 Task: Navigate through the streets of Naples to reach the Naples Pier.
Action: Mouse moved to (250, 85)
Screenshot: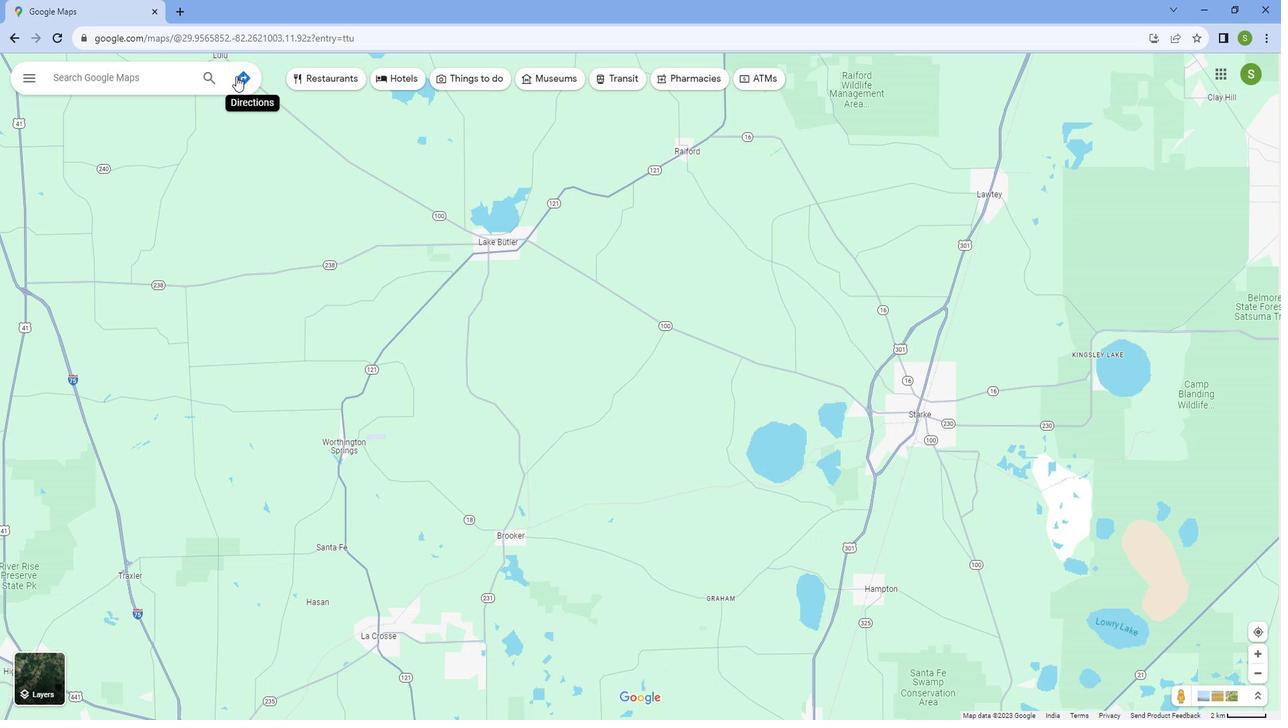 
Action: Mouse pressed left at (250, 85)
Screenshot: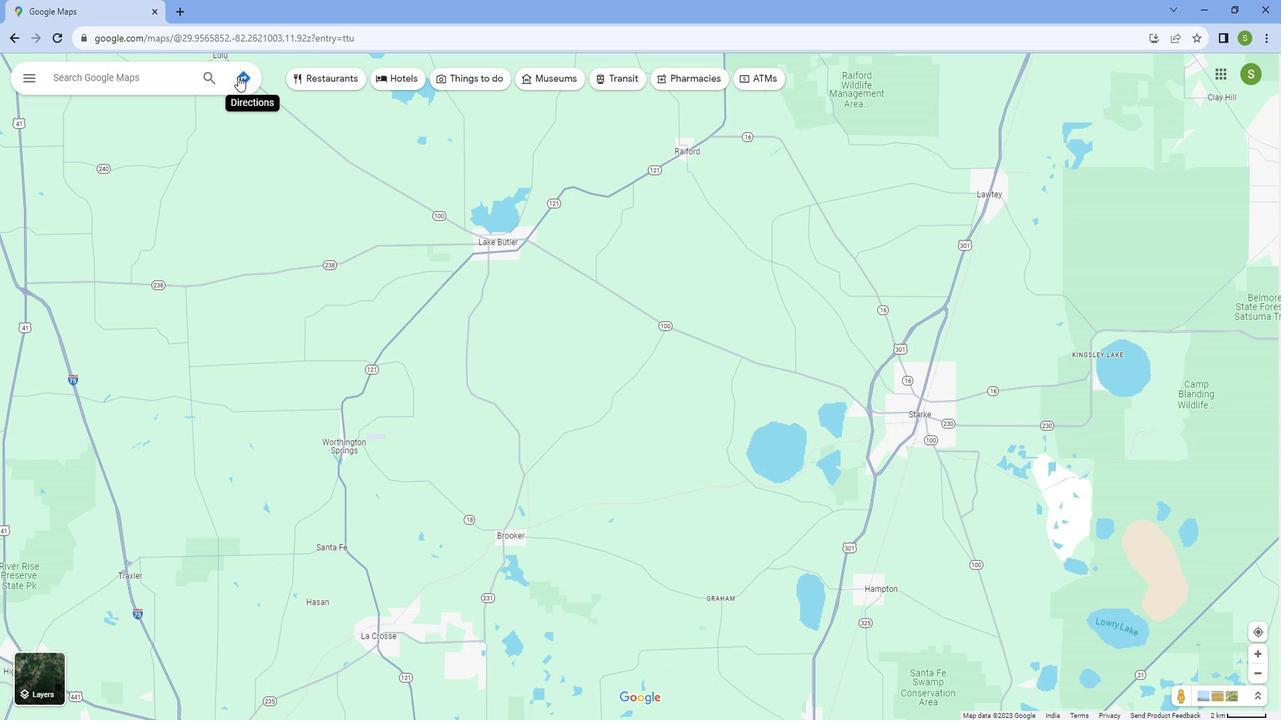 
Action: Mouse moved to (176, 120)
Screenshot: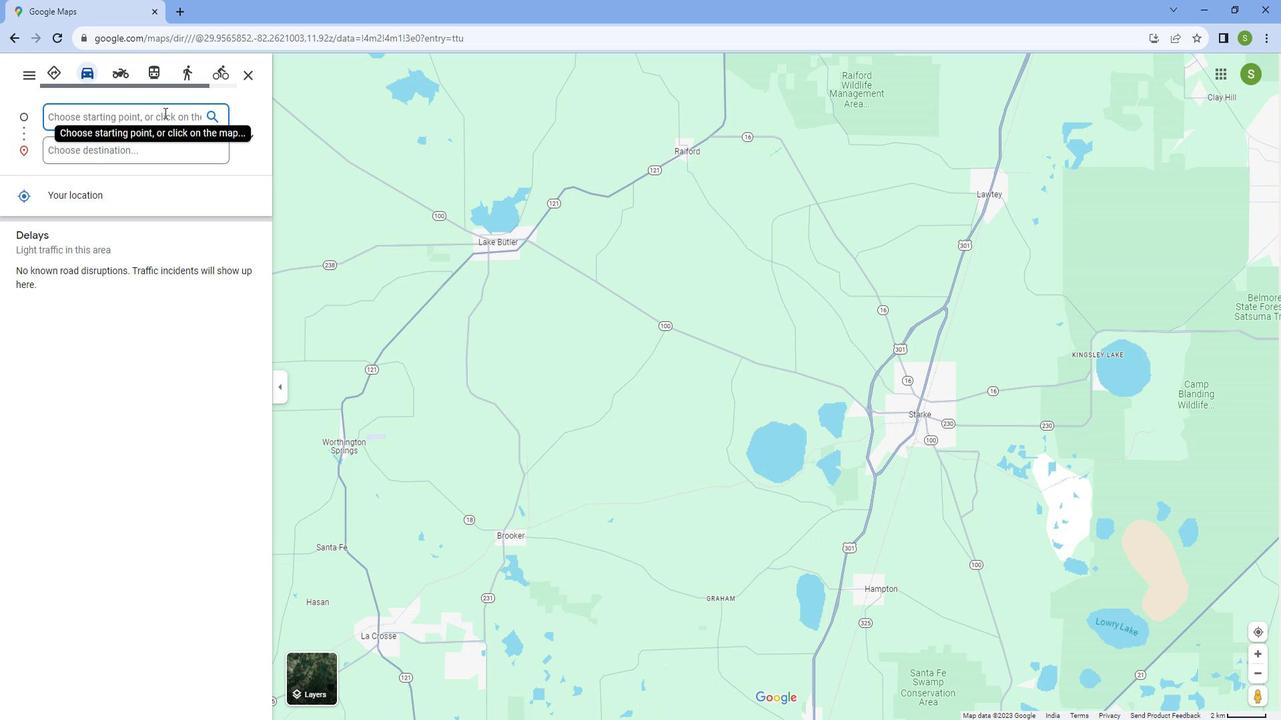 
Action: Key pressed <Key.caps_lock>N<Key.caps_lock>aples
Screenshot: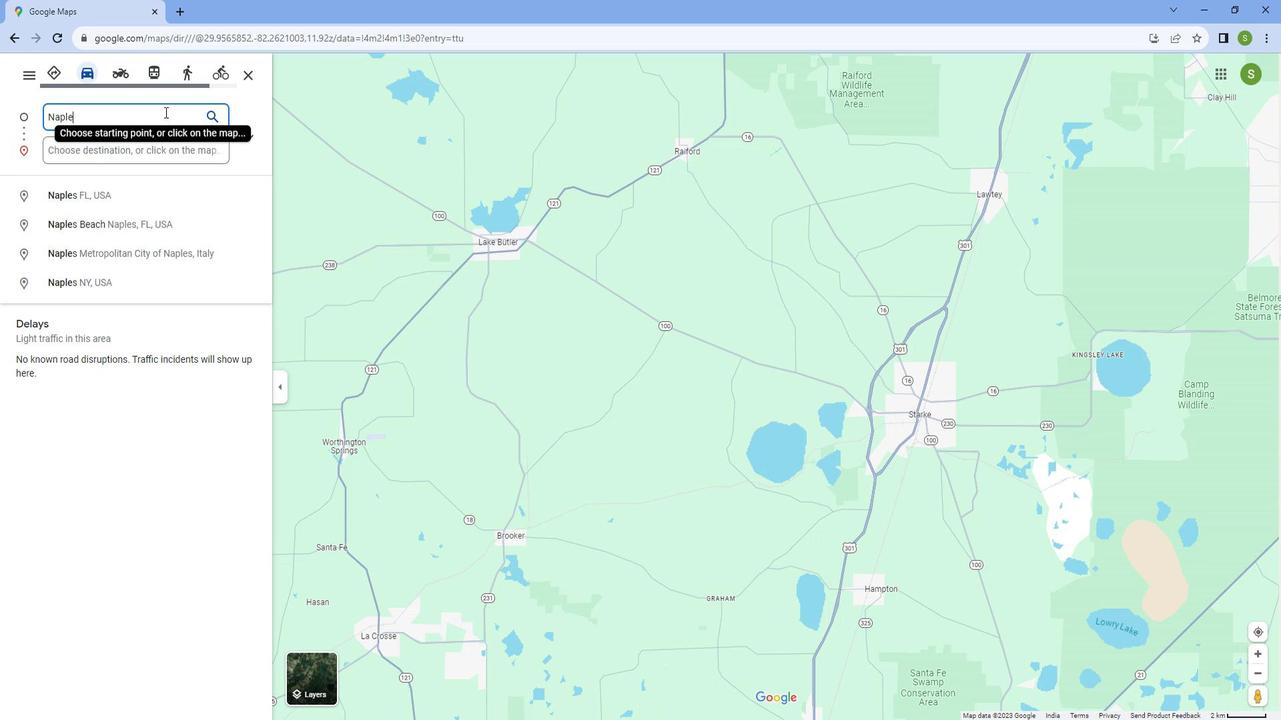 
Action: Mouse moved to (98, 189)
Screenshot: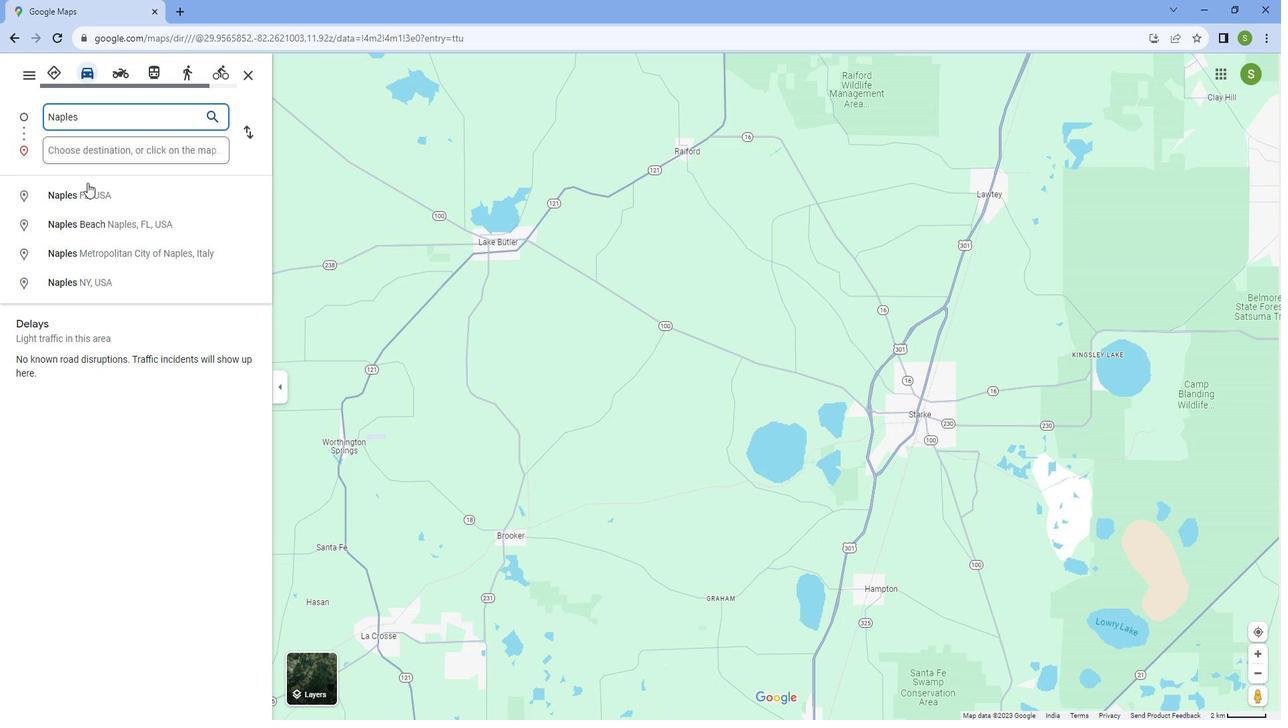 
Action: Mouse pressed left at (98, 189)
Screenshot: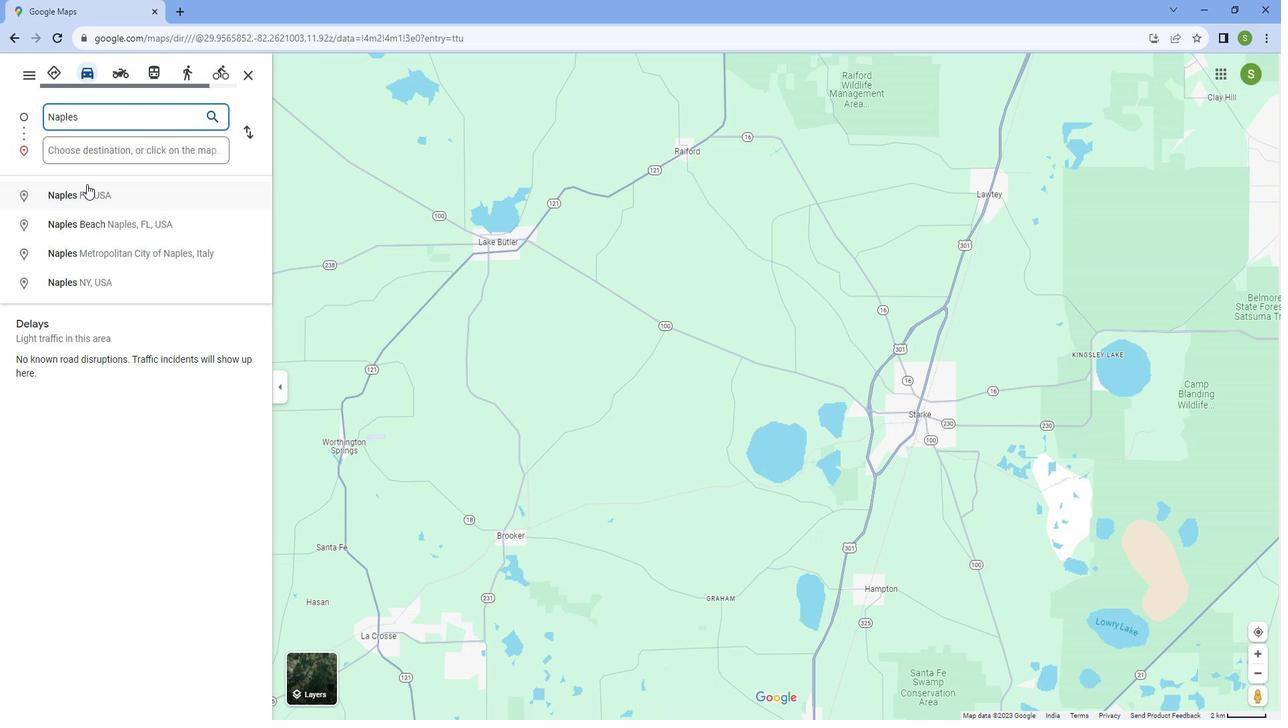 
Action: Mouse moved to (112, 156)
Screenshot: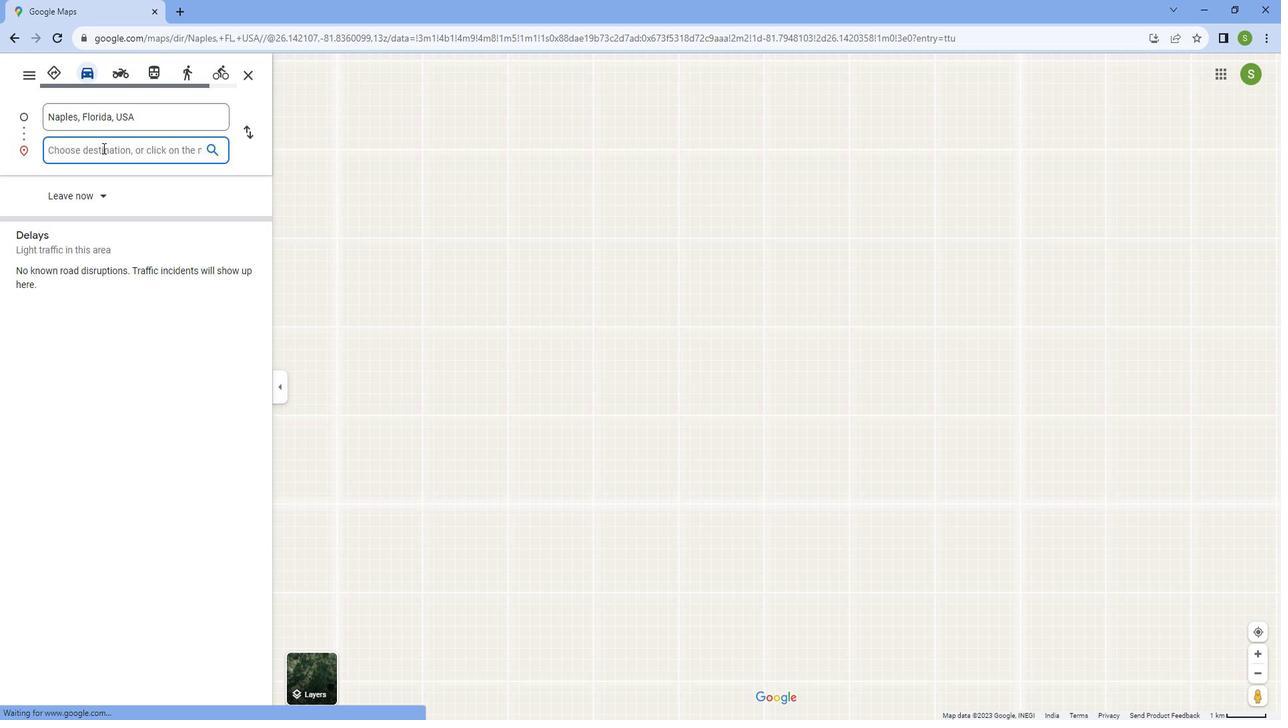 
Action: Mouse pressed left at (112, 156)
Screenshot: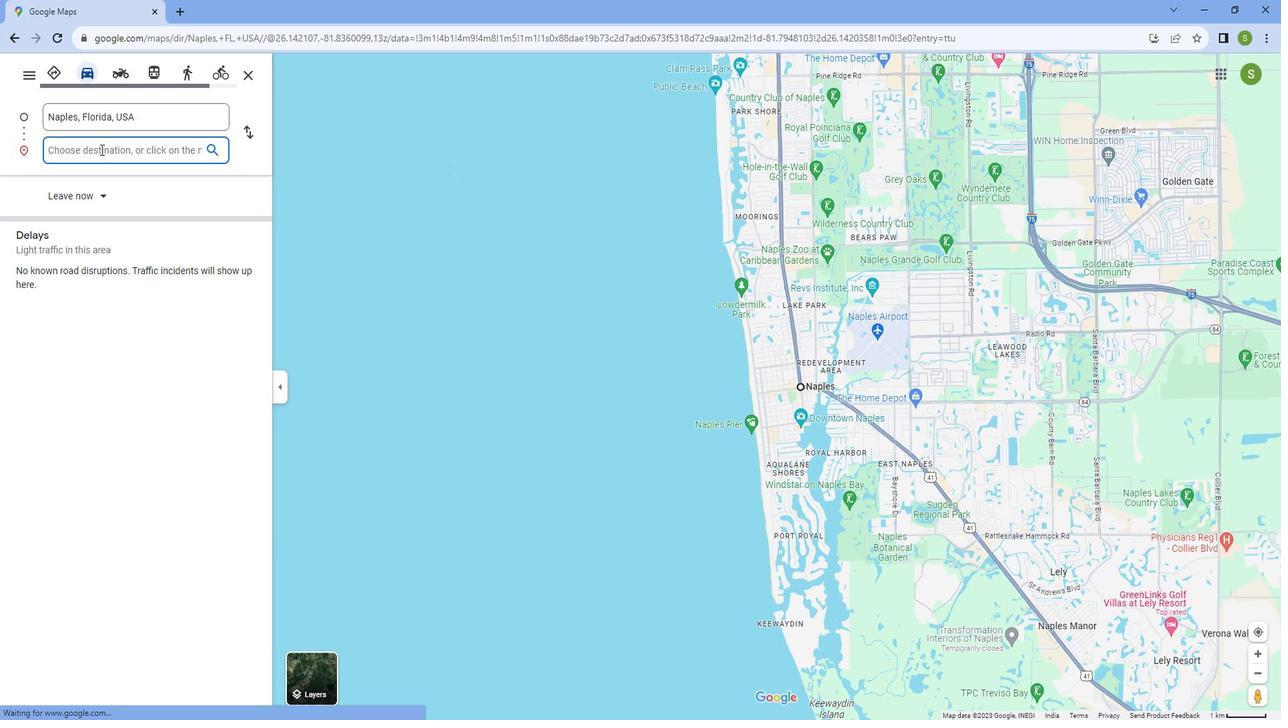 
Action: Mouse moved to (112, 155)
Screenshot: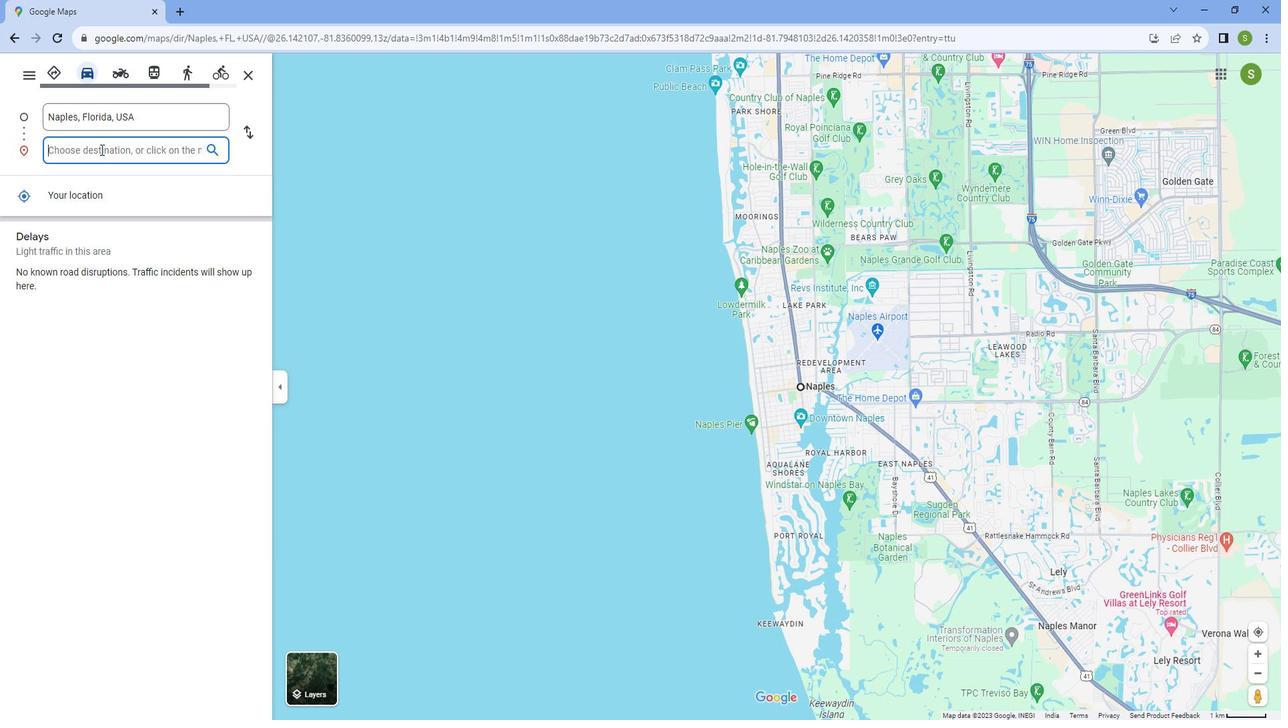 
Action: Key pressed <Key.caps_lock>N<Key.caps_lock>aples<Key.space><Key.caps_lock>P<Key.caps_lock>ier
Screenshot: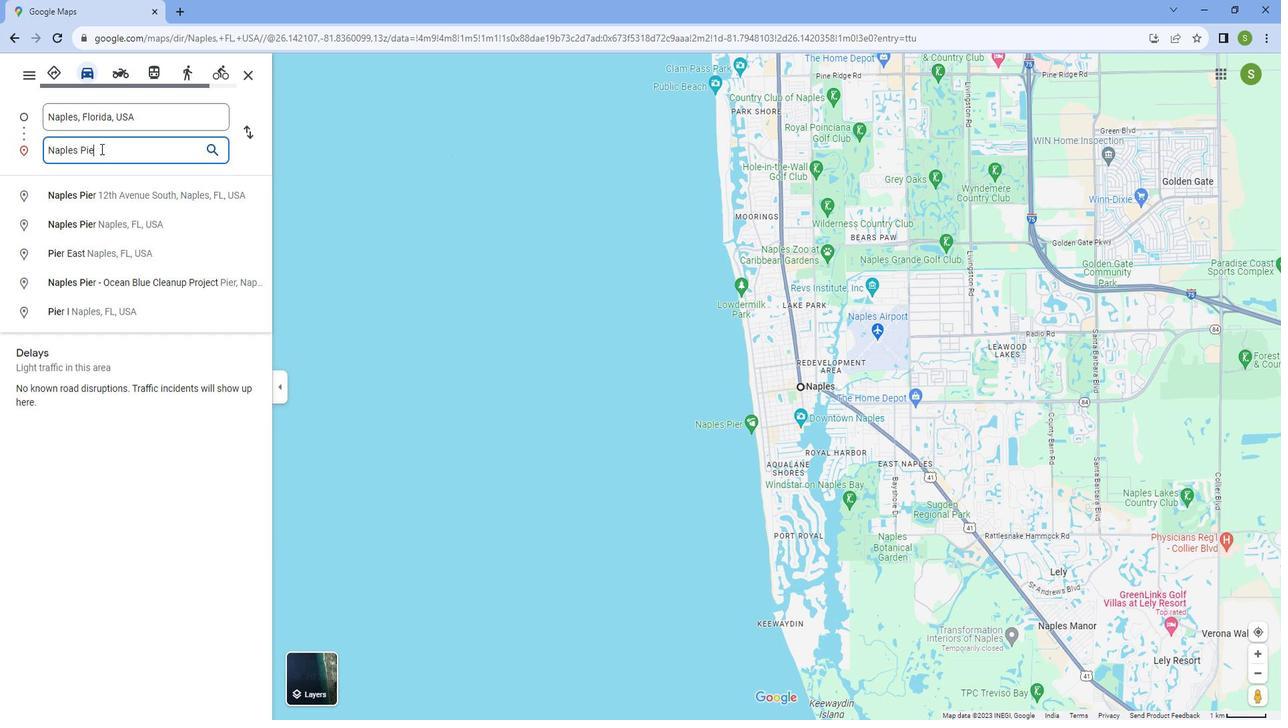 
Action: Mouse moved to (91, 226)
Screenshot: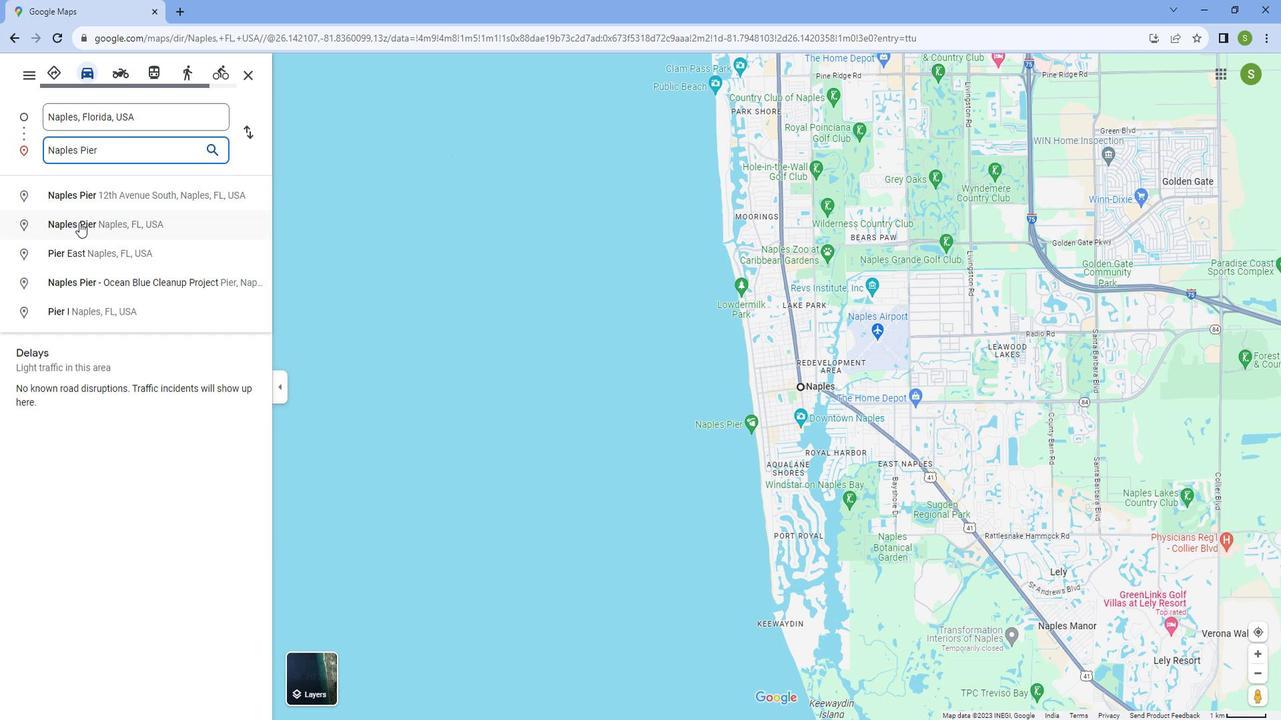 
Action: Mouse pressed left at (91, 226)
Screenshot: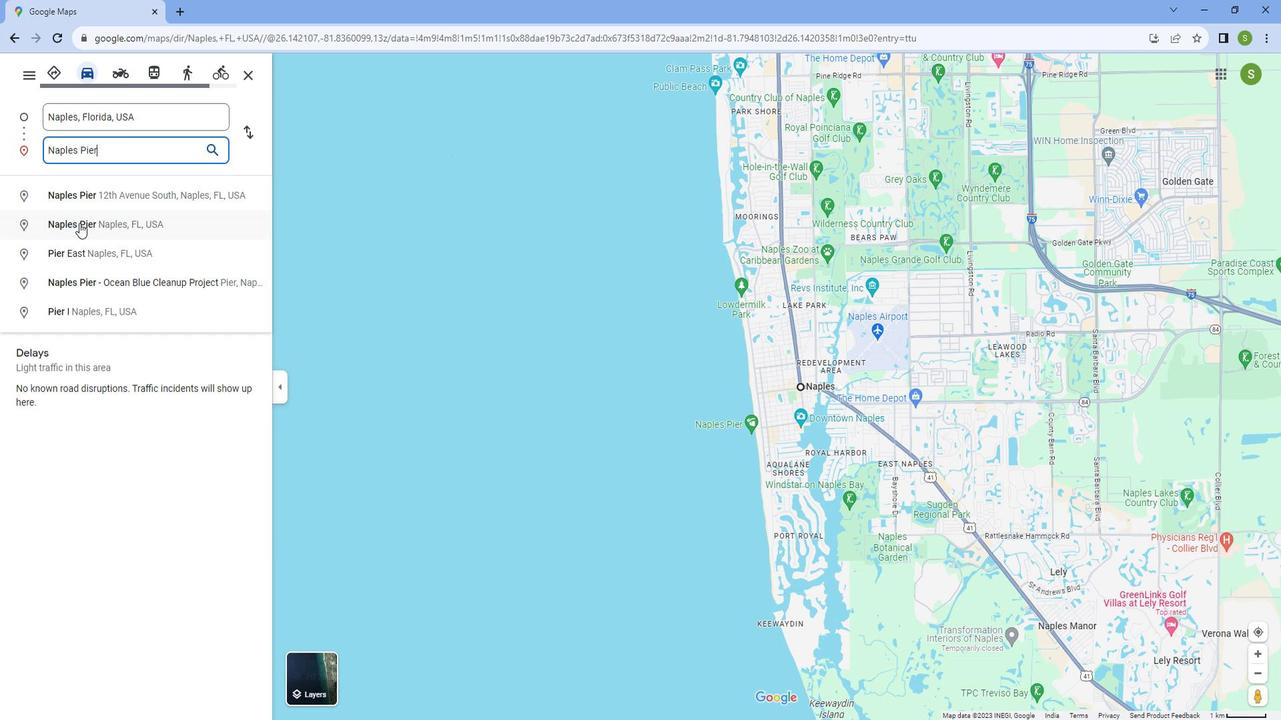 
Action: Mouse moved to (903, 330)
Screenshot: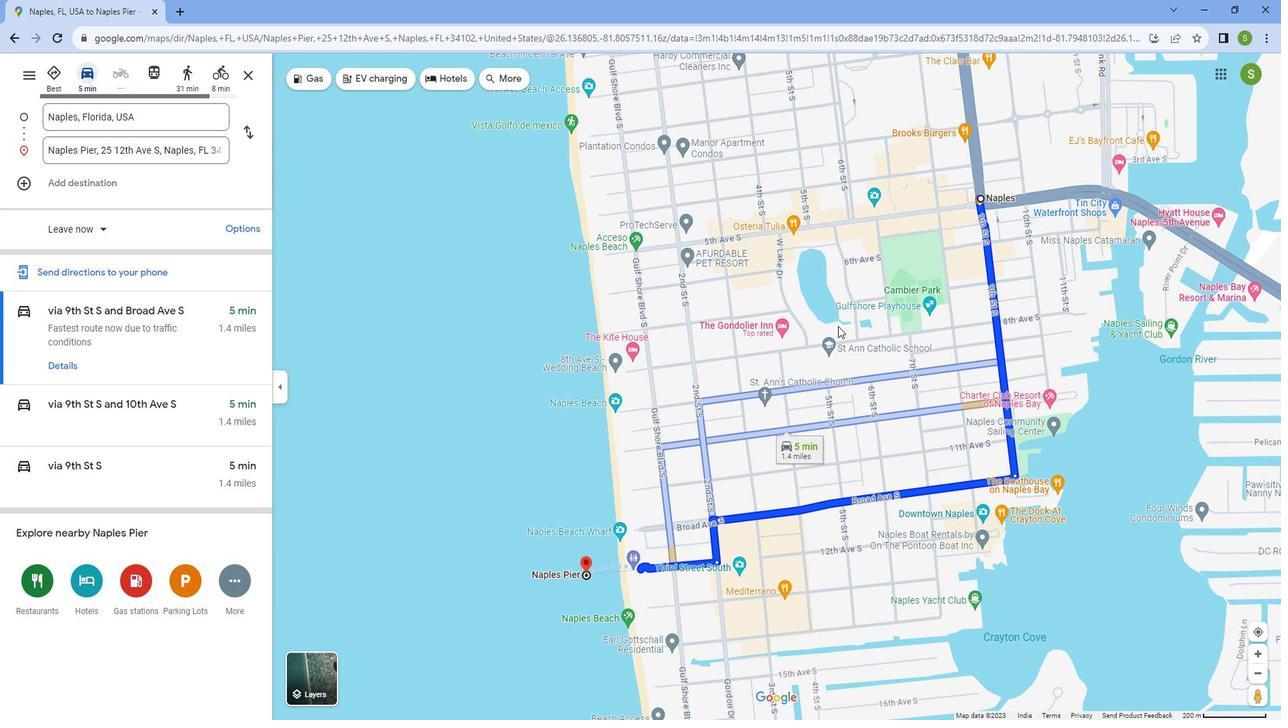 
Action: Mouse scrolled (903, 329) with delta (0, 0)
Screenshot: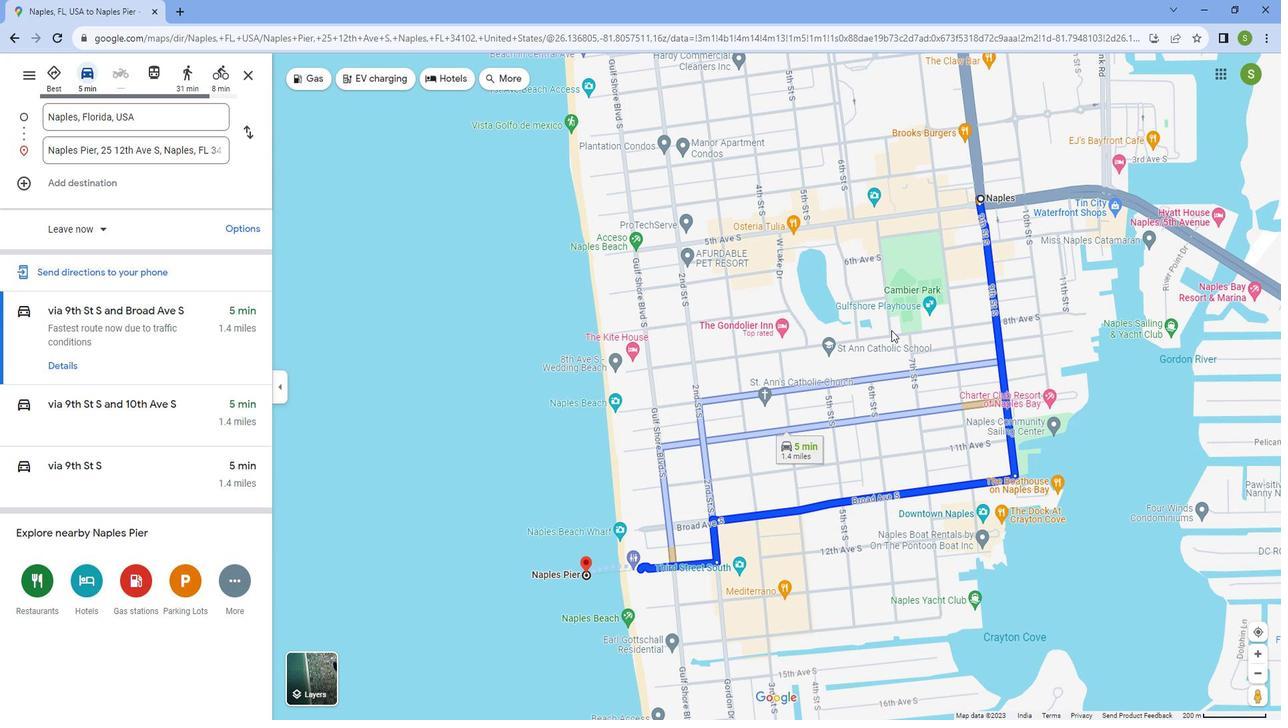 
Action: Mouse scrolled (903, 329) with delta (0, 0)
Screenshot: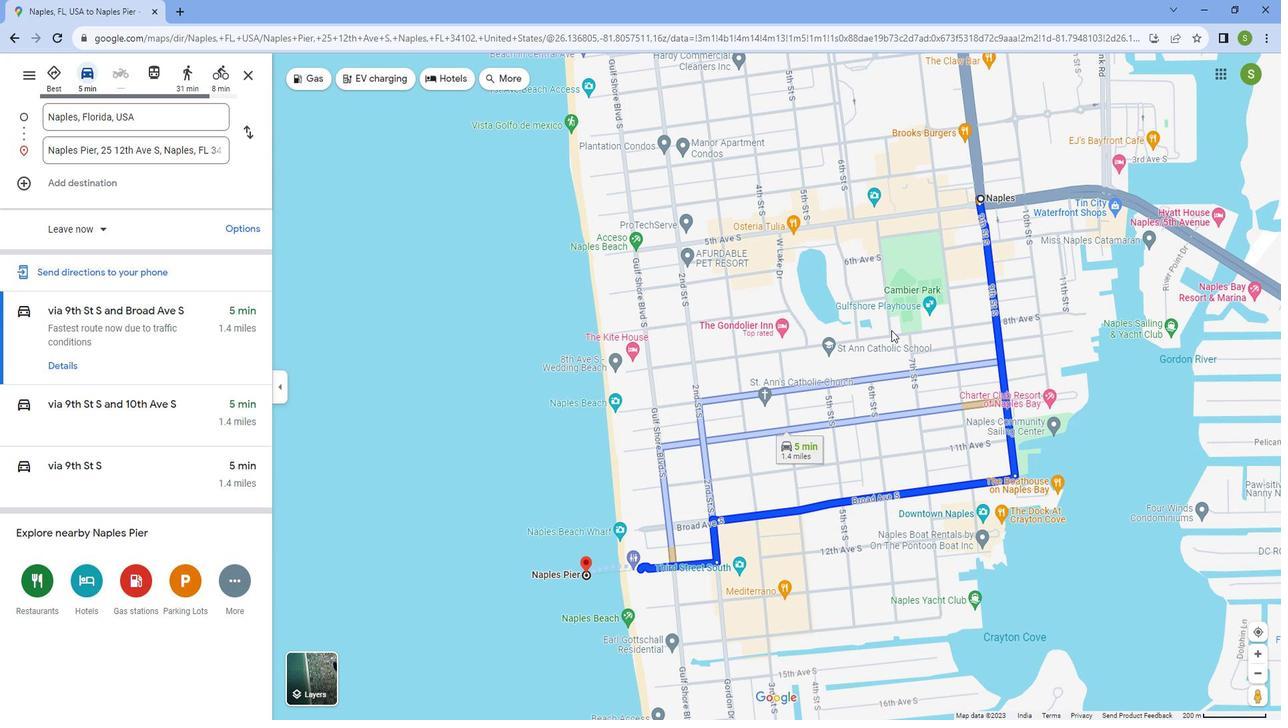 
Action: Mouse moved to (903, 330)
Screenshot: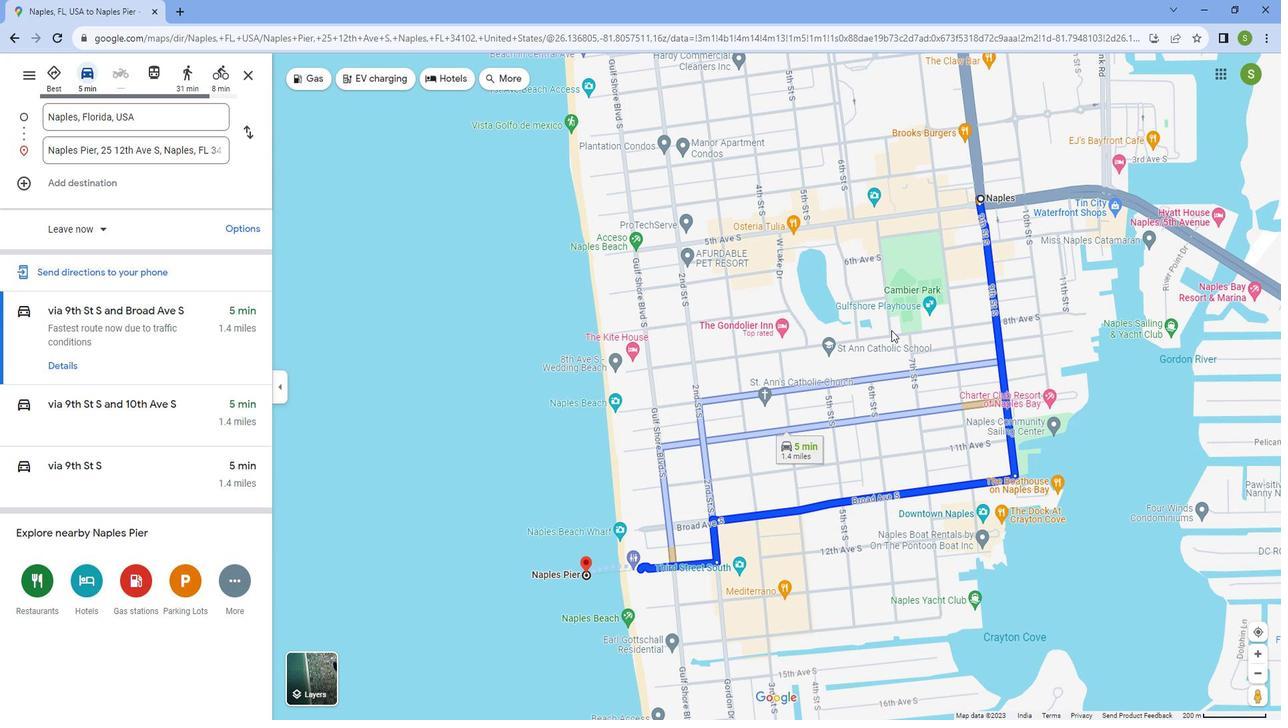 
Action: Mouse scrolled (903, 330) with delta (0, 0)
Screenshot: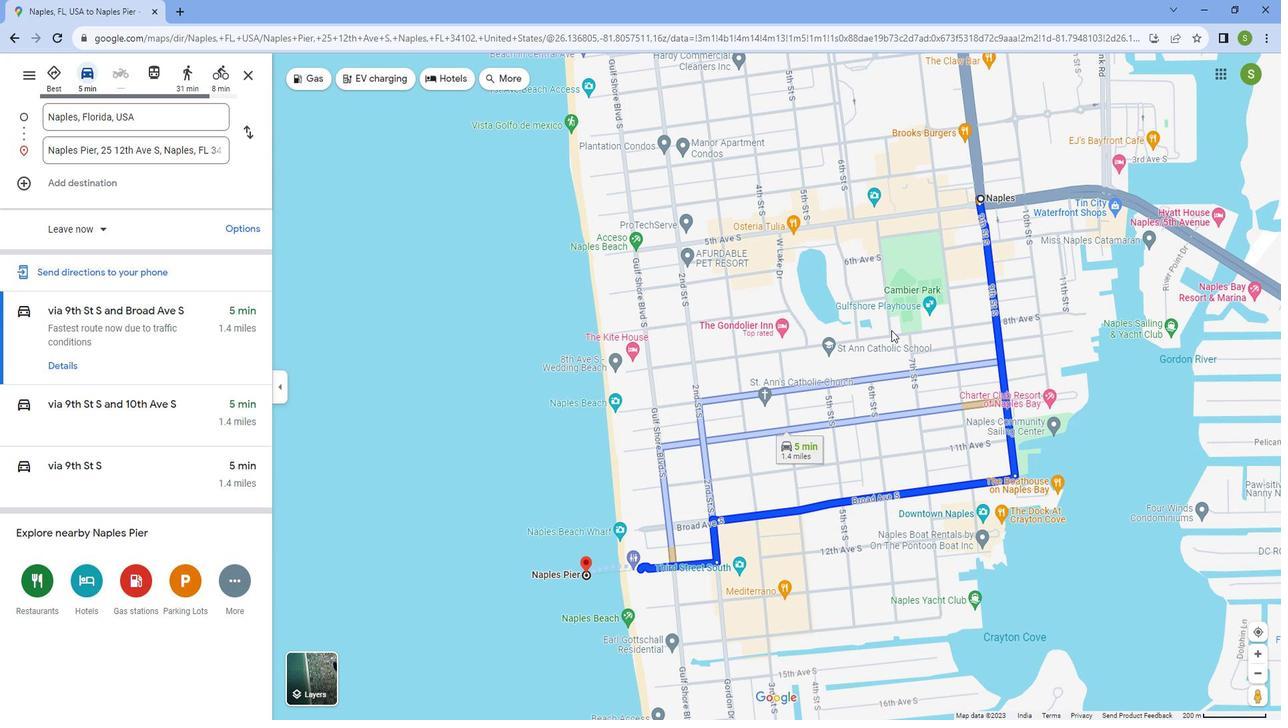 
Action: Mouse moved to (898, 331)
Screenshot: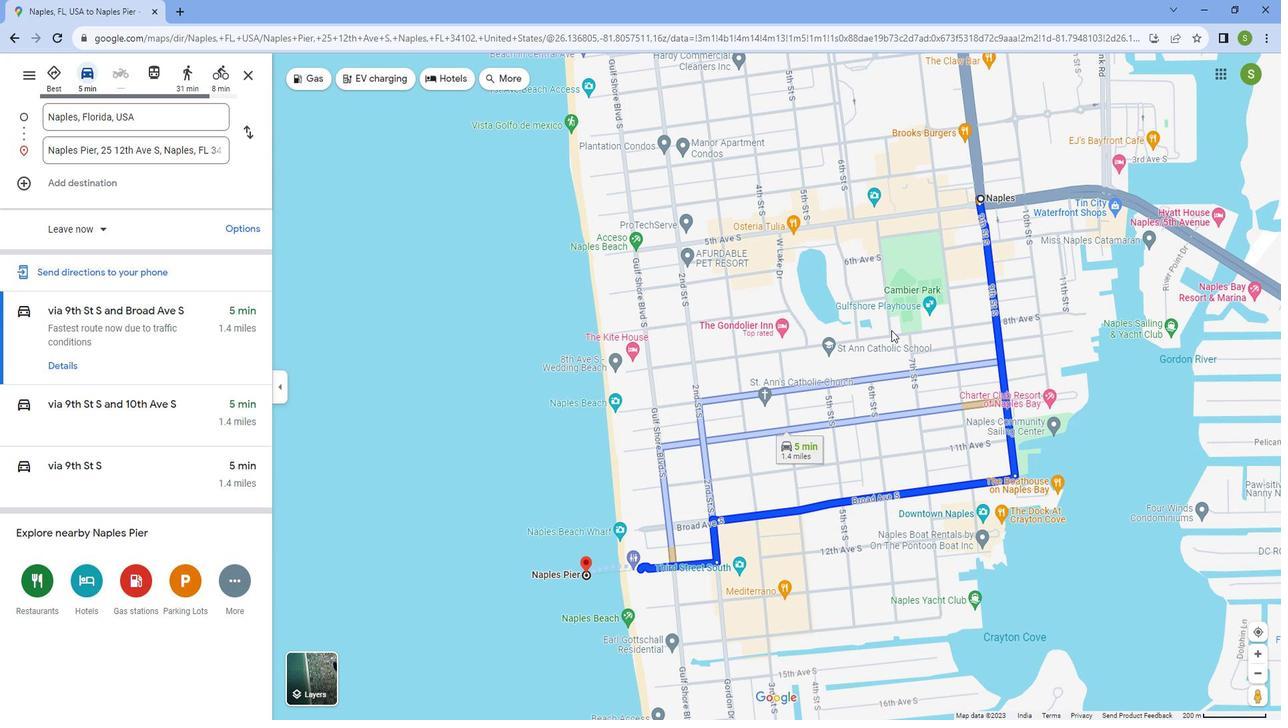 
Action: Mouse scrolled (898, 330) with delta (0, 0)
Screenshot: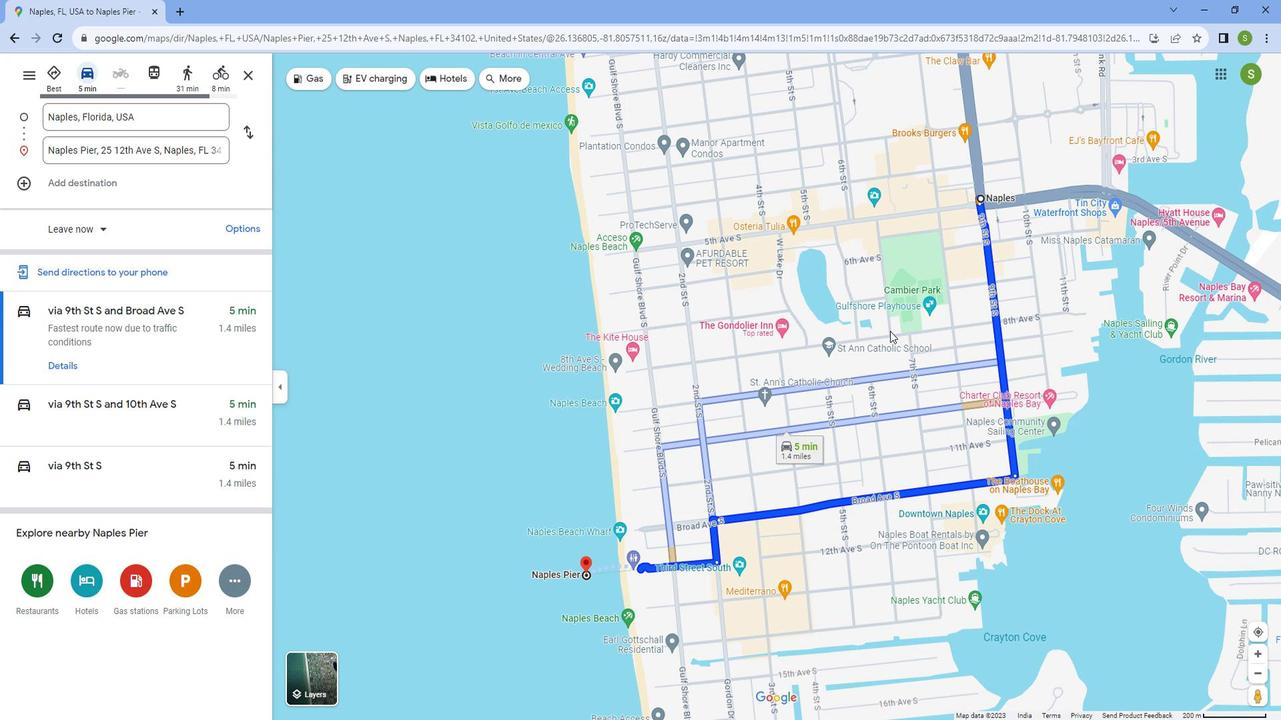 
Action: Mouse moved to (535, 662)
Screenshot: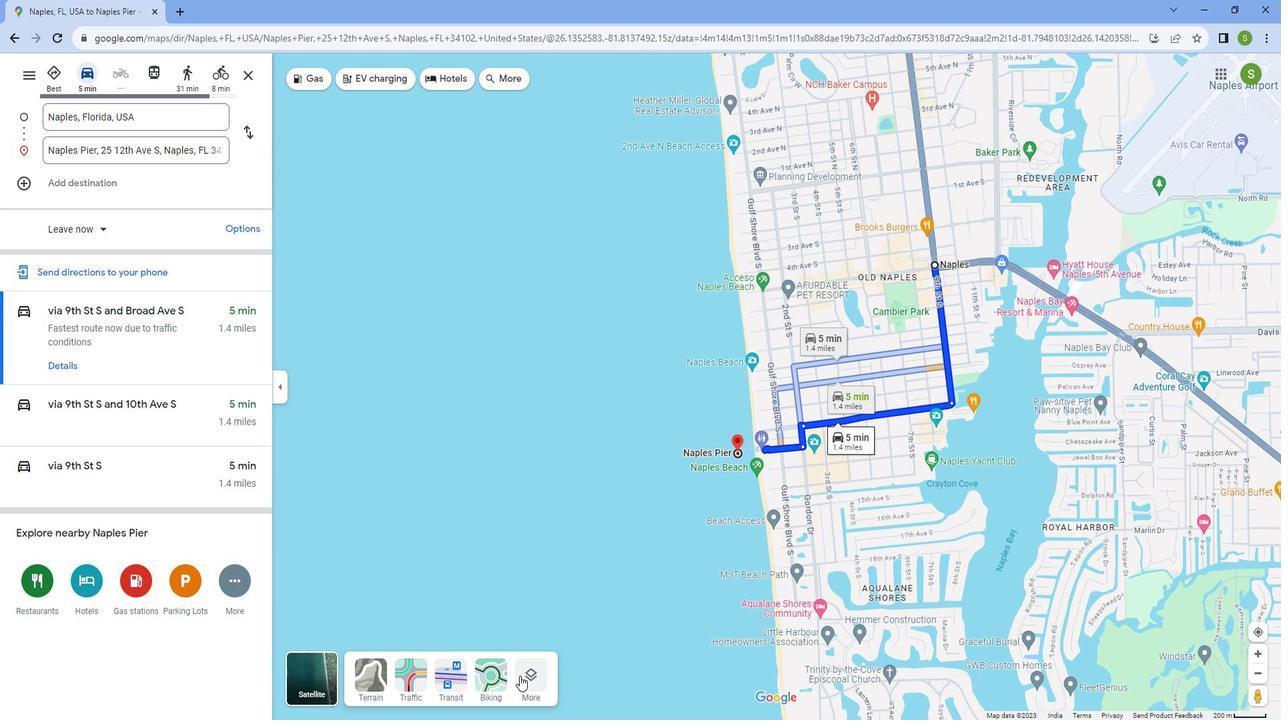 
Action: Mouse pressed left at (535, 662)
Screenshot: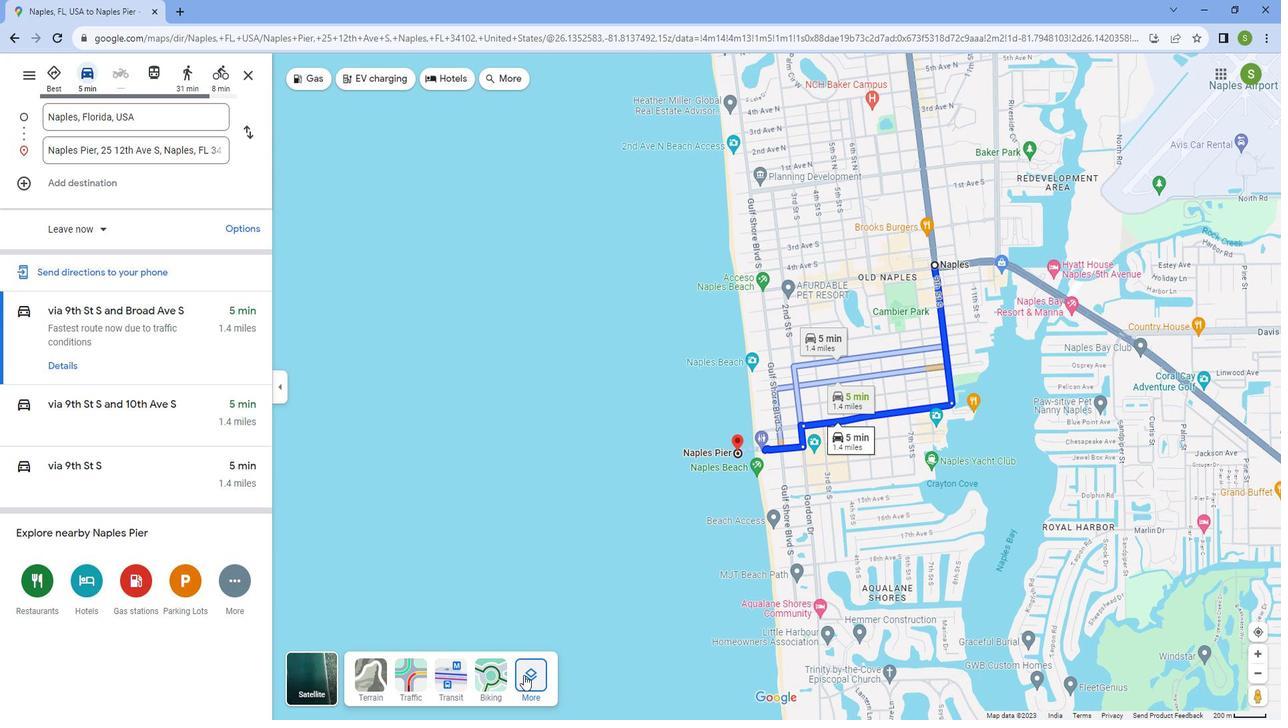 
Action: Mouse moved to (383, 402)
Screenshot: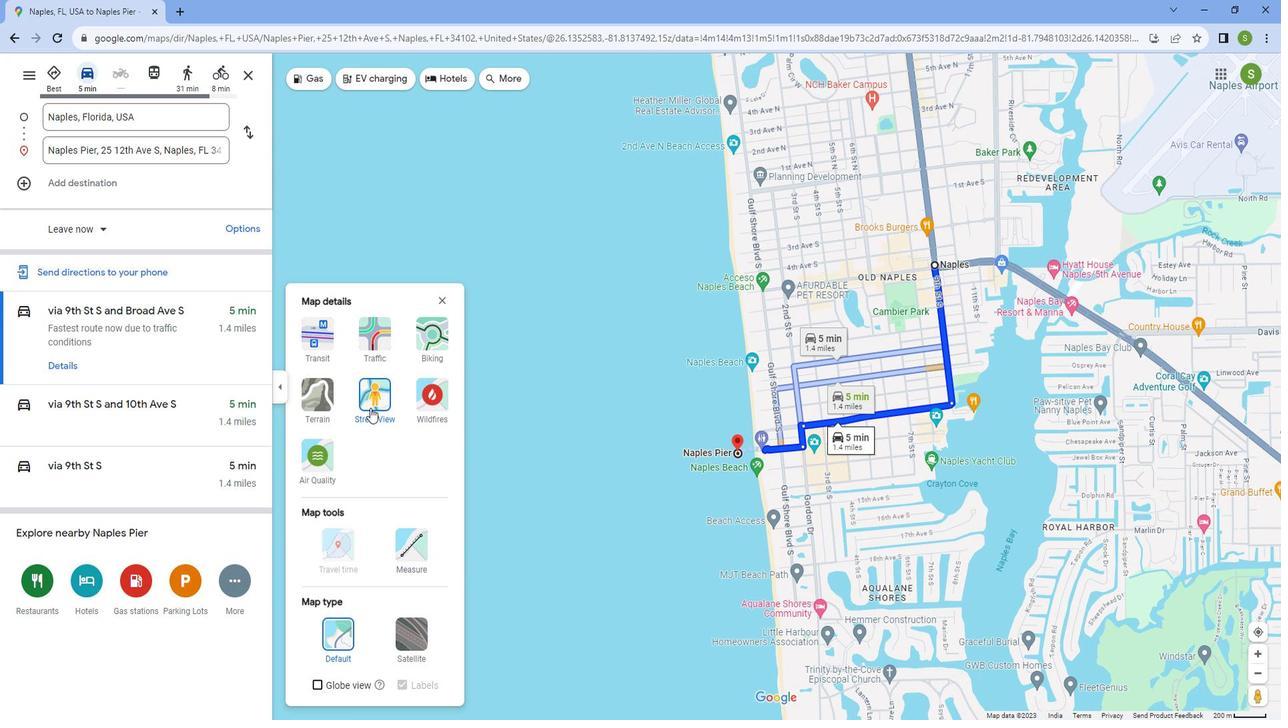 
Action: Mouse pressed left at (383, 402)
Screenshot: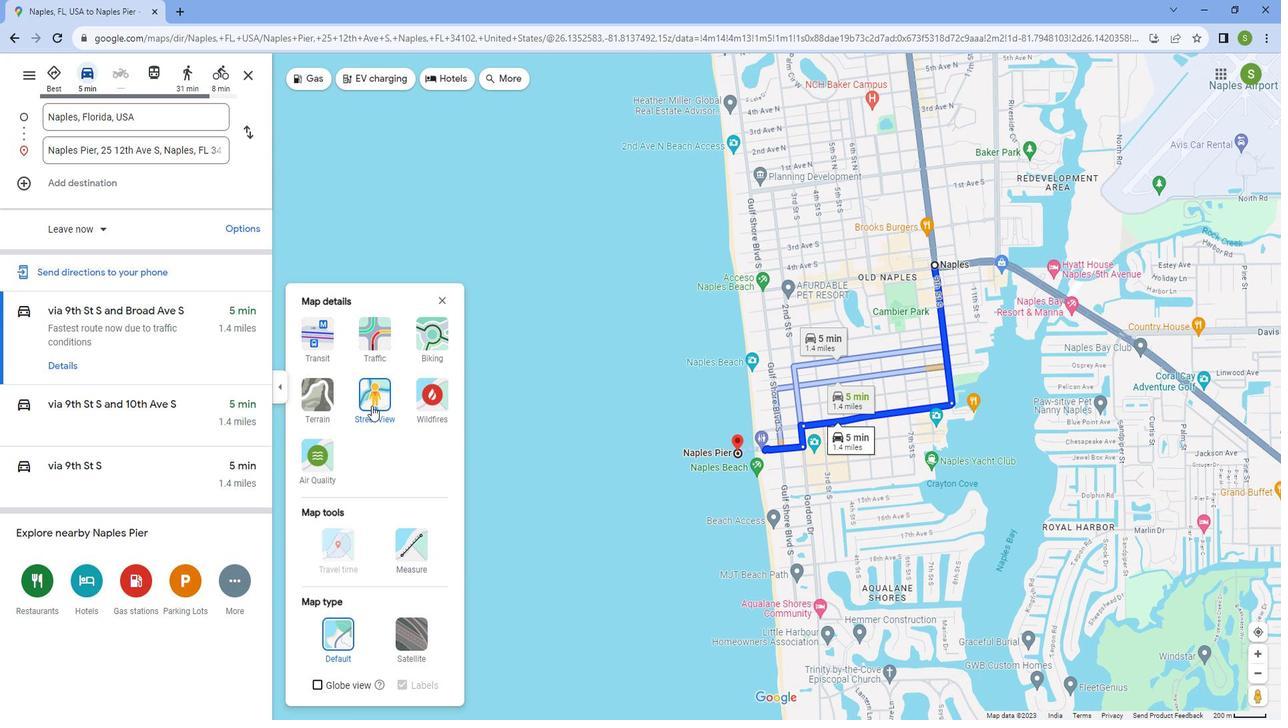 
Action: Mouse moved to (894, 292)
Screenshot: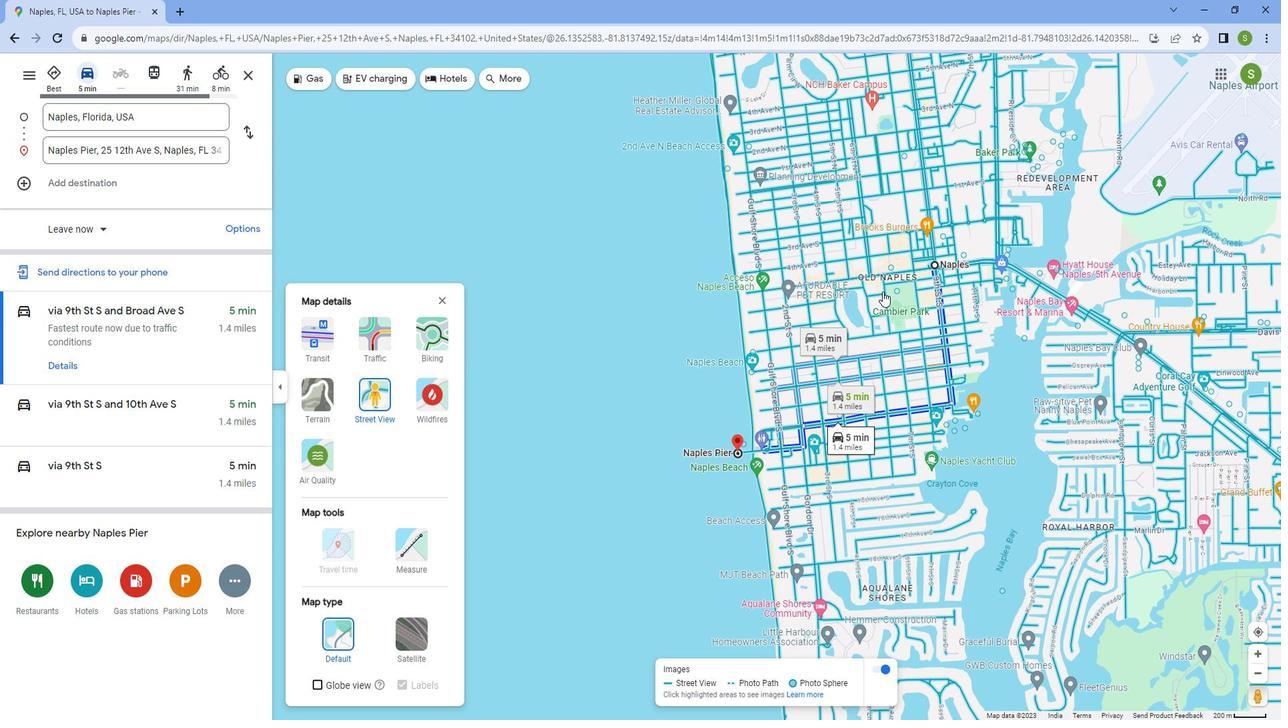 
Action: Mouse pressed left at (894, 292)
Screenshot: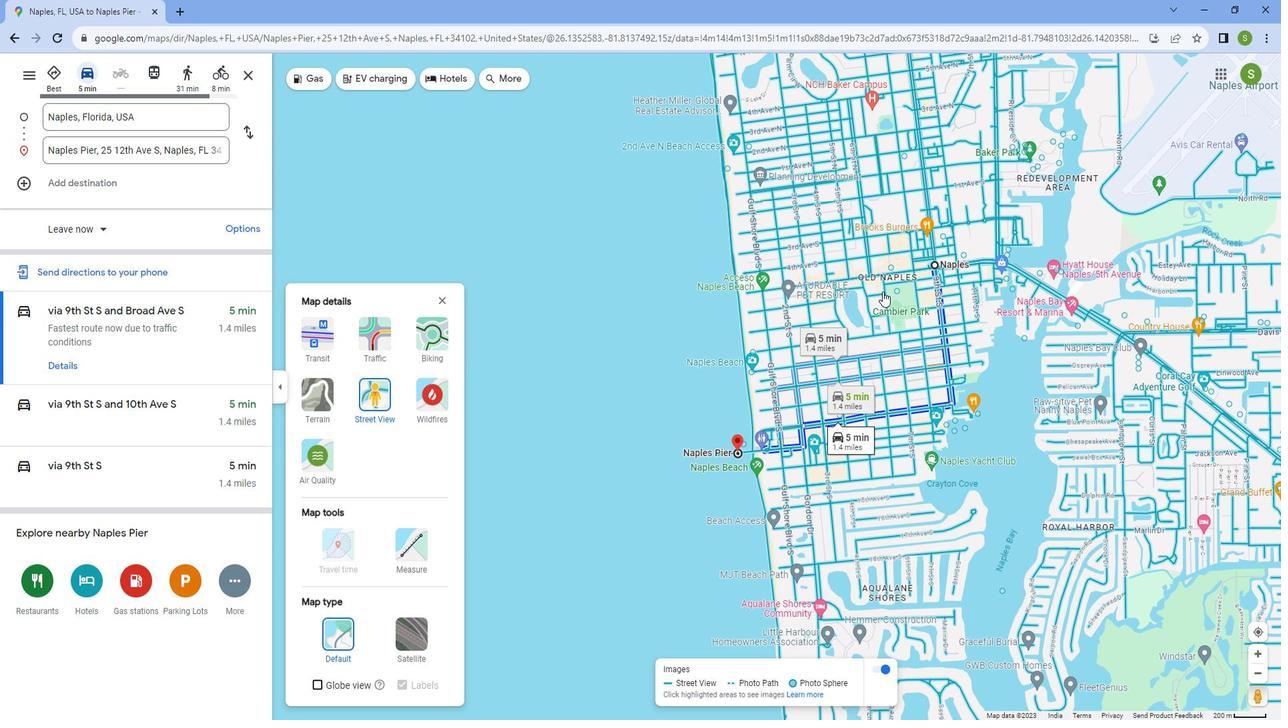 
Action: Mouse moved to (629, 492)
Screenshot: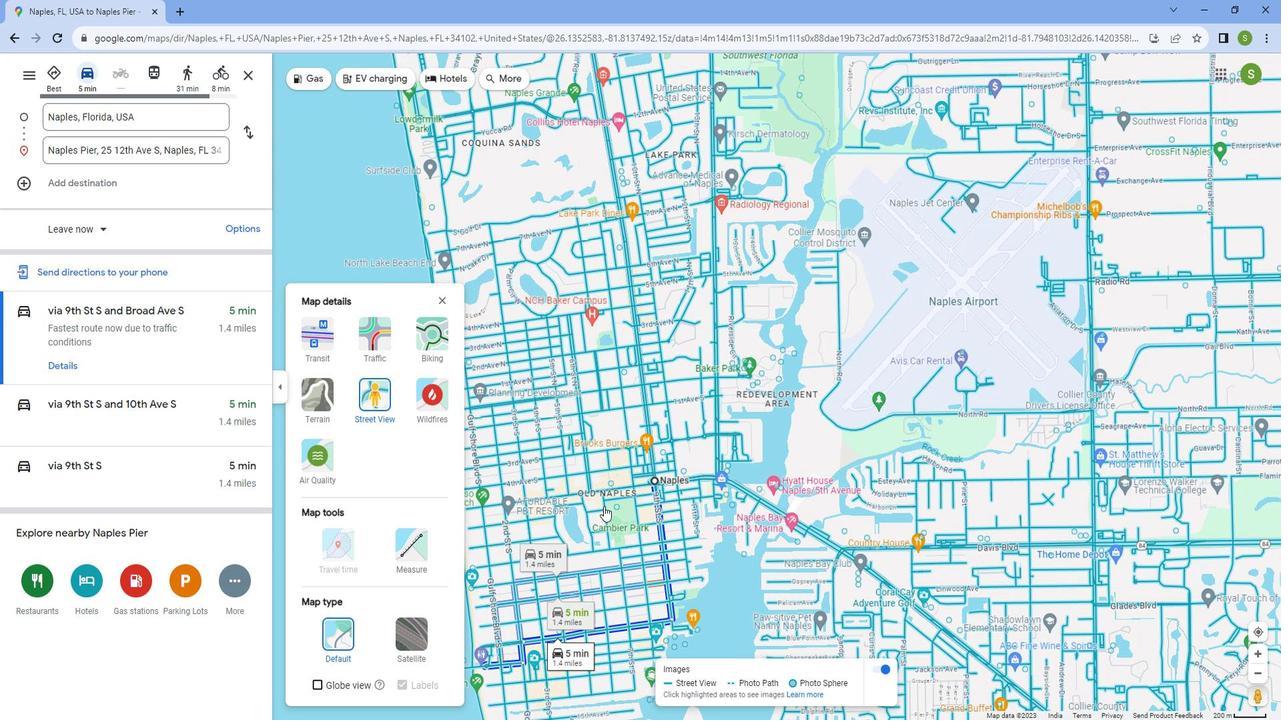 
Action: Mouse scrolled (629, 491) with delta (0, 0)
Screenshot: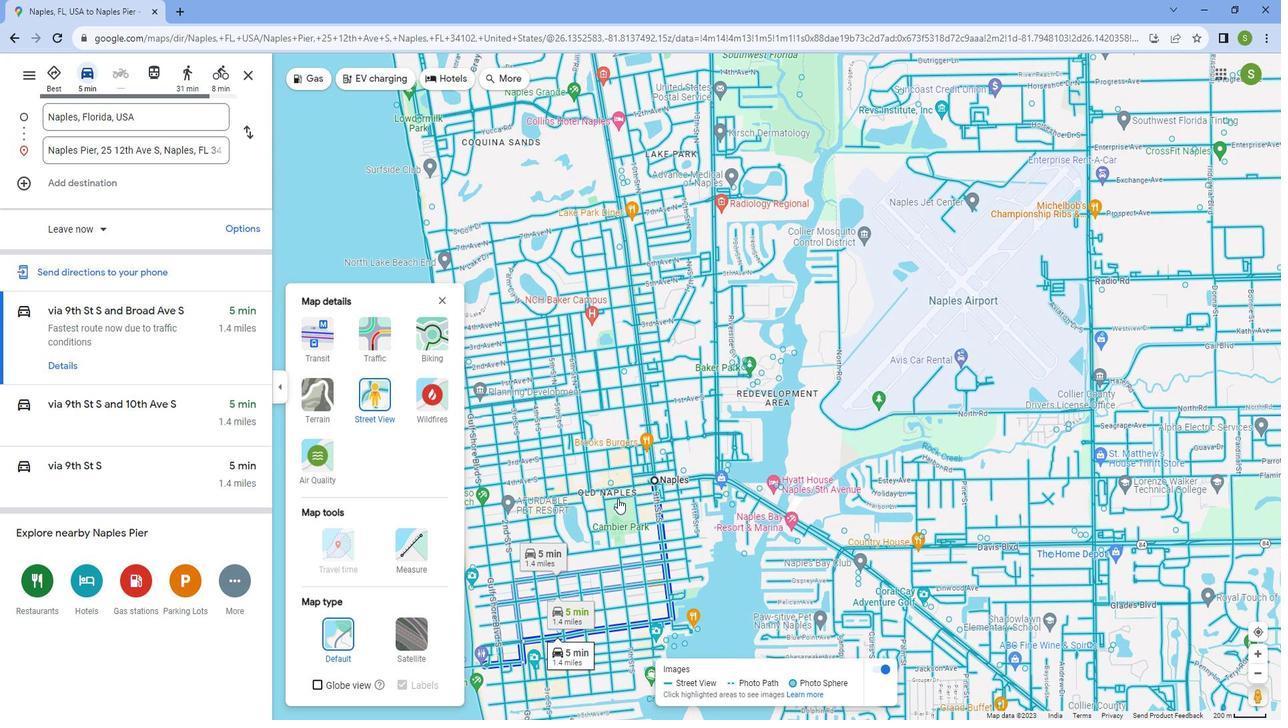 
Action: Mouse scrolled (629, 491) with delta (0, 0)
Screenshot: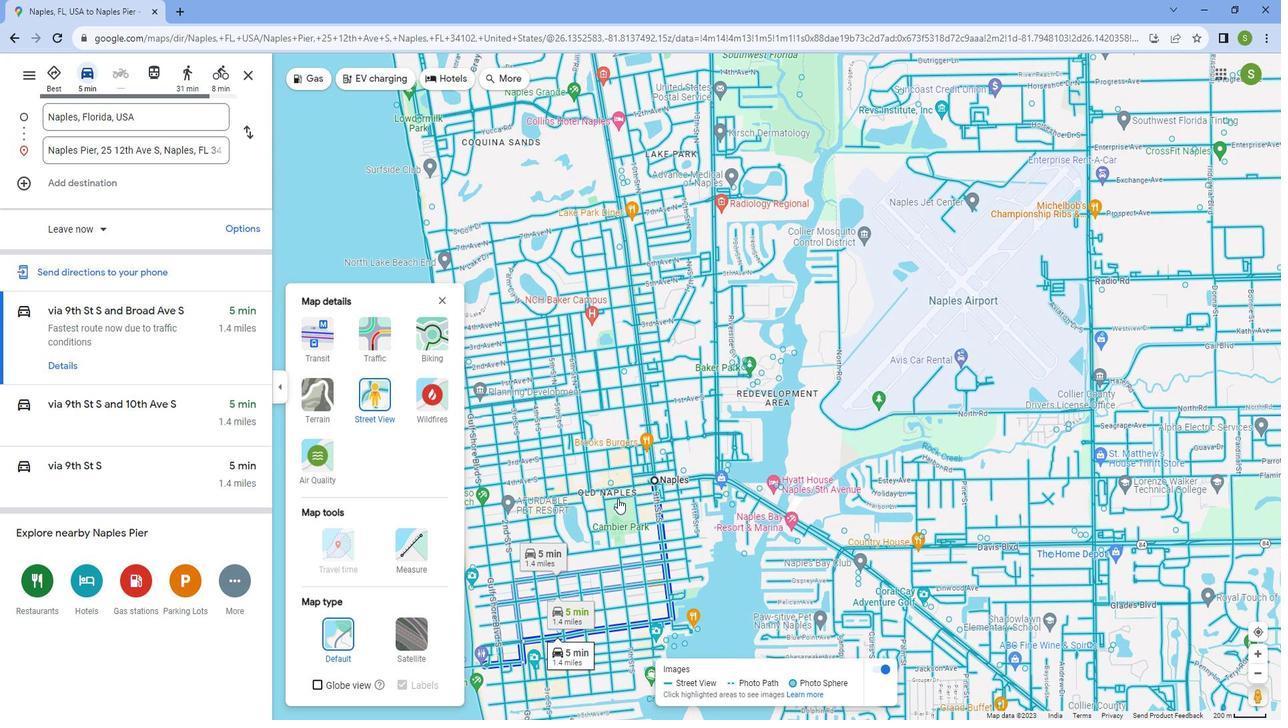 
Action: Mouse scrolled (629, 491) with delta (0, 0)
Screenshot: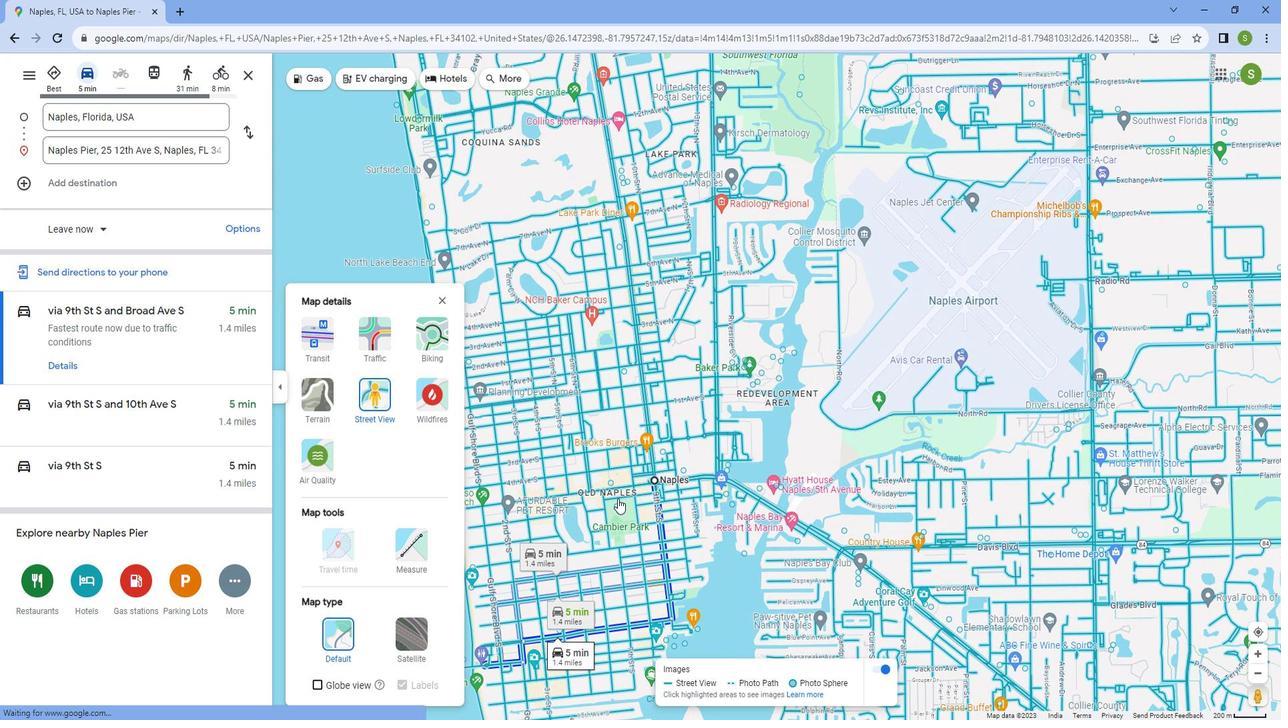 
Action: Mouse scrolled (629, 491) with delta (0, 0)
Screenshot: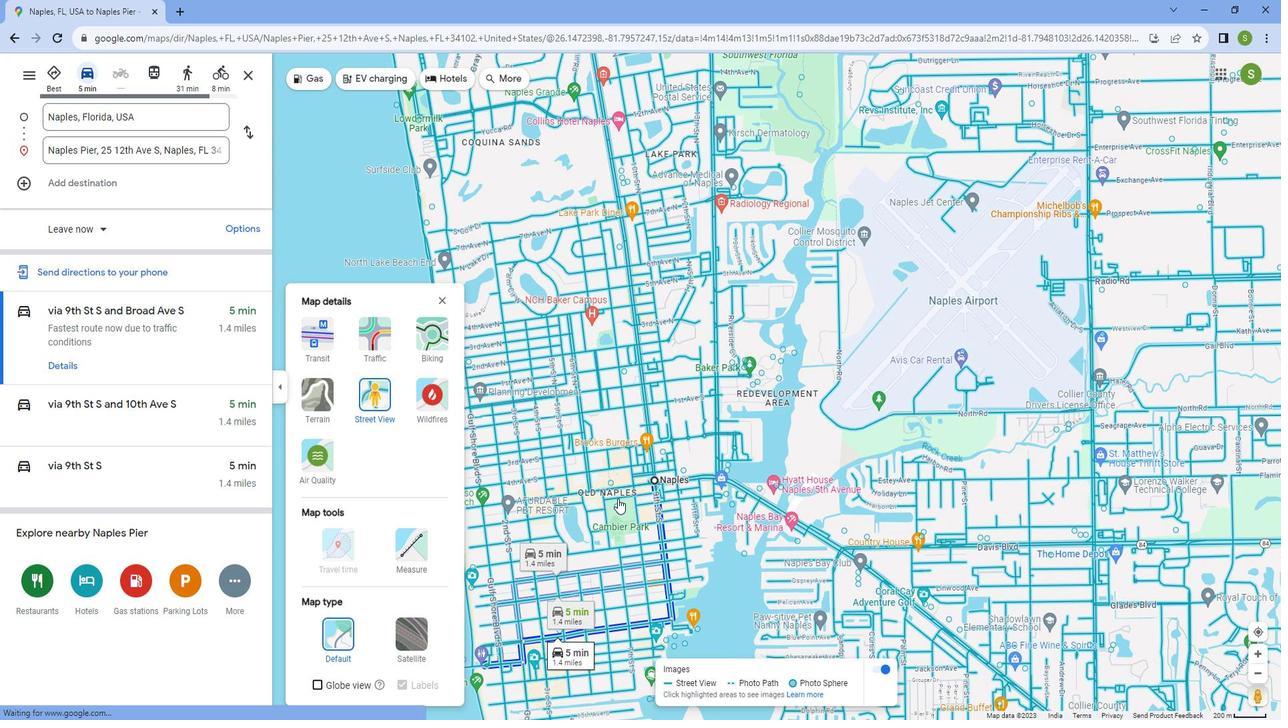 
Action: Mouse moved to (658, 514)
Screenshot: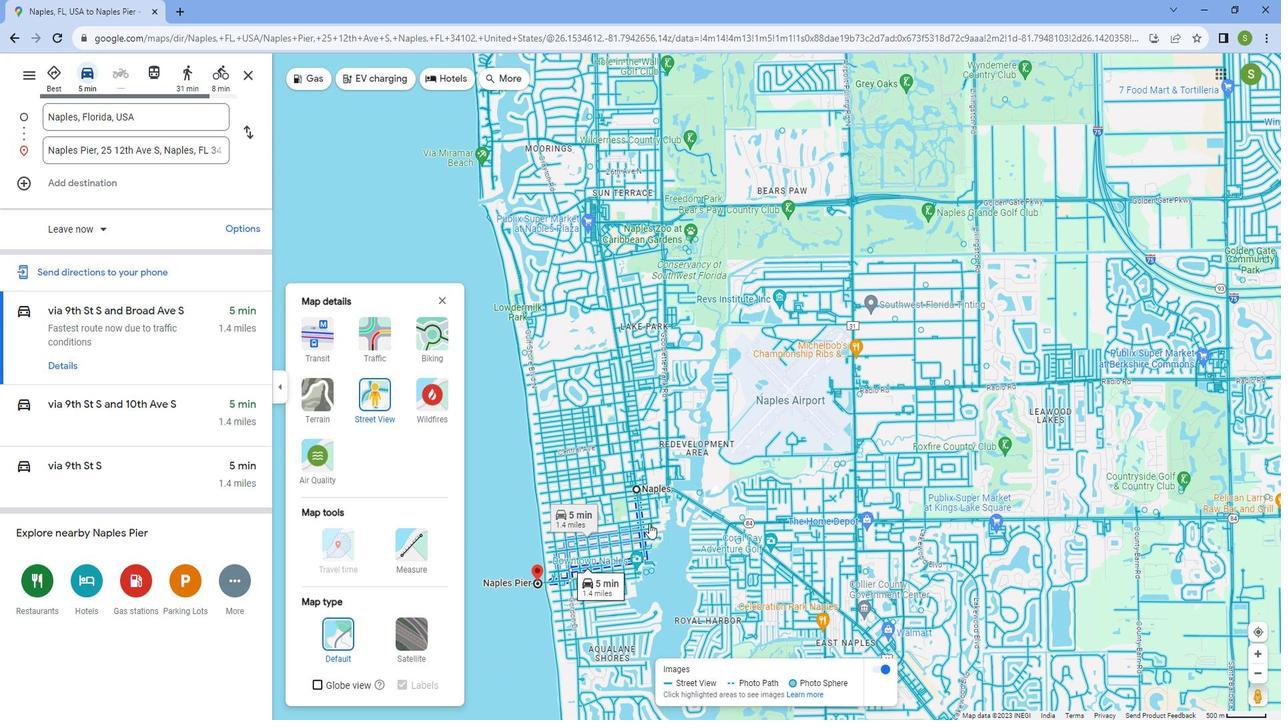 
Action: Mouse scrolled (658, 515) with delta (0, 0)
Screenshot: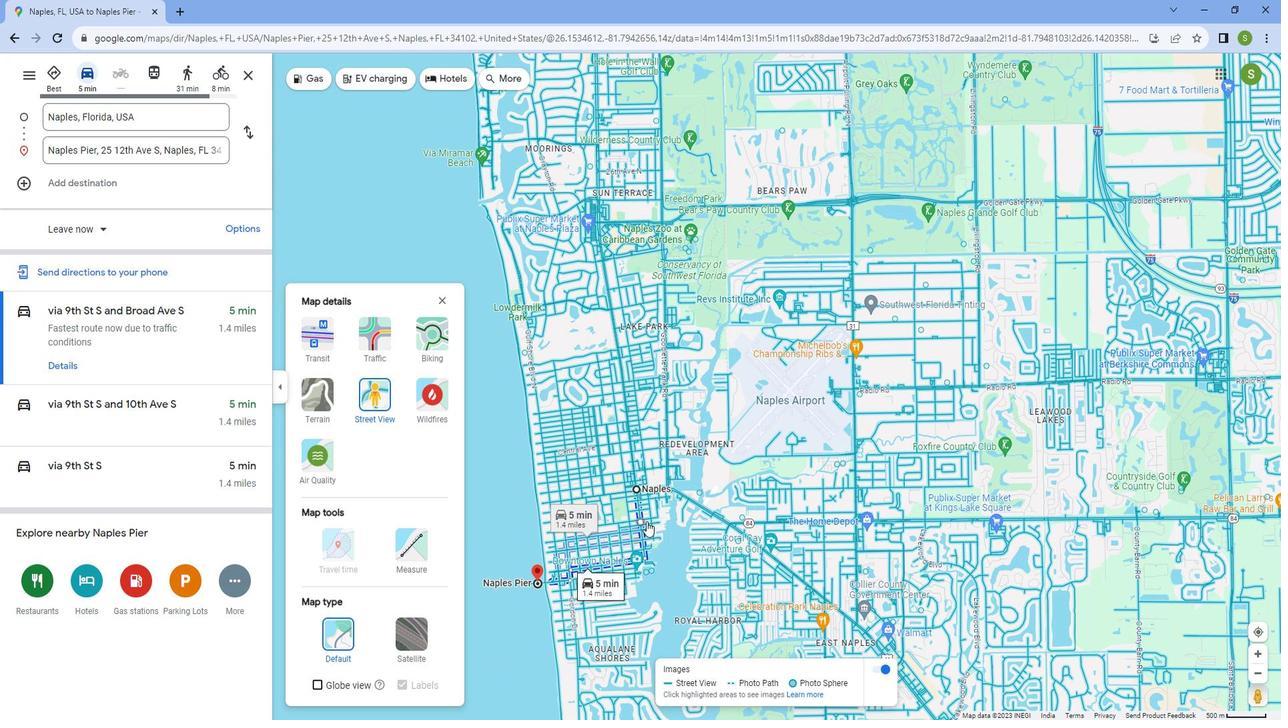 
Action: Mouse scrolled (658, 515) with delta (0, 0)
Screenshot: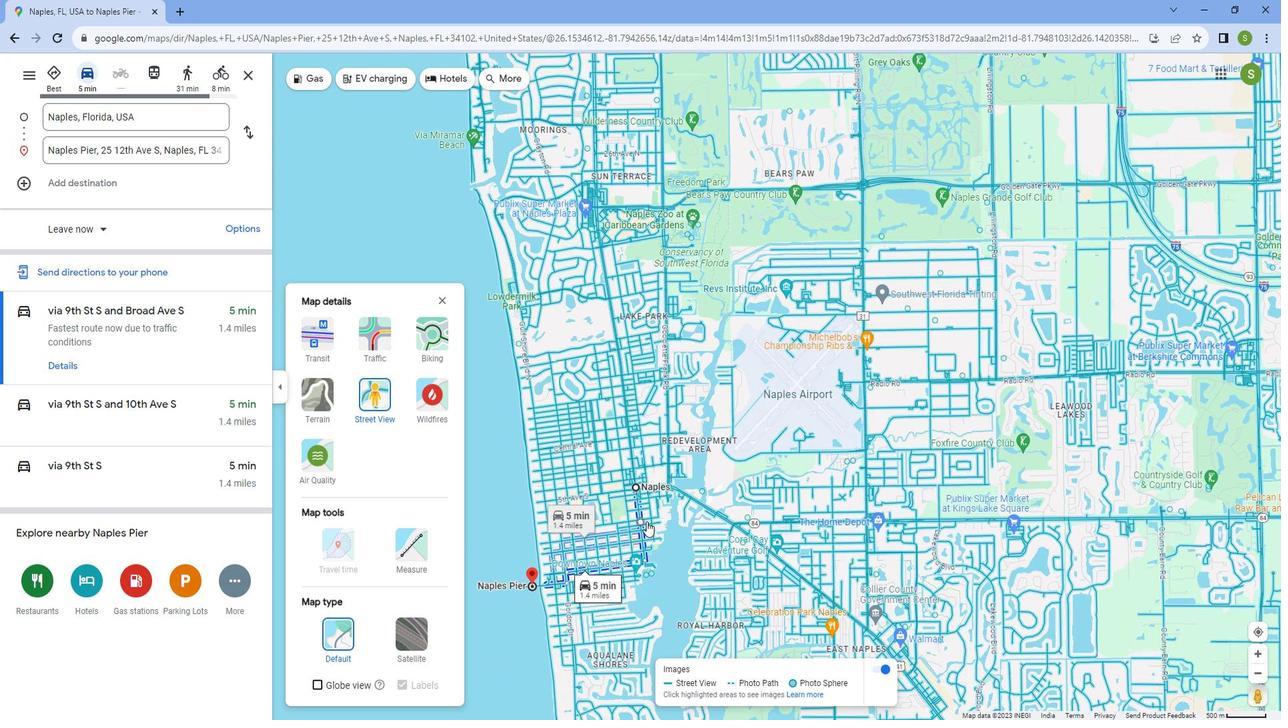 
Action: Mouse moved to (612, 514)
Screenshot: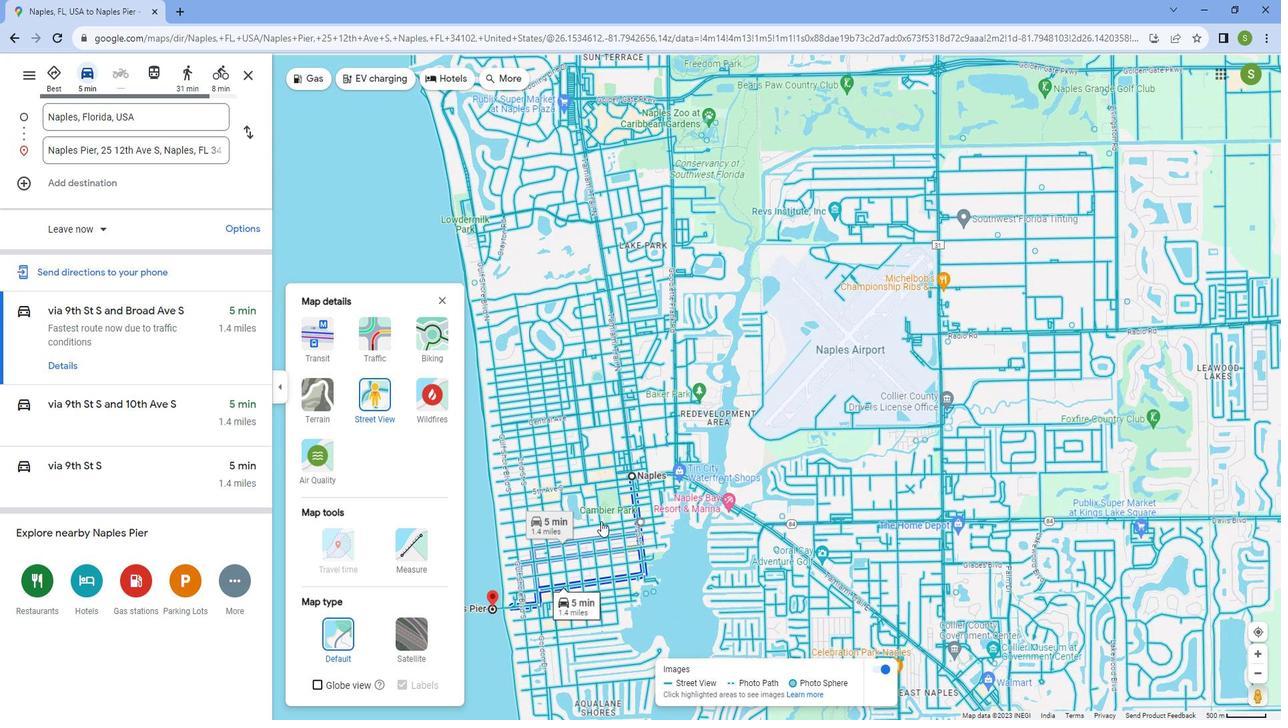 
Action: Mouse scrolled (612, 515) with delta (0, 0)
Screenshot: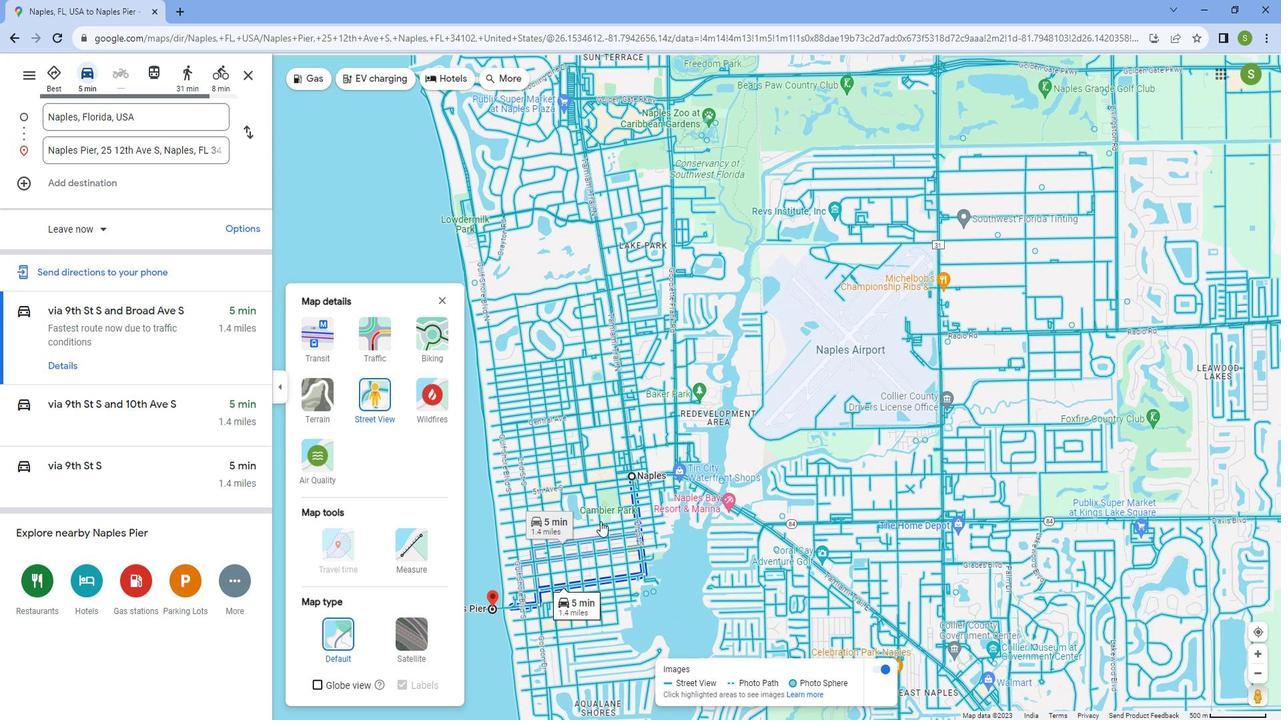 
Action: Mouse scrolled (612, 515) with delta (0, 0)
Screenshot: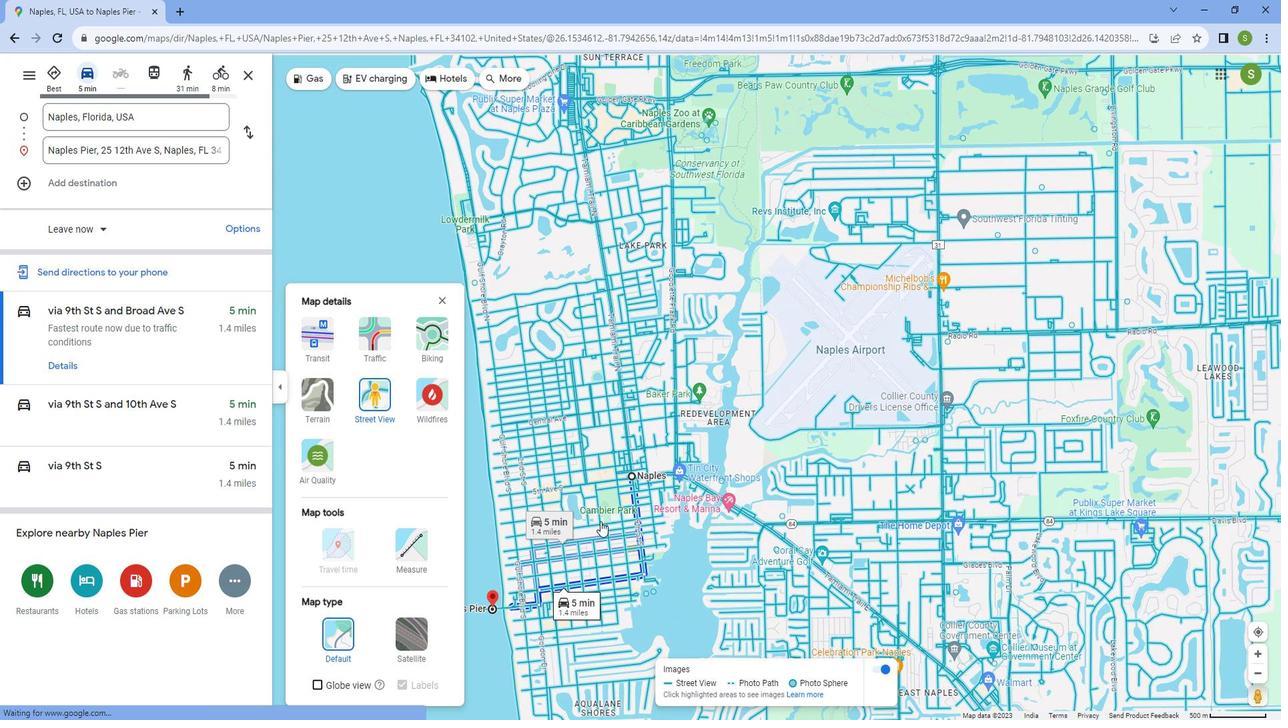 
Action: Mouse scrolled (612, 515) with delta (0, 0)
Screenshot: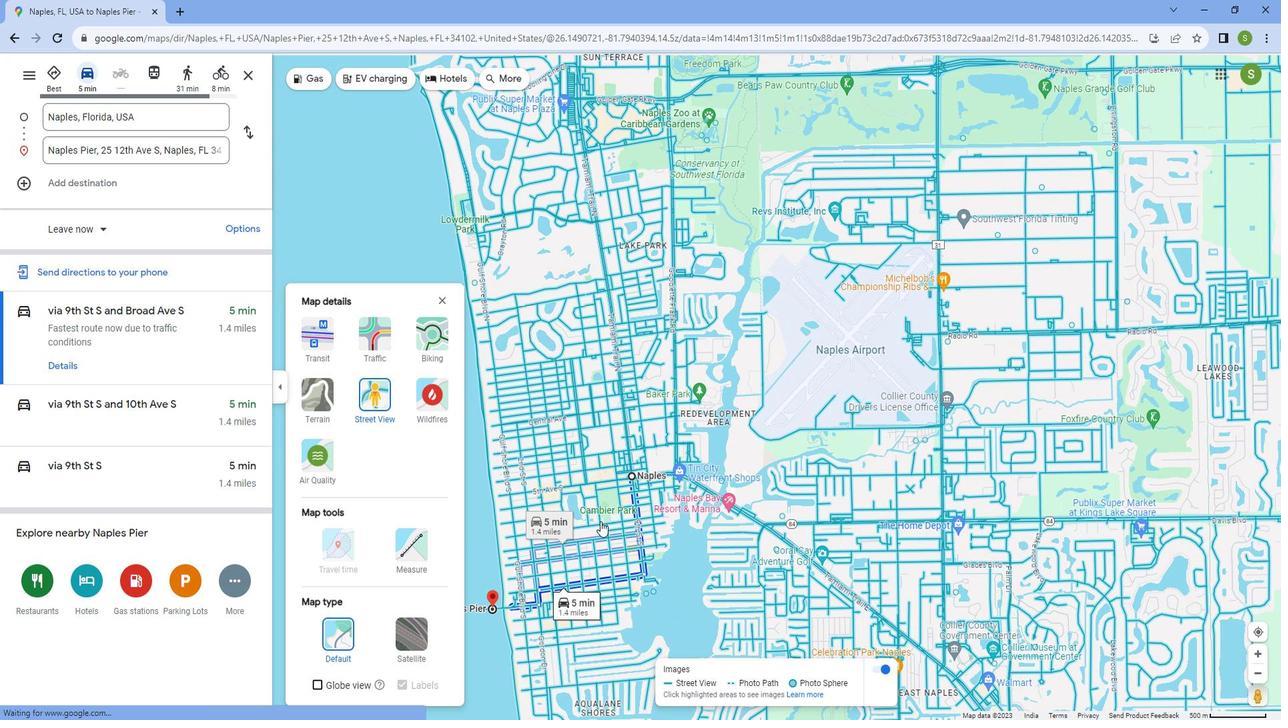 
Action: Mouse scrolled (612, 515) with delta (0, 0)
Screenshot: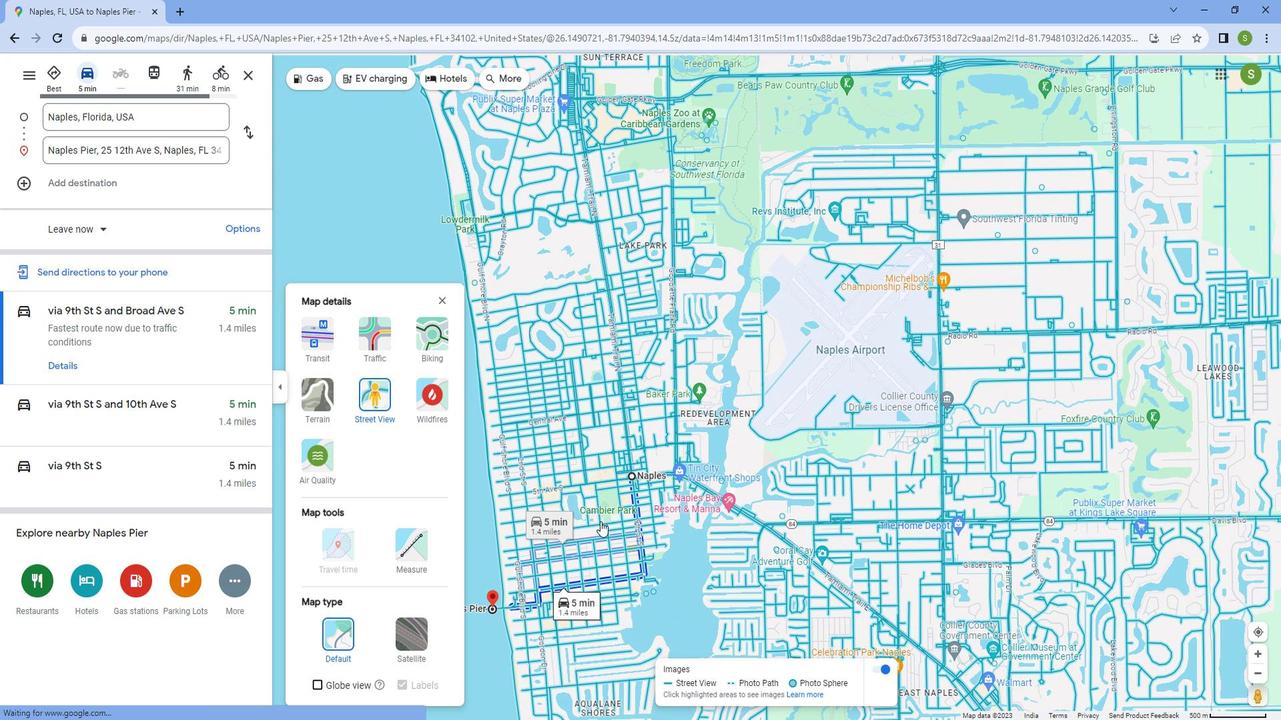 
Action: Mouse scrolled (612, 515) with delta (0, 0)
Screenshot: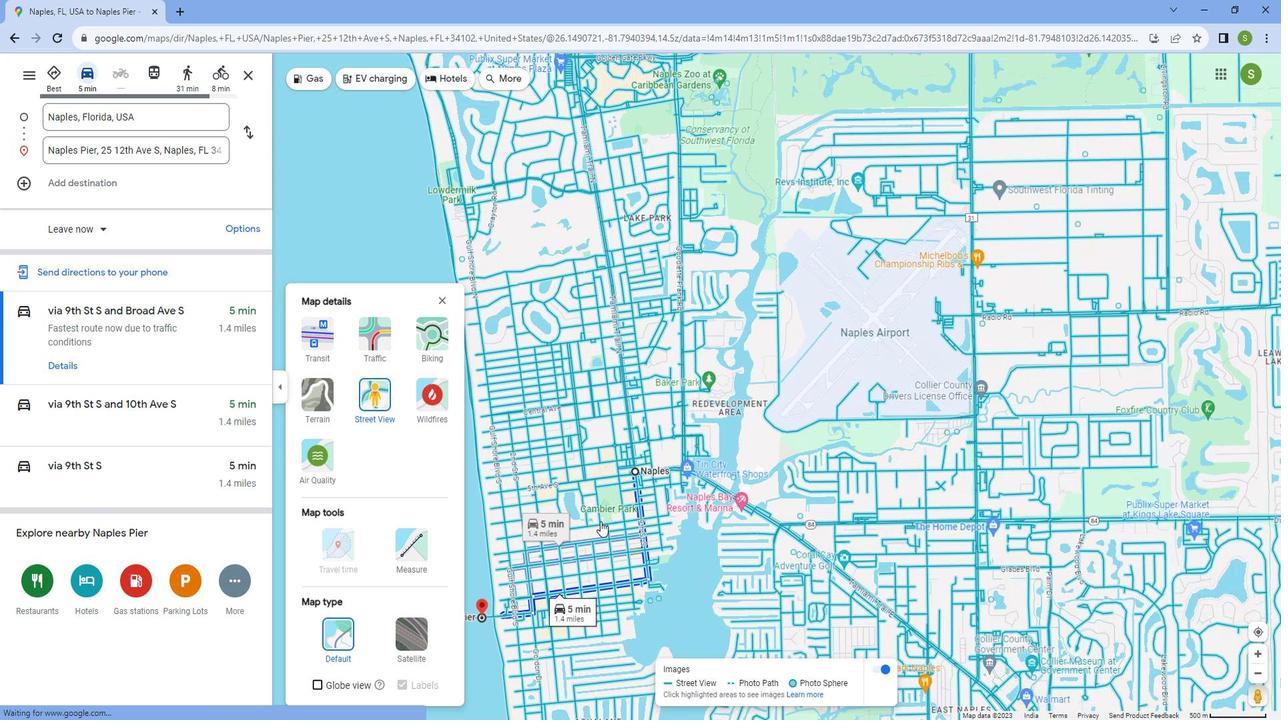 
Action: Mouse scrolled (612, 515) with delta (0, 0)
Screenshot: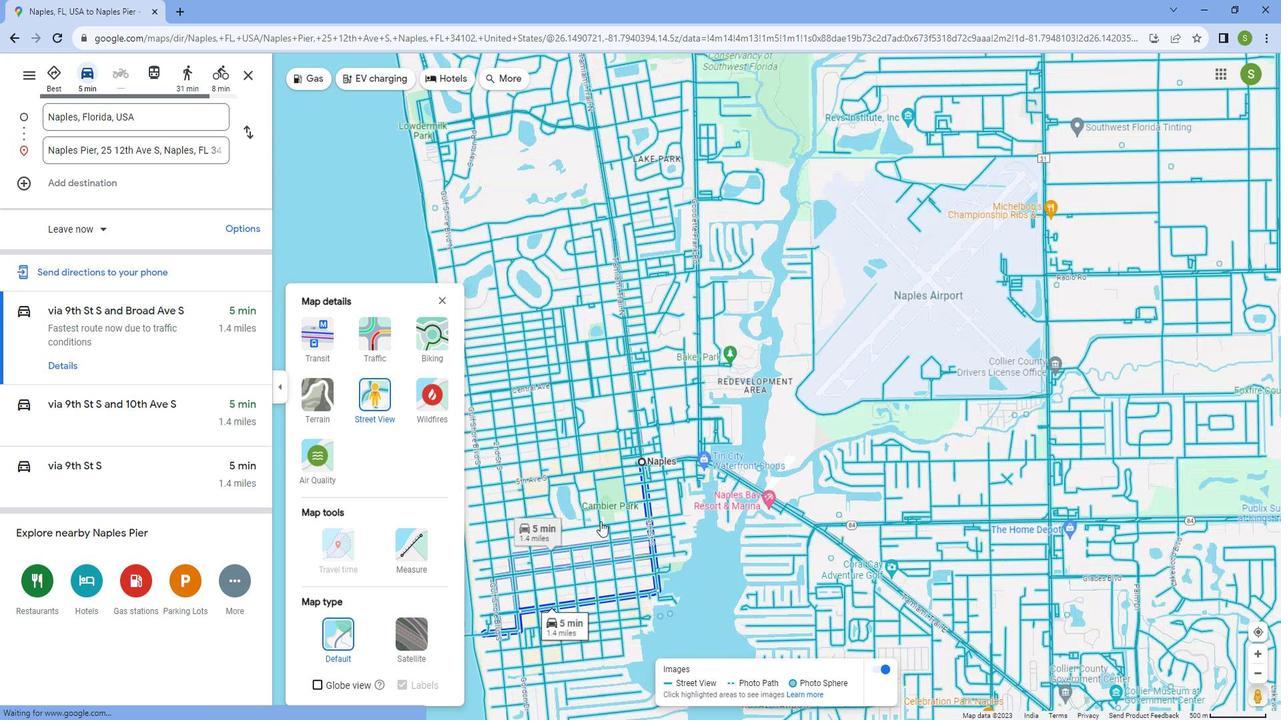 
Action: Mouse scrolled (612, 515) with delta (0, 0)
Screenshot: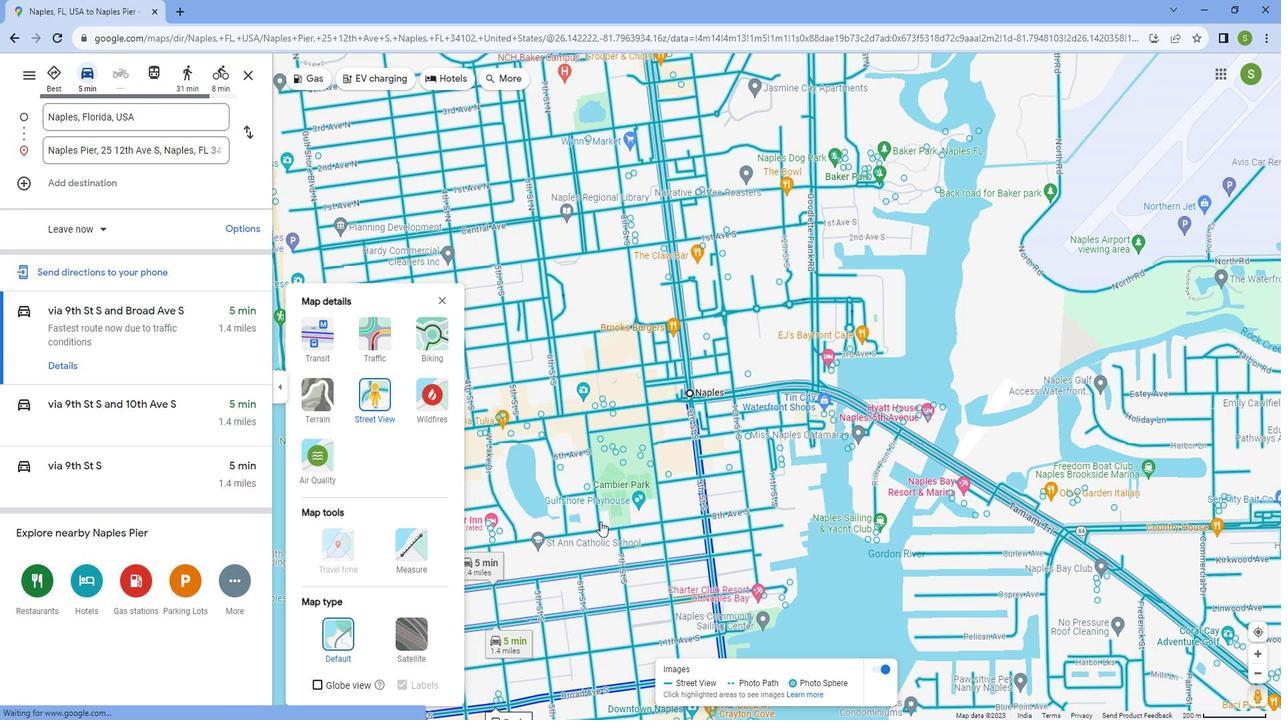 
Action: Mouse scrolled (612, 515) with delta (0, 0)
Screenshot: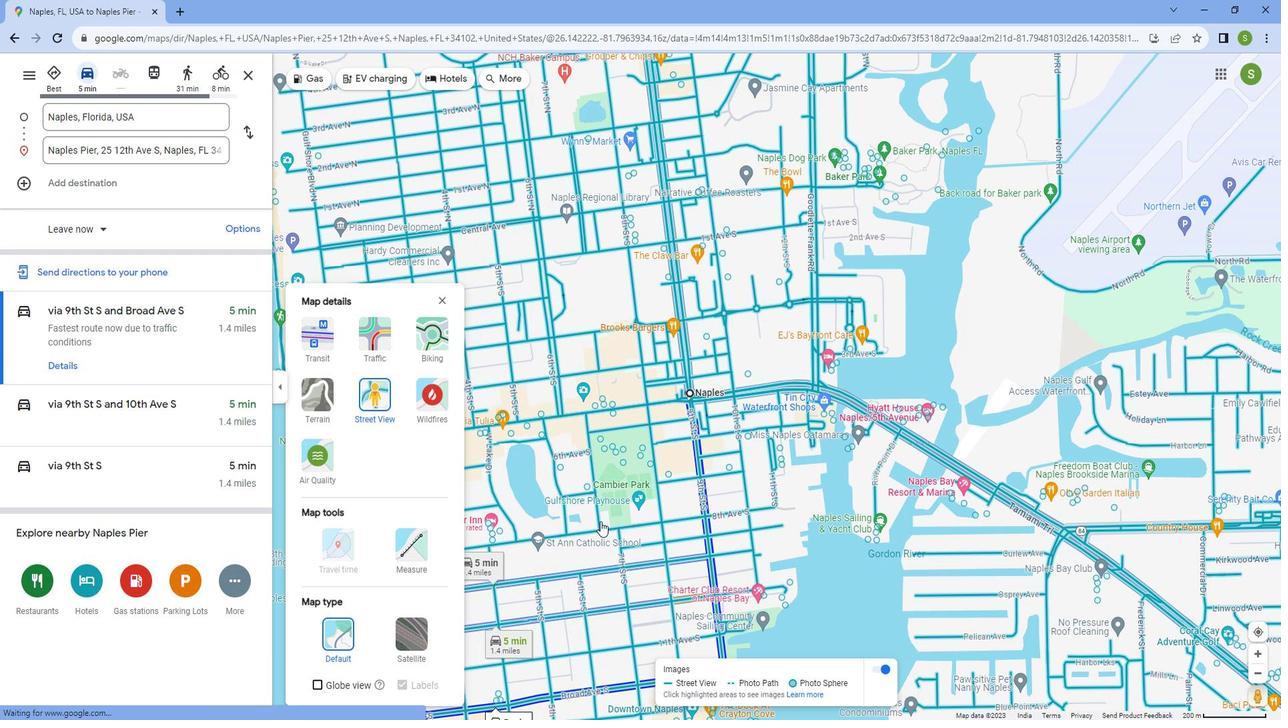 
Action: Mouse scrolled (612, 515) with delta (0, 0)
Screenshot: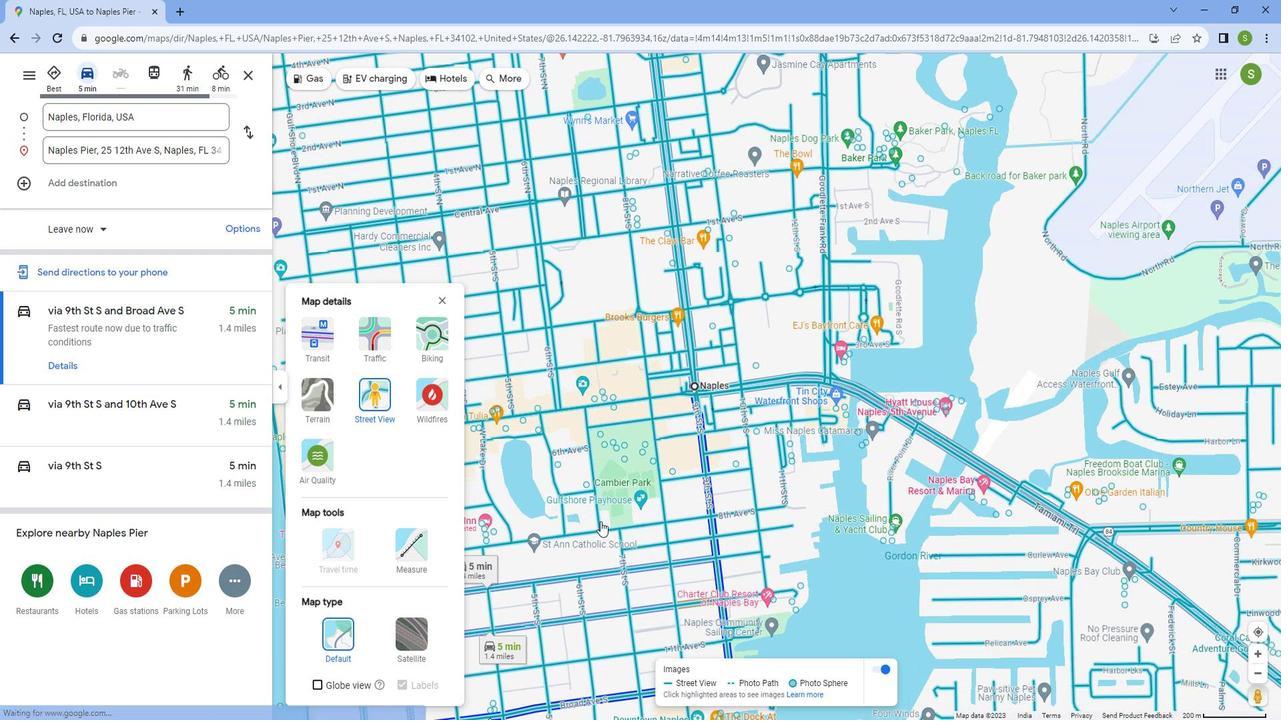 
Action: Mouse scrolled (612, 515) with delta (0, 0)
Screenshot: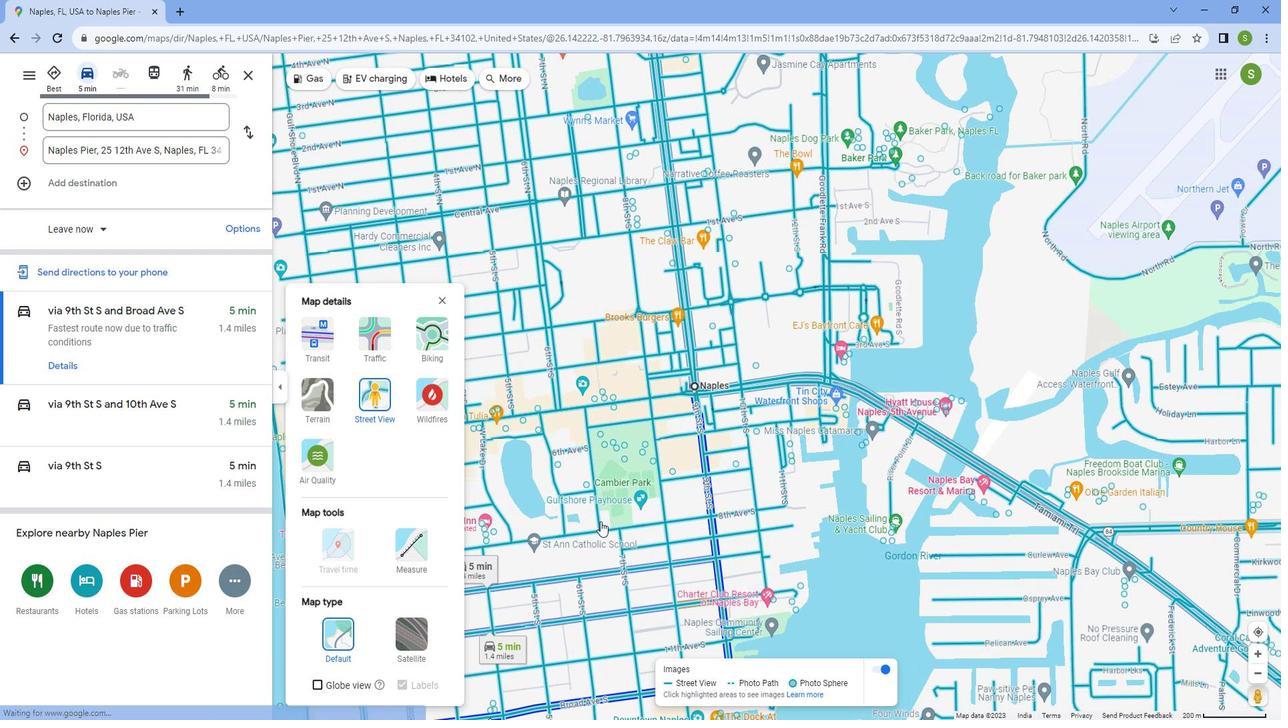 
Action: Mouse scrolled (612, 515) with delta (0, 0)
Screenshot: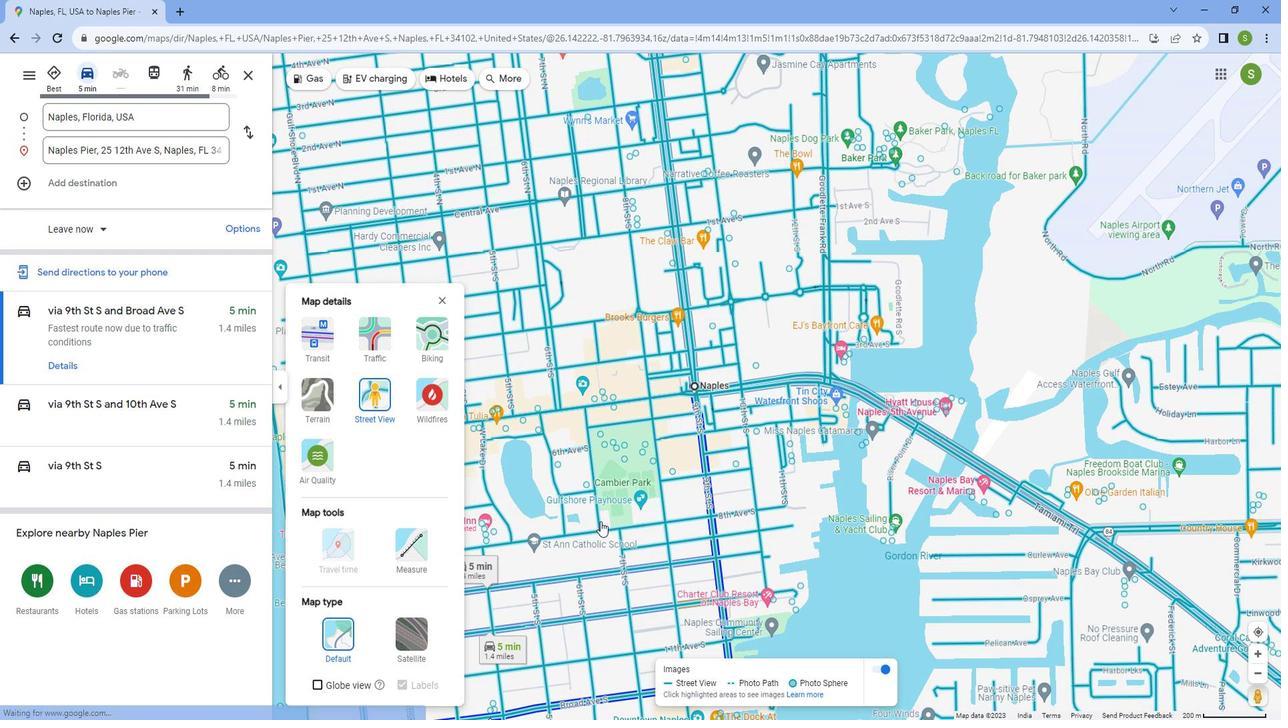 
Action: Mouse scrolled (612, 515) with delta (0, 0)
Screenshot: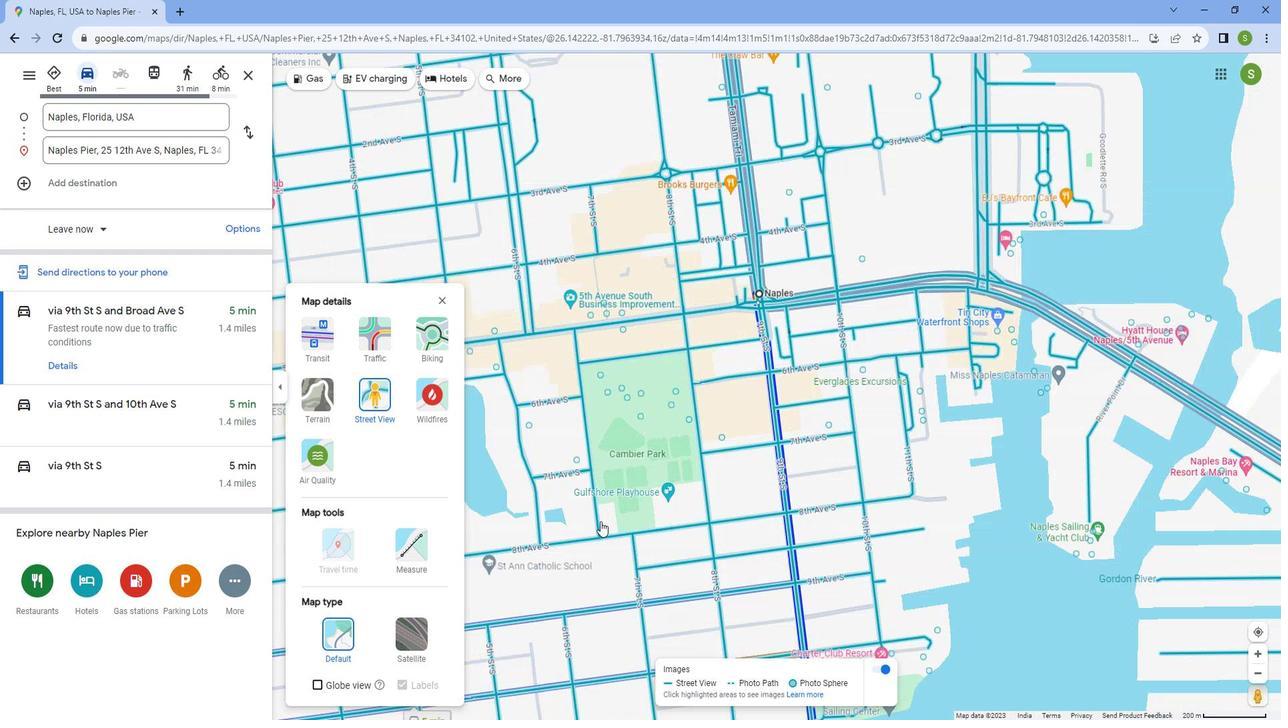 
Action: Mouse scrolled (612, 513) with delta (0, 0)
Screenshot: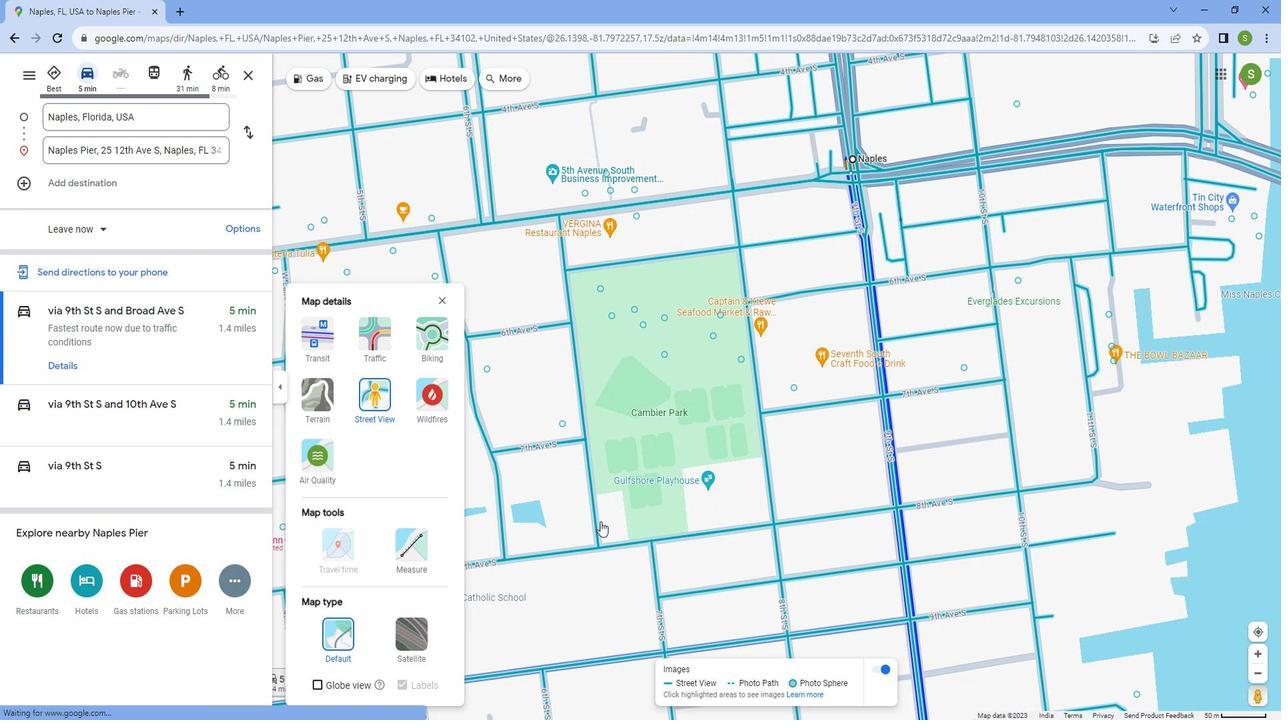 
Action: Mouse scrolled (612, 513) with delta (0, 0)
Screenshot: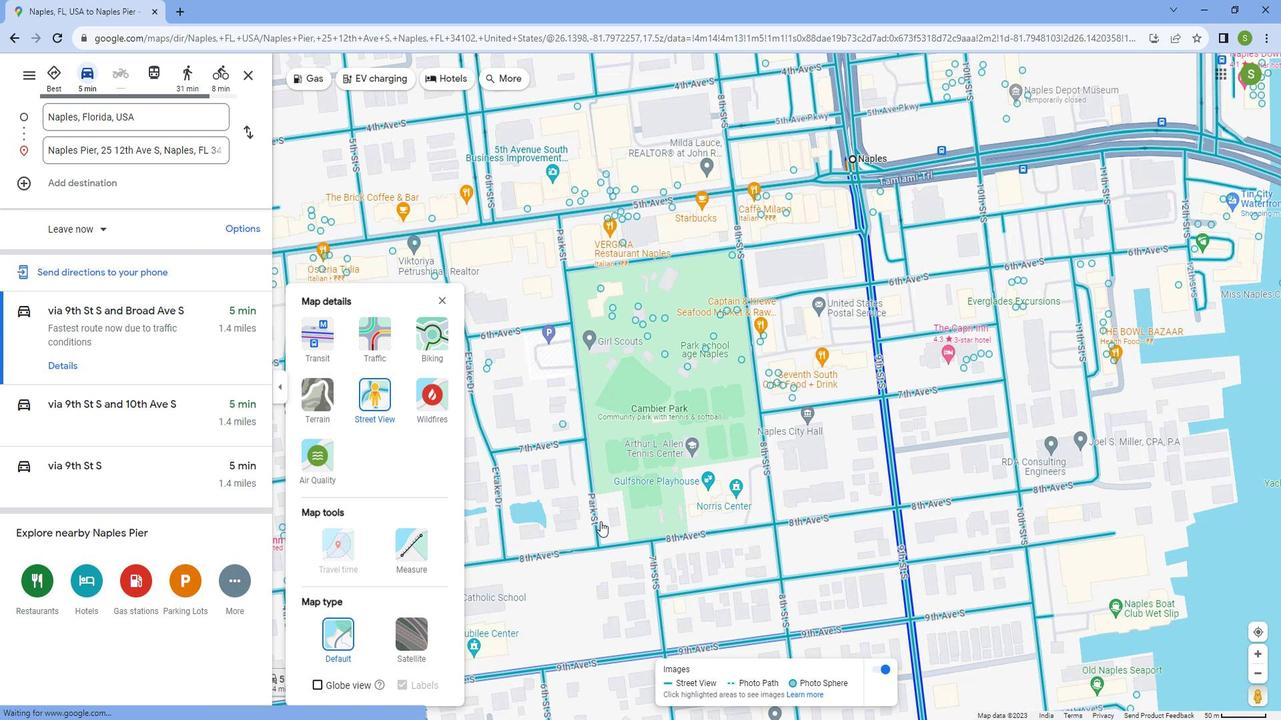 
Action: Mouse scrolled (612, 513) with delta (0, 0)
Screenshot: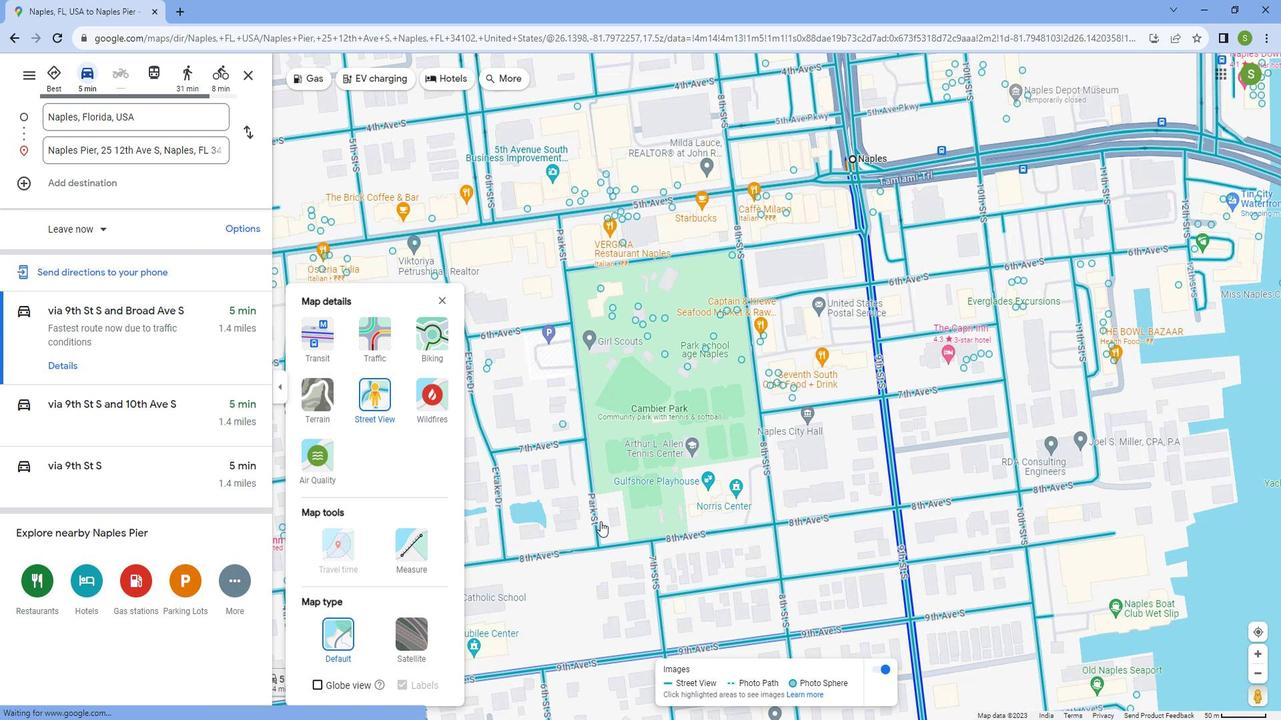 
Action: Mouse scrolled (612, 513) with delta (0, 0)
Screenshot: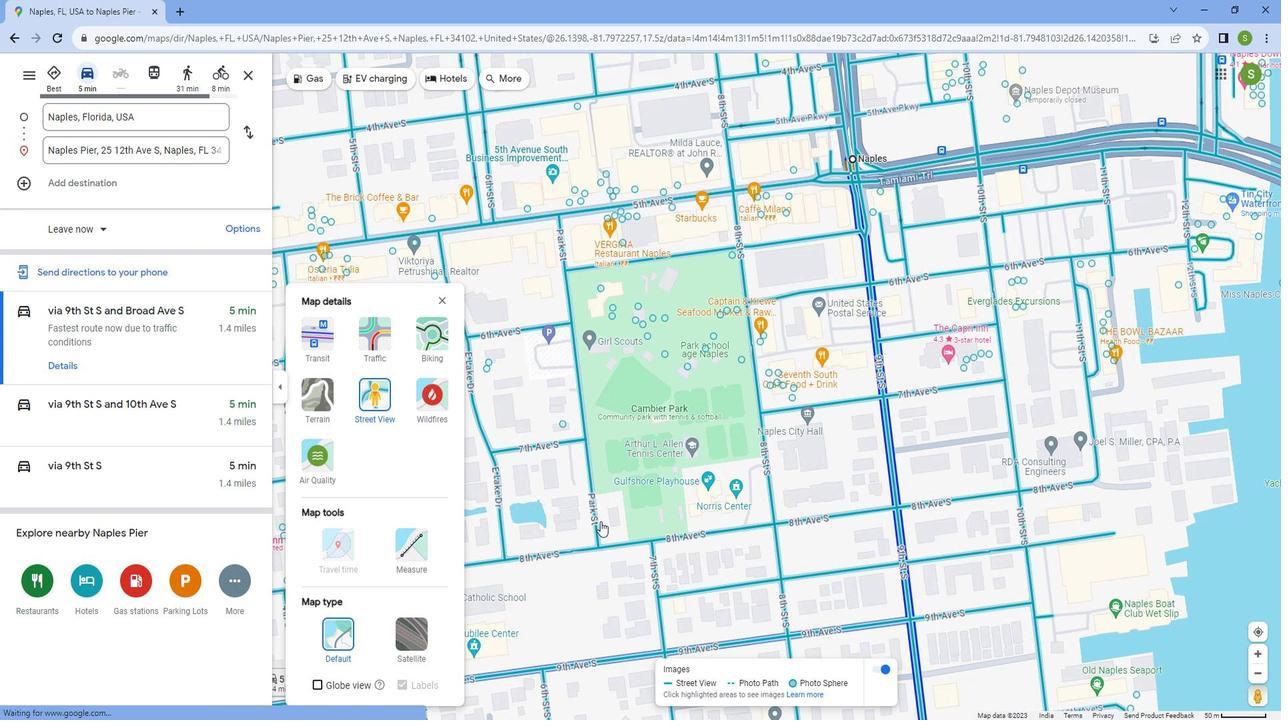 
Action: Mouse scrolled (612, 513) with delta (0, 0)
Screenshot: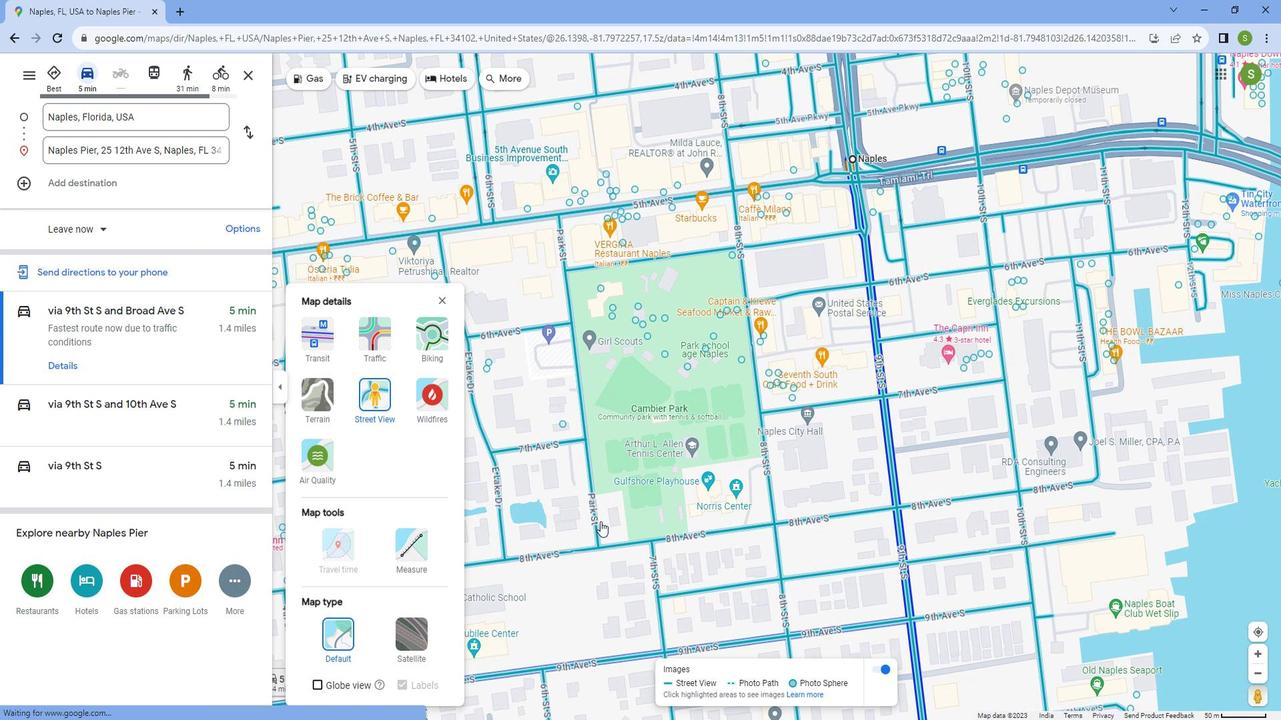 
Action: Mouse scrolled (612, 513) with delta (0, 0)
Screenshot: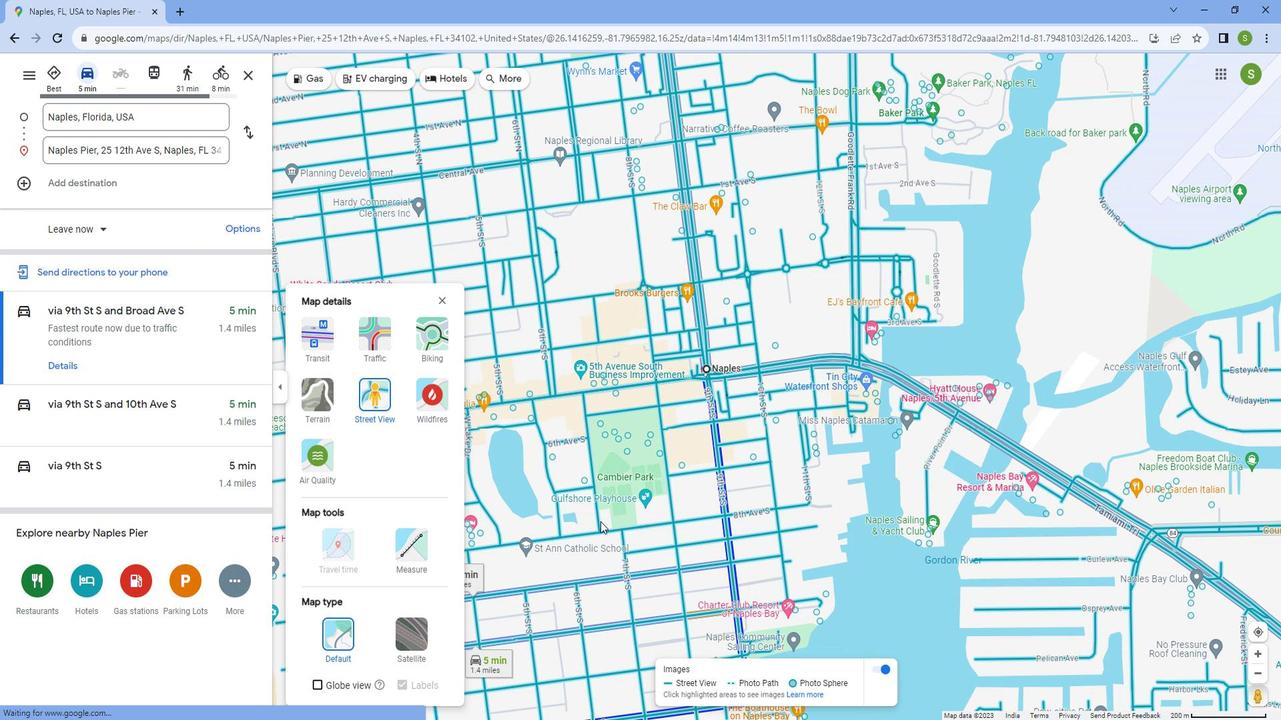 
Action: Mouse scrolled (612, 513) with delta (0, 0)
Screenshot: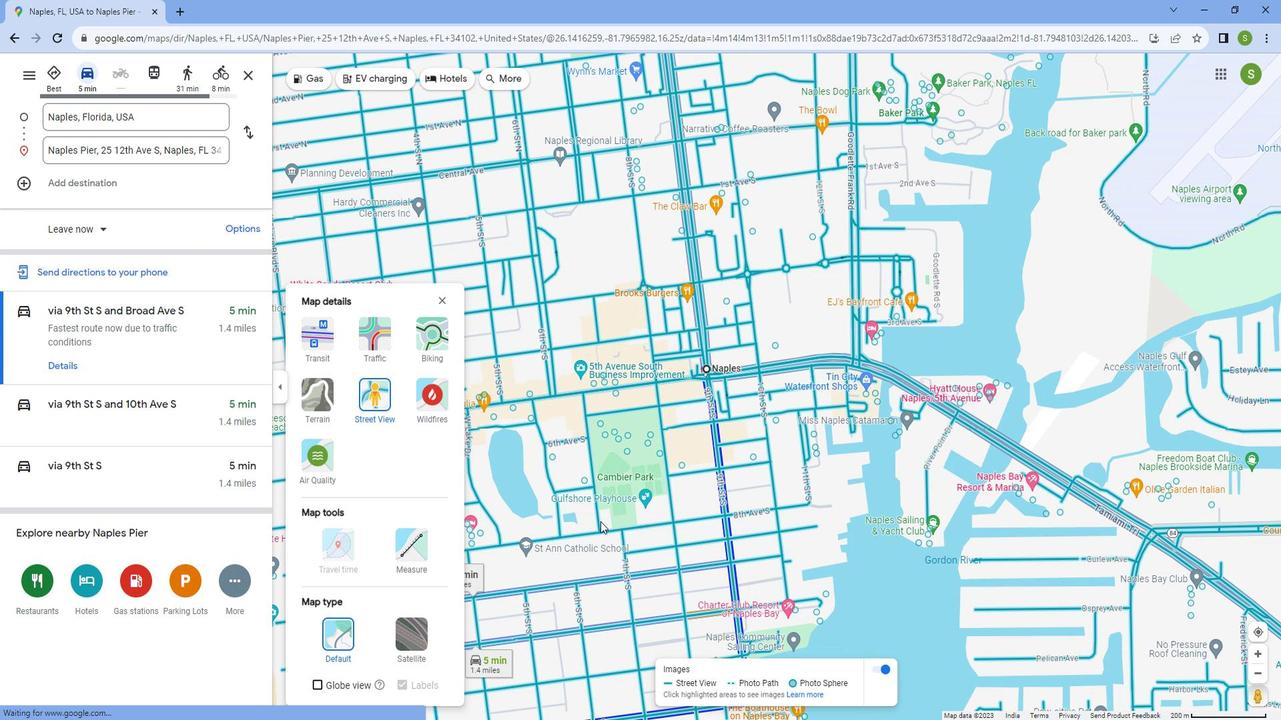 
Action: Mouse scrolled (612, 513) with delta (0, 0)
Screenshot: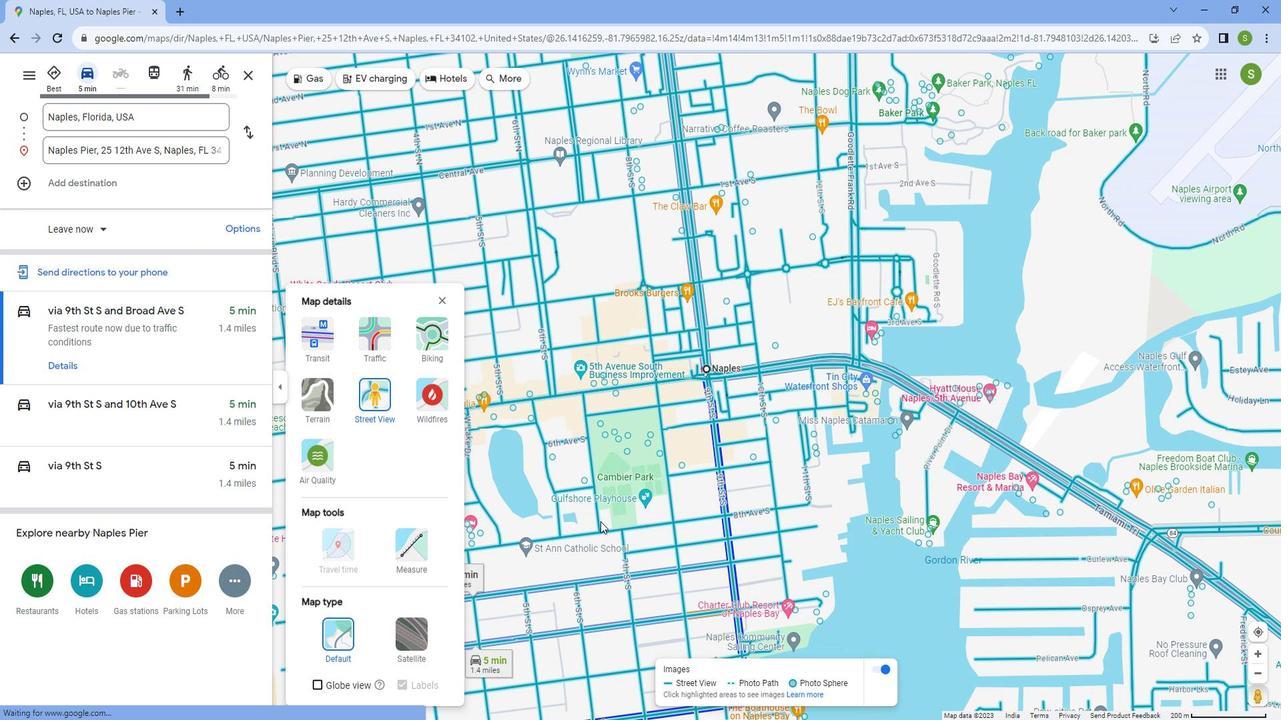 
Action: Mouse scrolled (612, 513) with delta (0, 0)
Screenshot: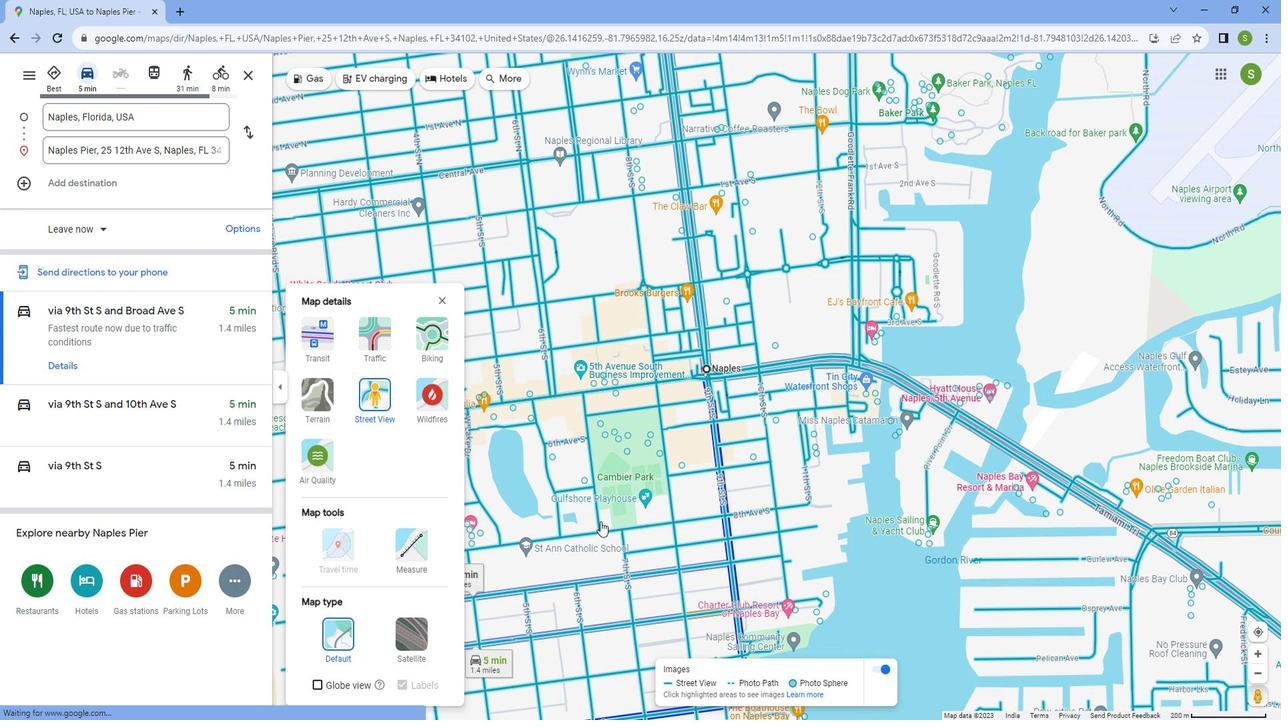 
Action: Mouse scrolled (612, 513) with delta (0, 0)
Screenshot: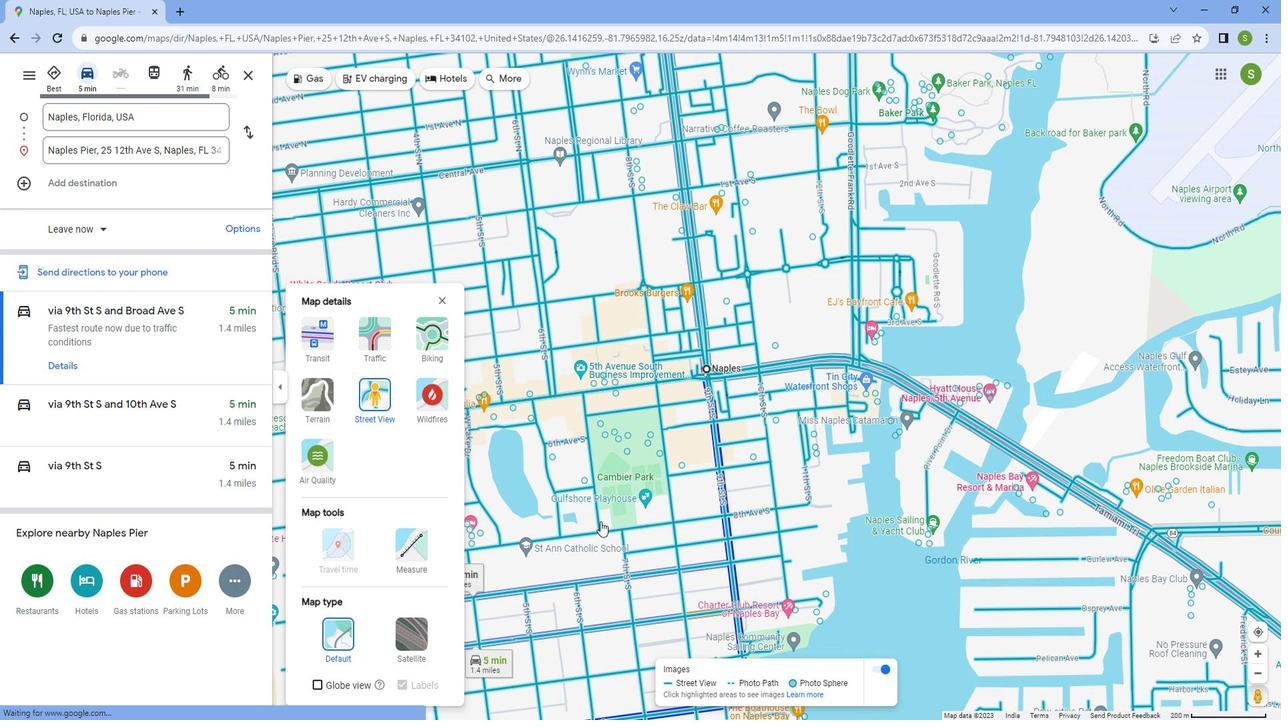 
Action: Mouse scrolled (612, 513) with delta (0, 0)
Screenshot: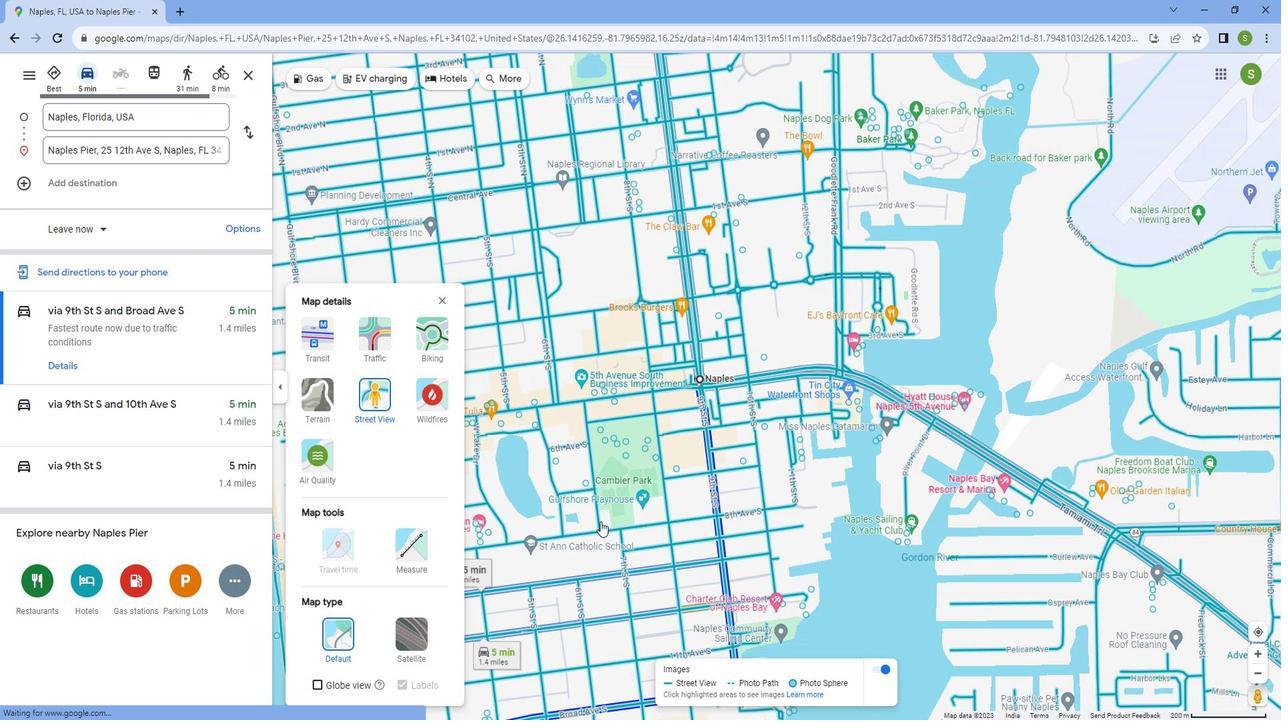 
Action: Mouse moved to (551, 461)
Screenshot: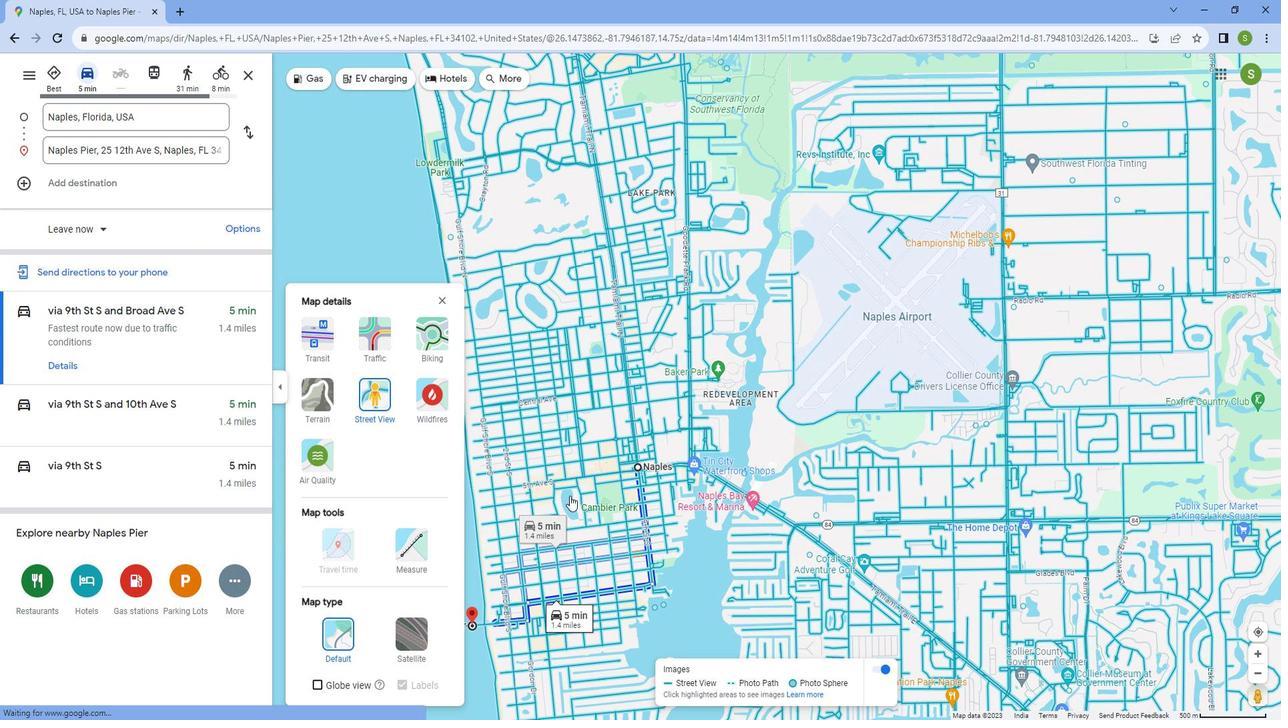 
Action: Mouse pressed left at (551, 461)
Screenshot: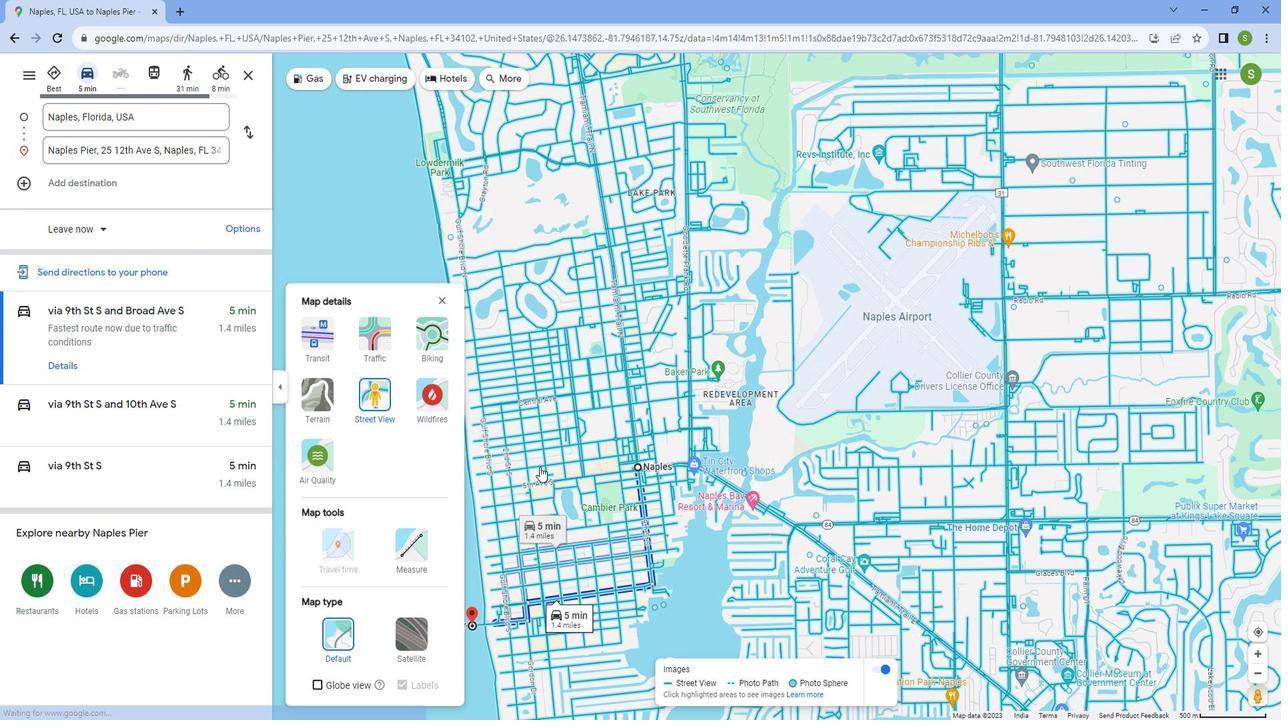 
Action: Mouse moved to (631, 384)
Screenshot: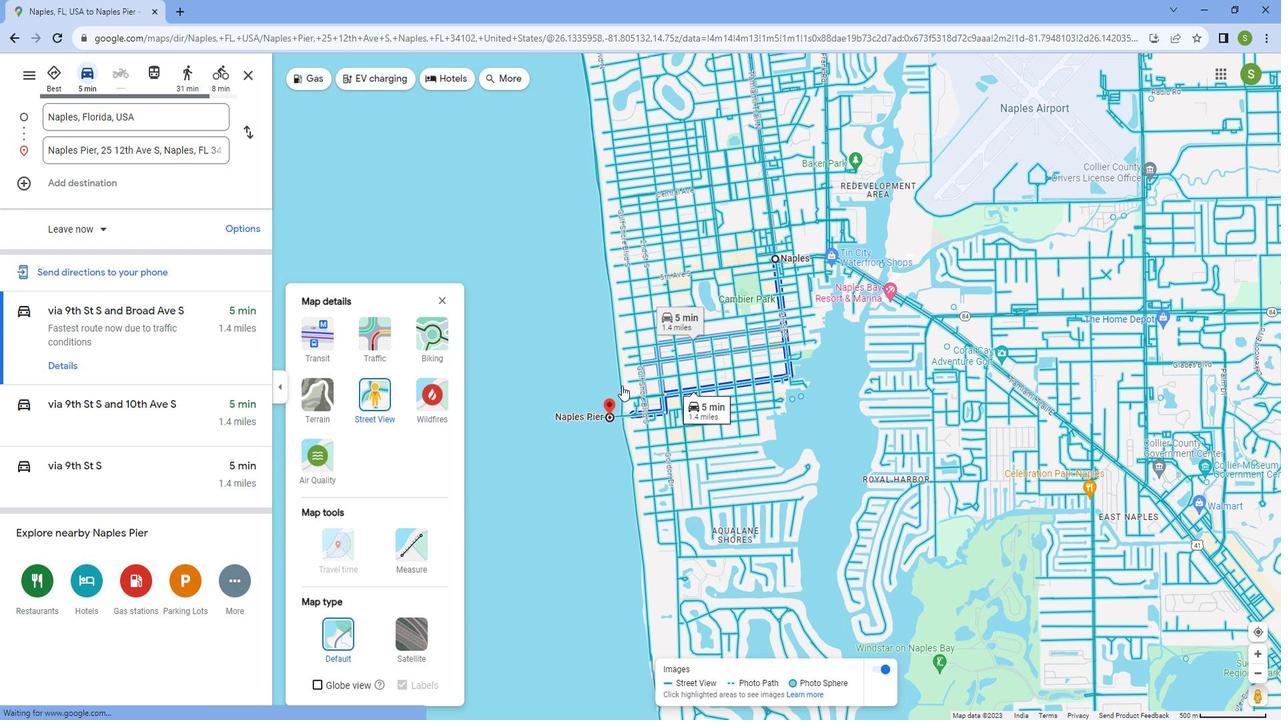 
Action: Mouse scrolled (631, 385) with delta (0, 0)
Screenshot: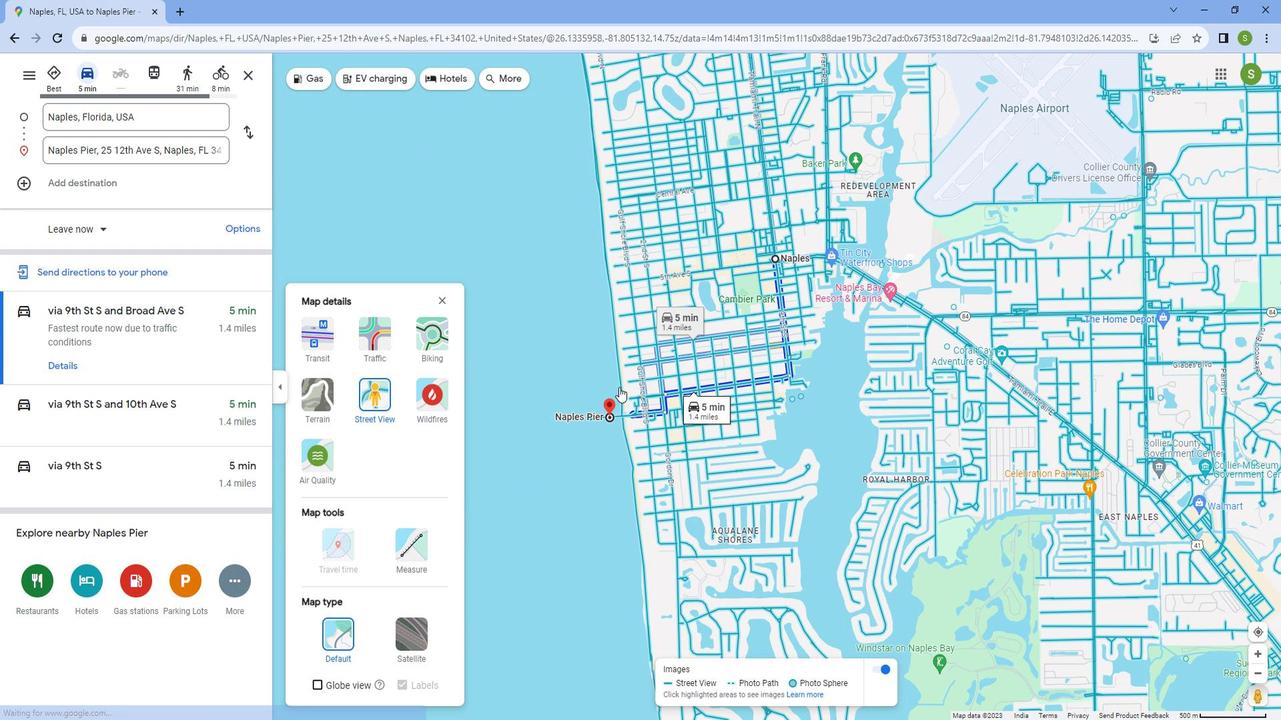 
Action: Mouse scrolled (631, 385) with delta (0, 0)
Screenshot: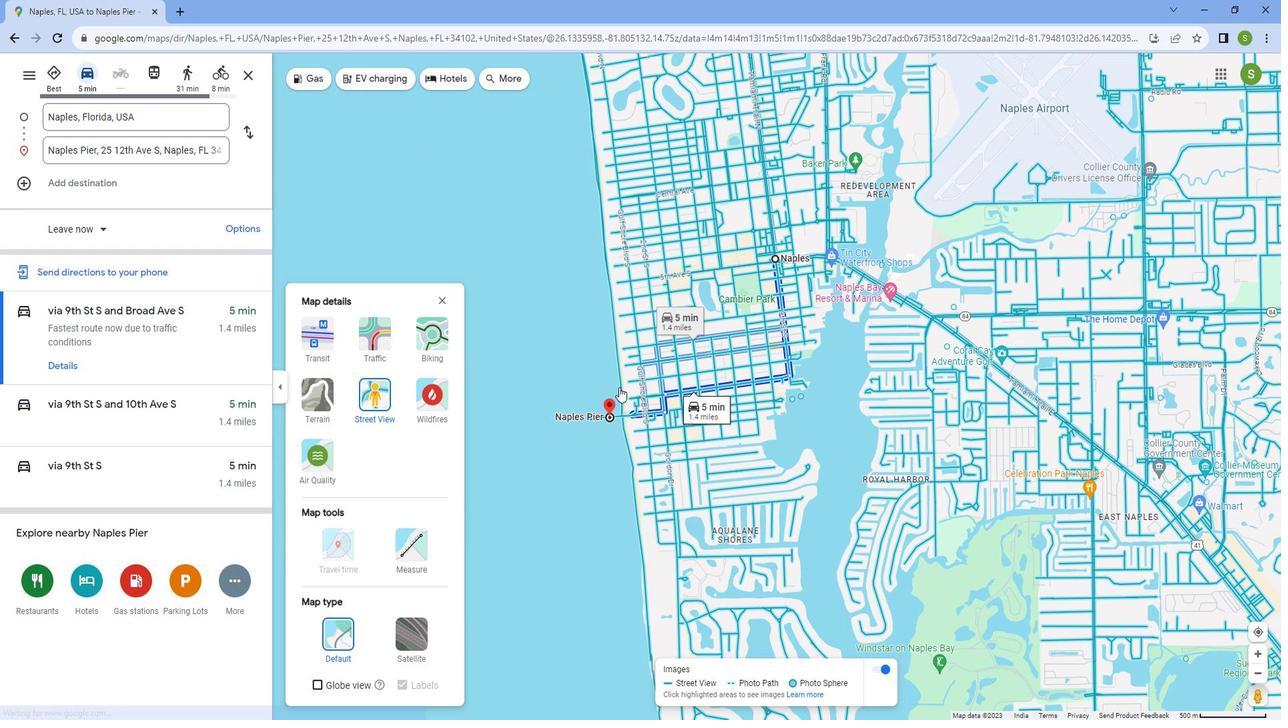 
Action: Mouse scrolled (631, 385) with delta (0, 0)
Screenshot: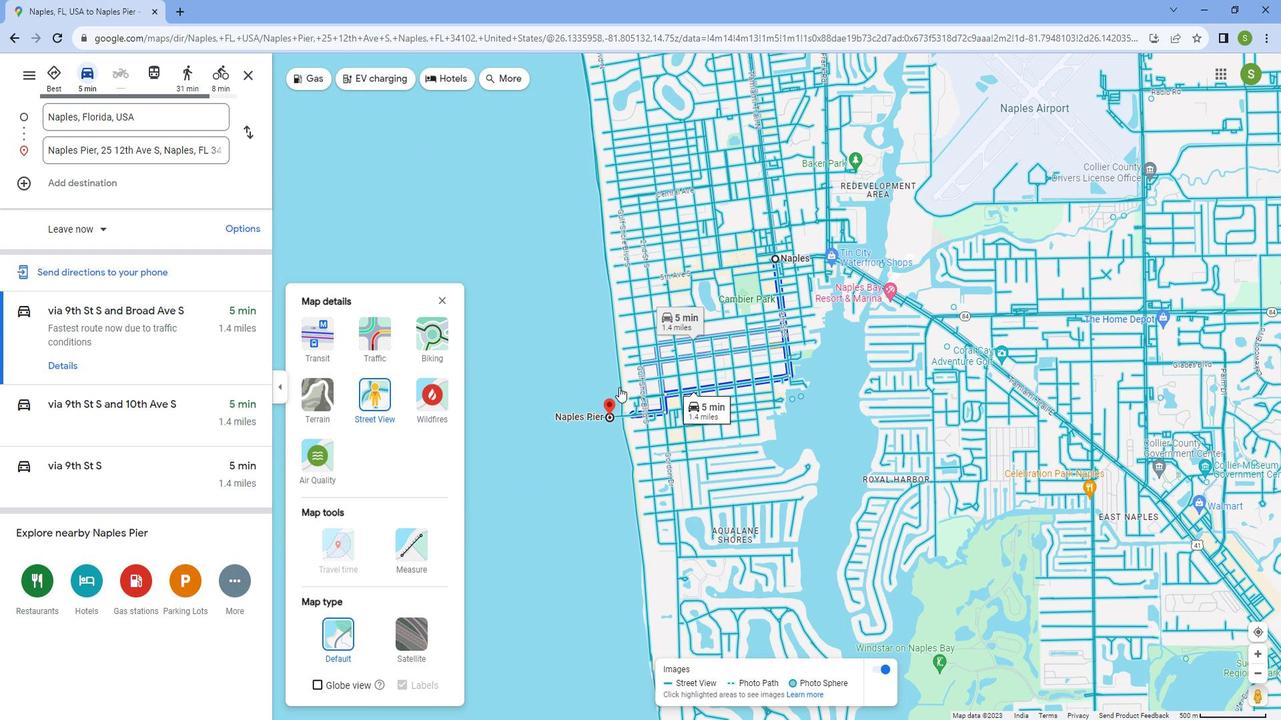 
Action: Mouse scrolled (631, 385) with delta (0, 0)
Screenshot: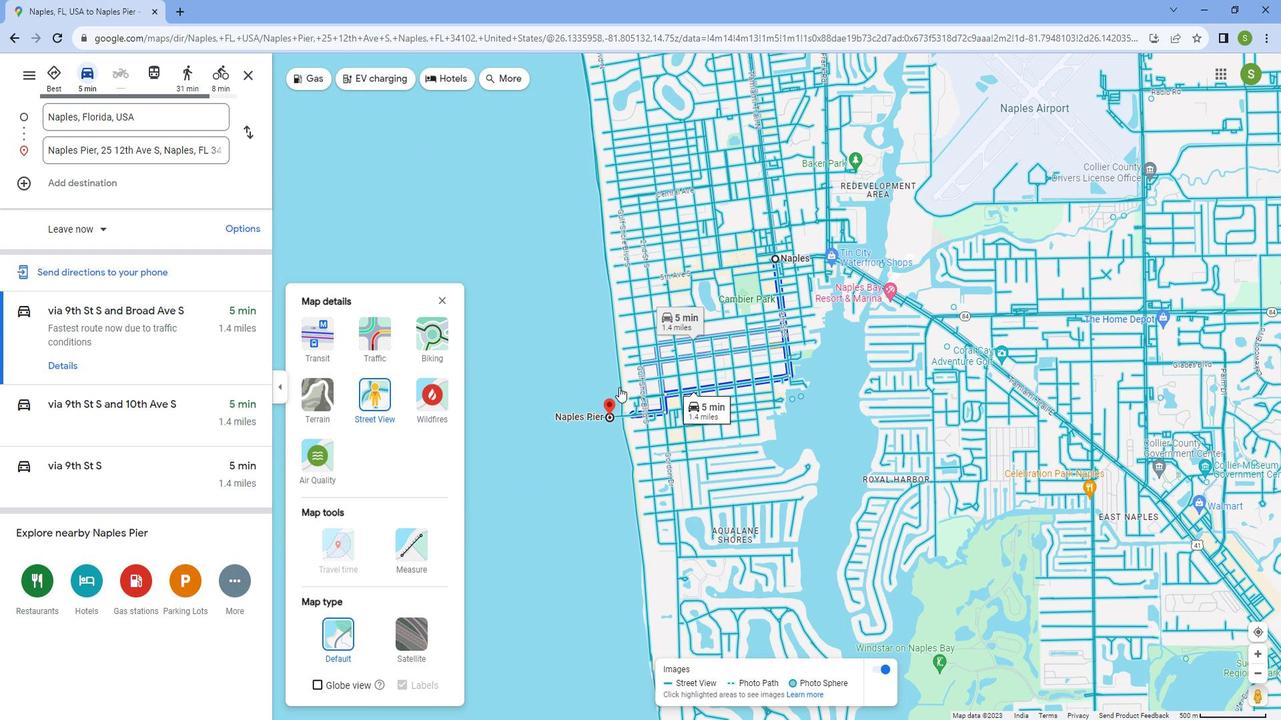 
Action: Mouse scrolled (631, 385) with delta (0, 0)
Screenshot: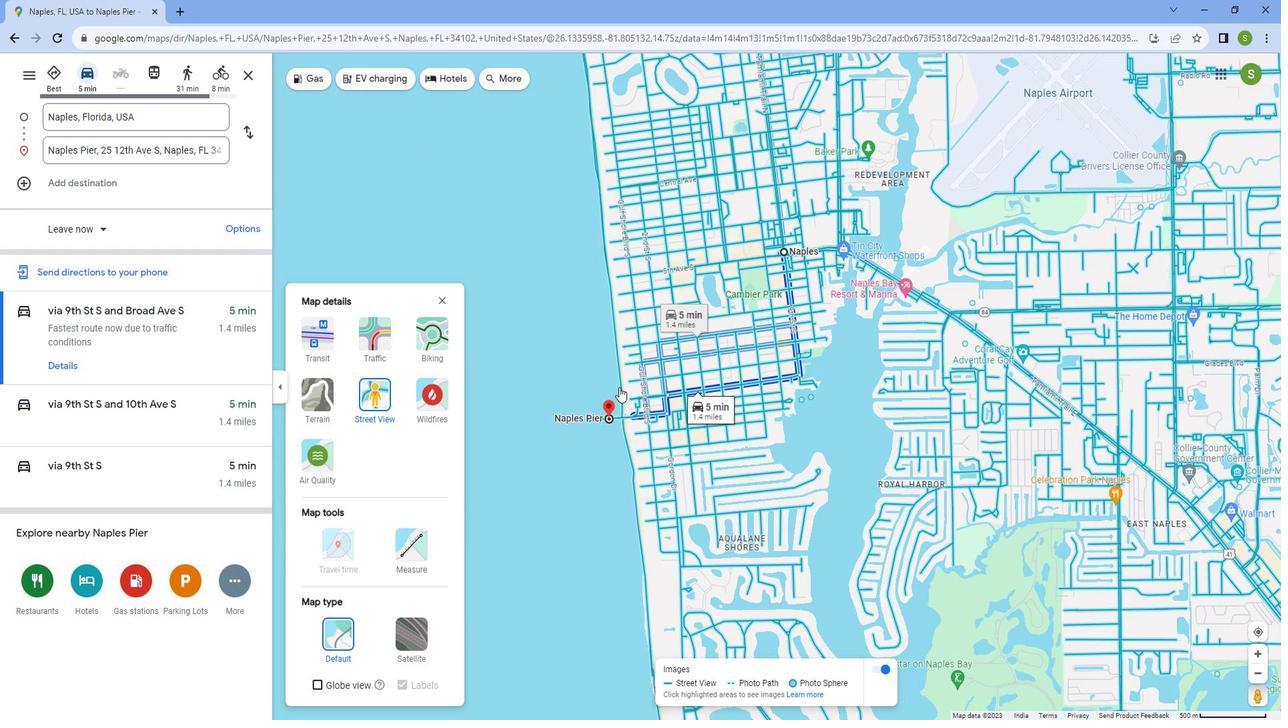
Action: Mouse scrolled (631, 385) with delta (0, 0)
Screenshot: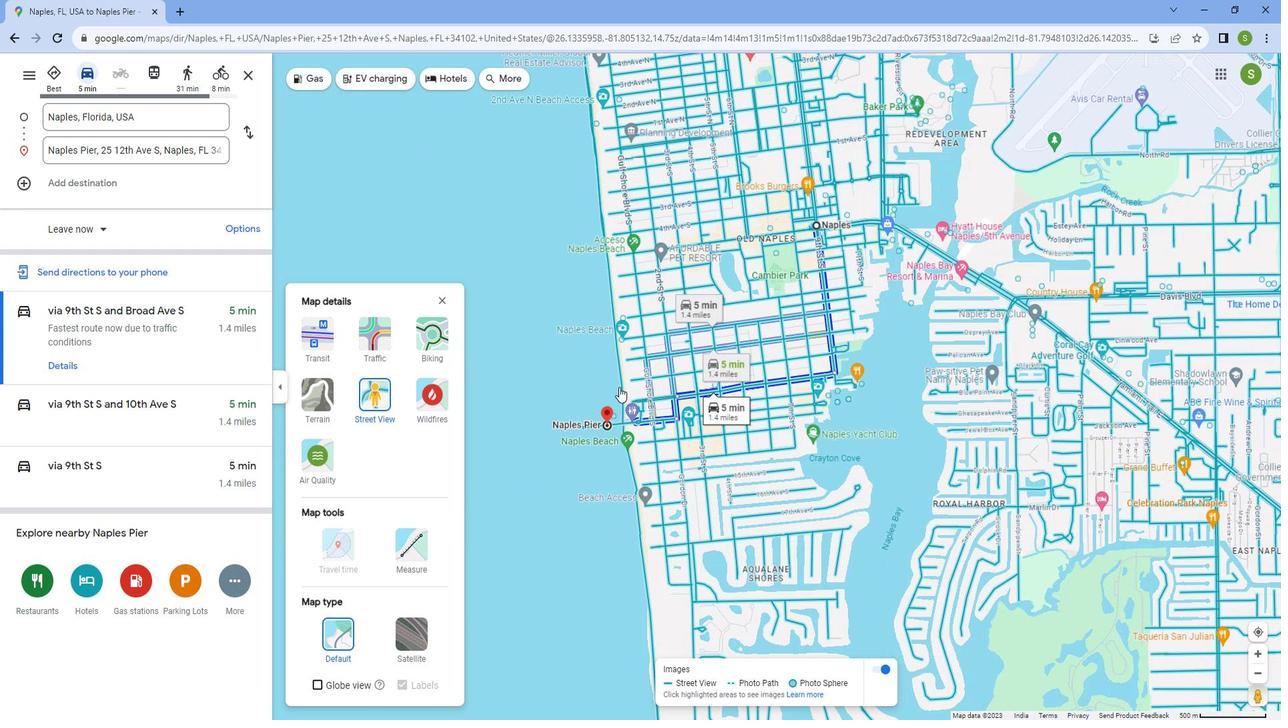 
Action: Mouse scrolled (631, 385) with delta (0, 0)
Screenshot: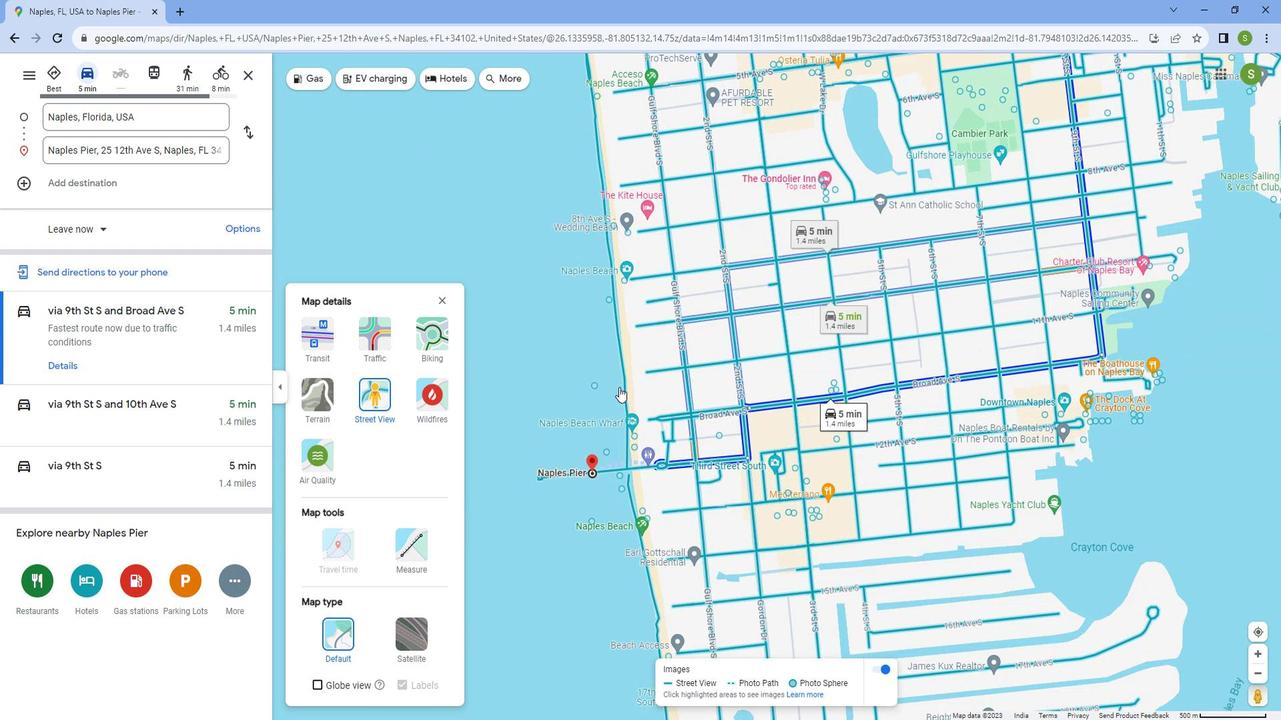 
Action: Mouse scrolled (631, 385) with delta (0, 0)
Screenshot: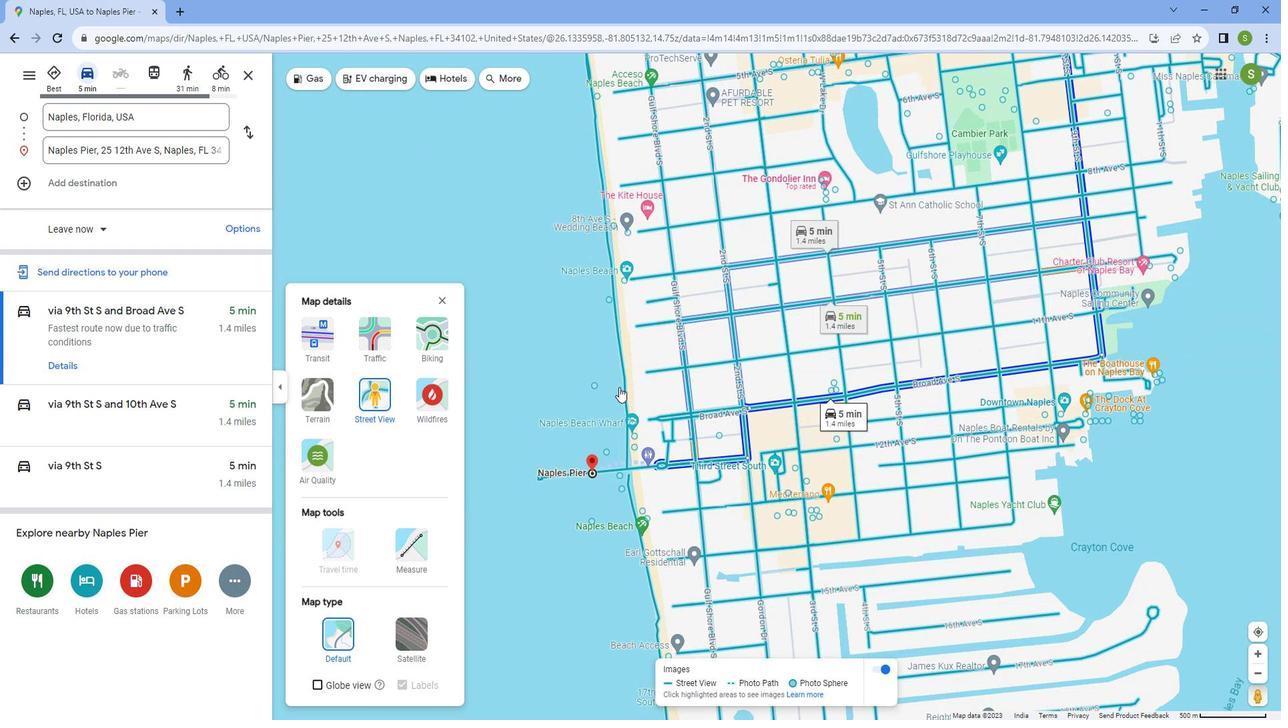 
Action: Mouse scrolled (631, 385) with delta (0, 0)
Screenshot: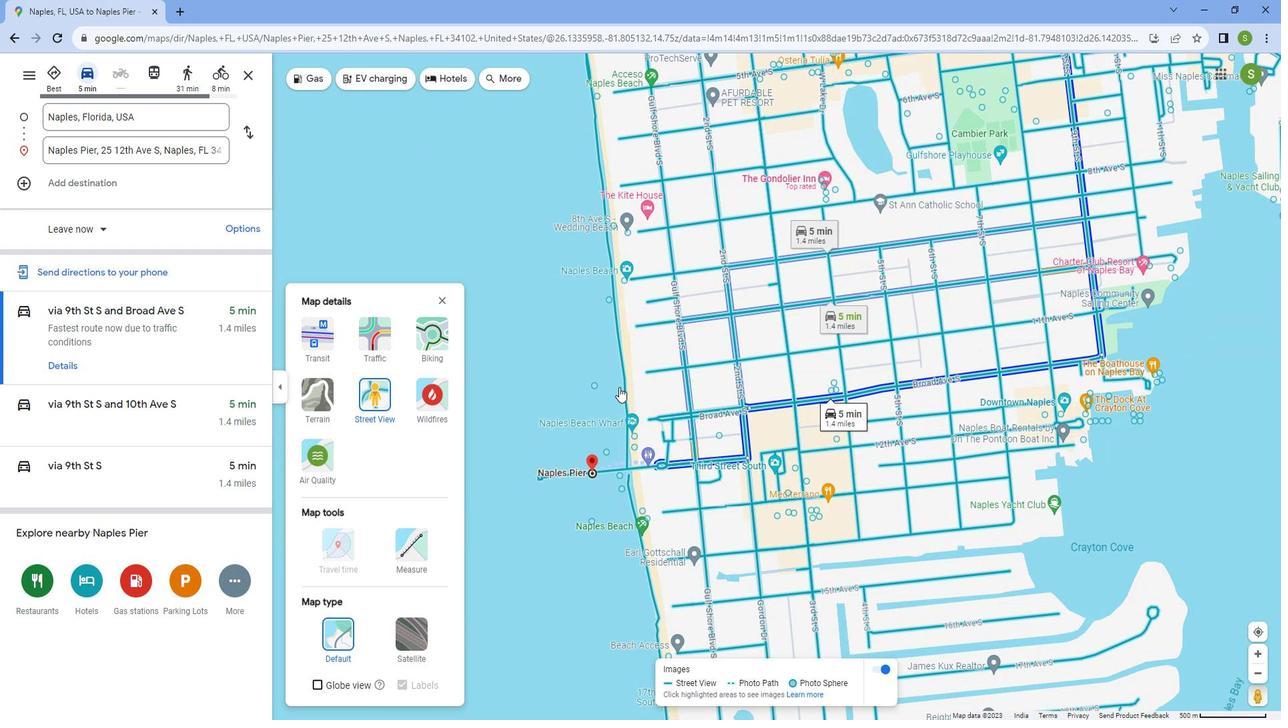 
Action: Mouse scrolled (631, 385) with delta (0, 0)
Screenshot: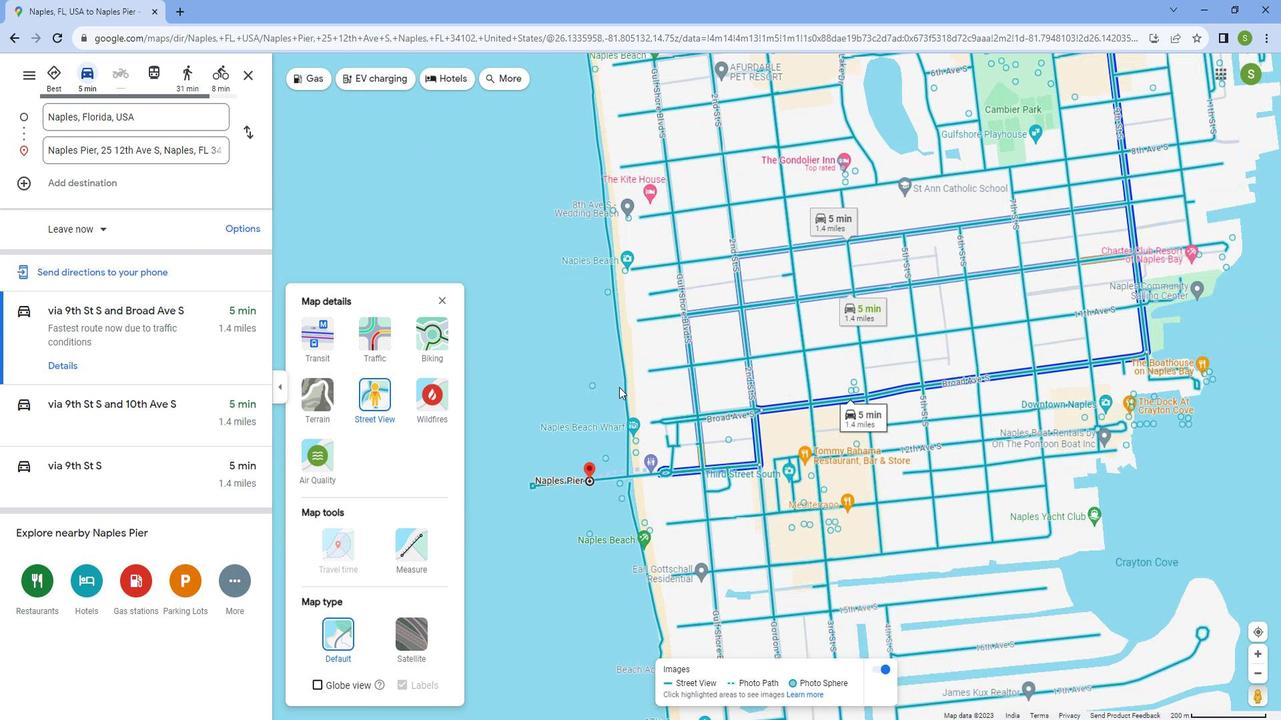 
Action: Mouse scrolled (631, 385) with delta (0, 0)
Screenshot: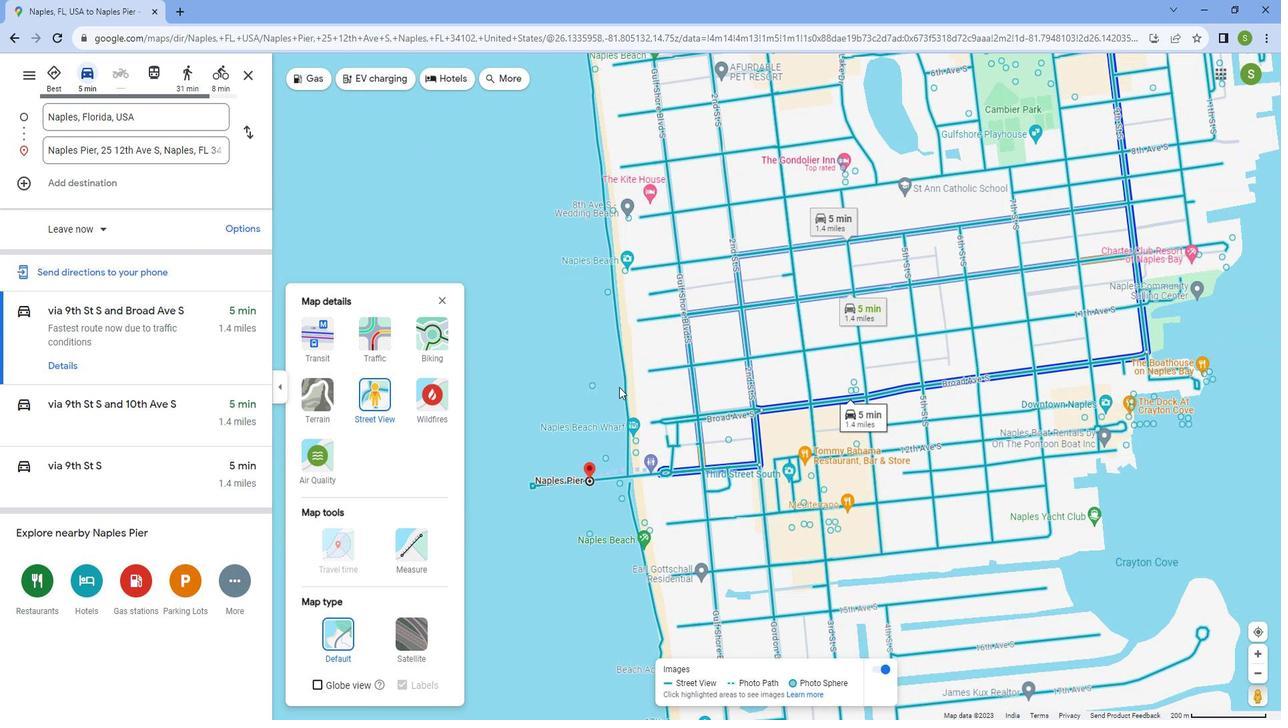 
Action: Mouse scrolled (631, 385) with delta (0, 0)
Screenshot: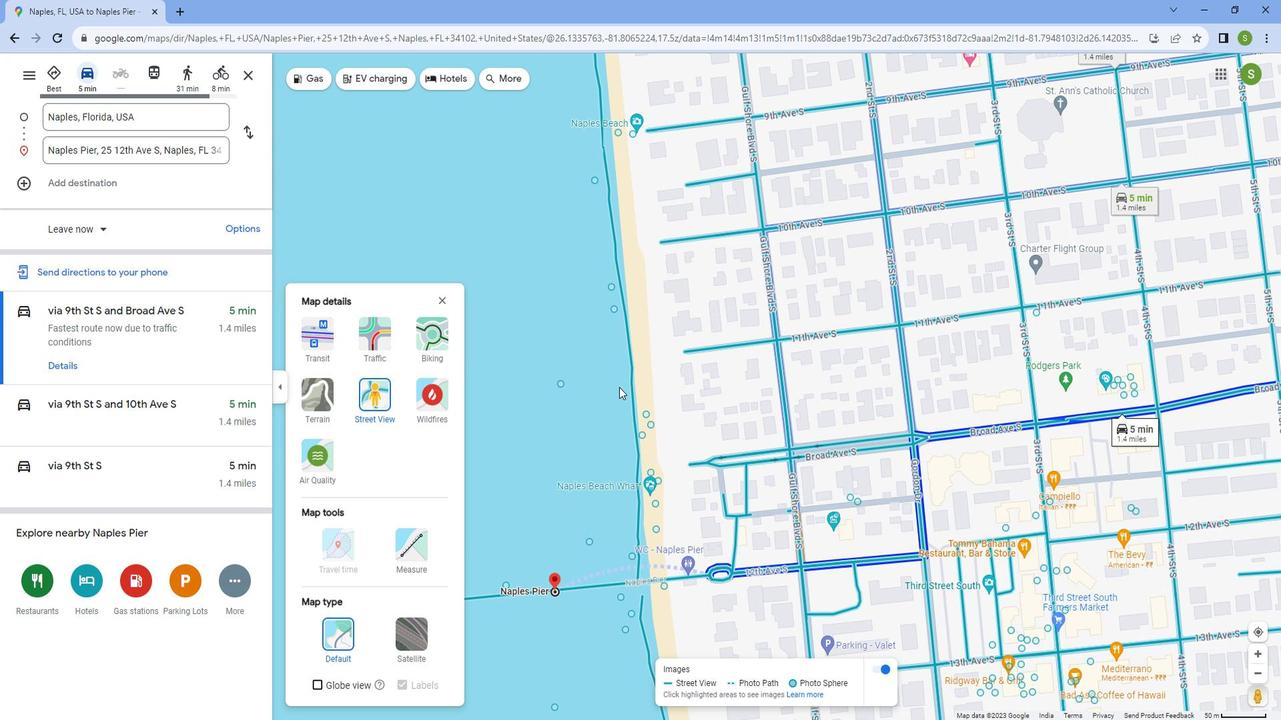 
Action: Mouse scrolled (631, 385) with delta (0, 0)
Screenshot: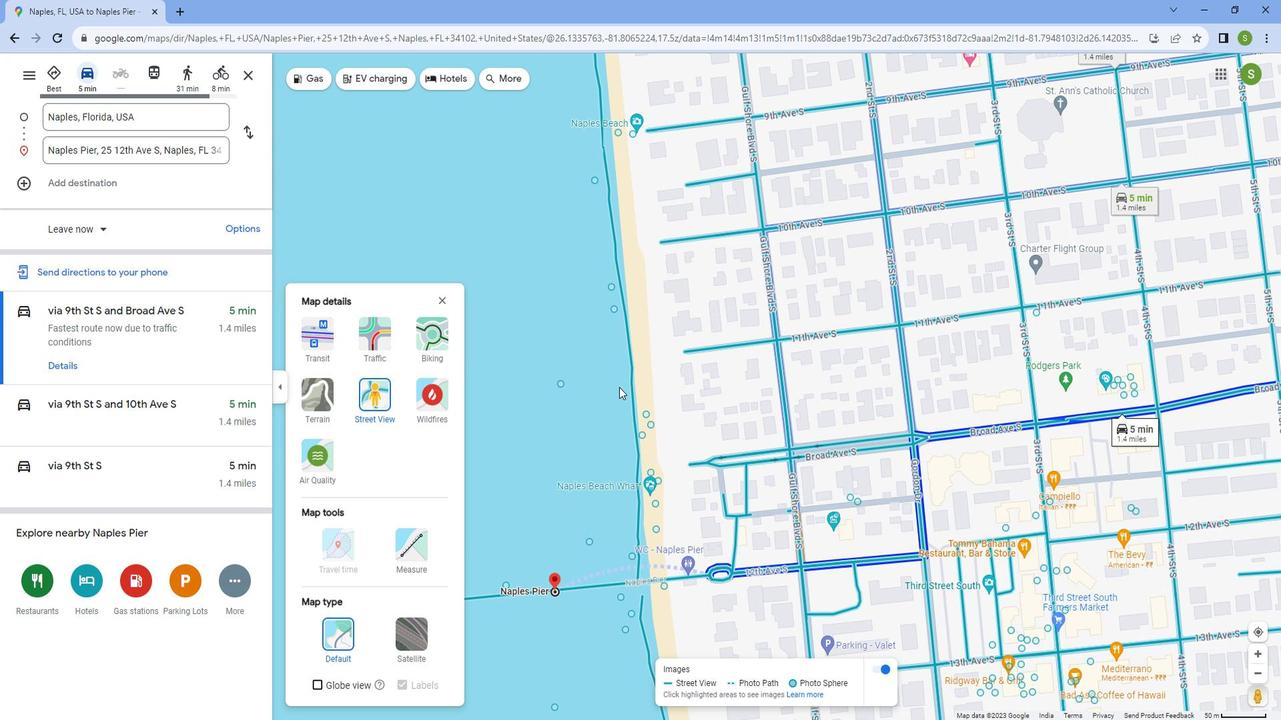 
Action: Mouse scrolled (631, 385) with delta (0, 0)
Screenshot: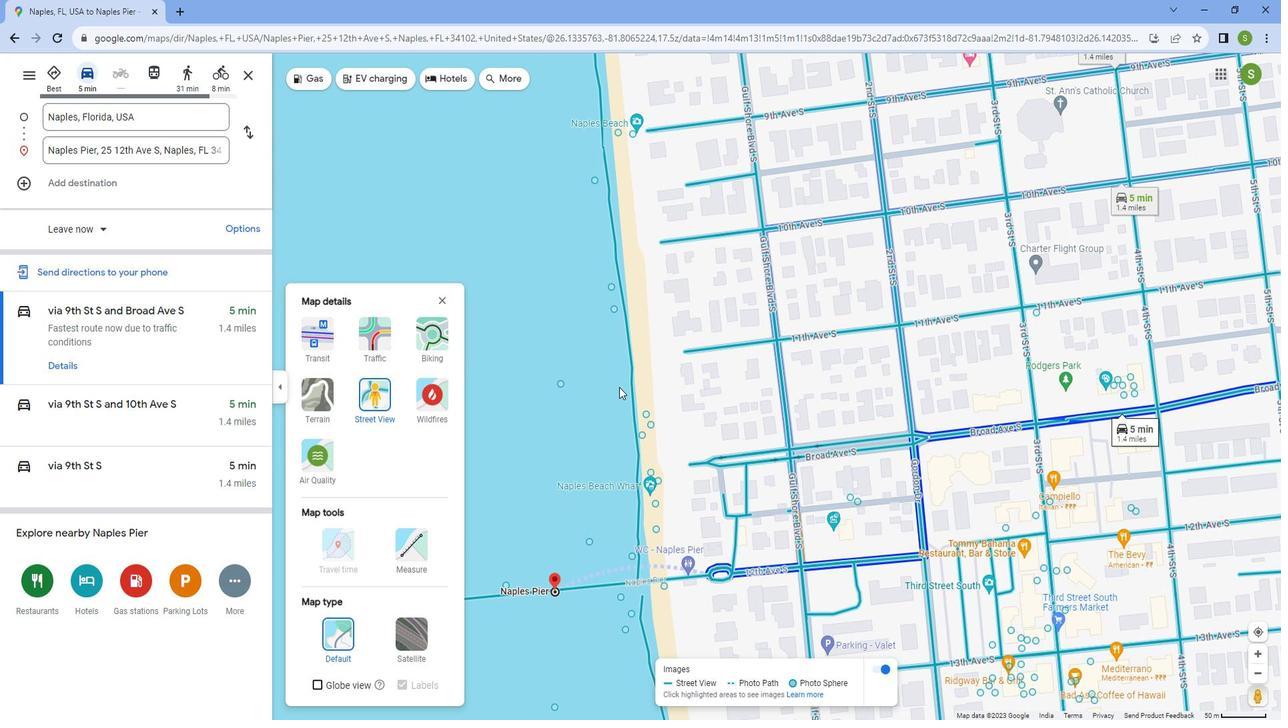 
Action: Mouse scrolled (631, 384) with delta (0, 0)
Screenshot: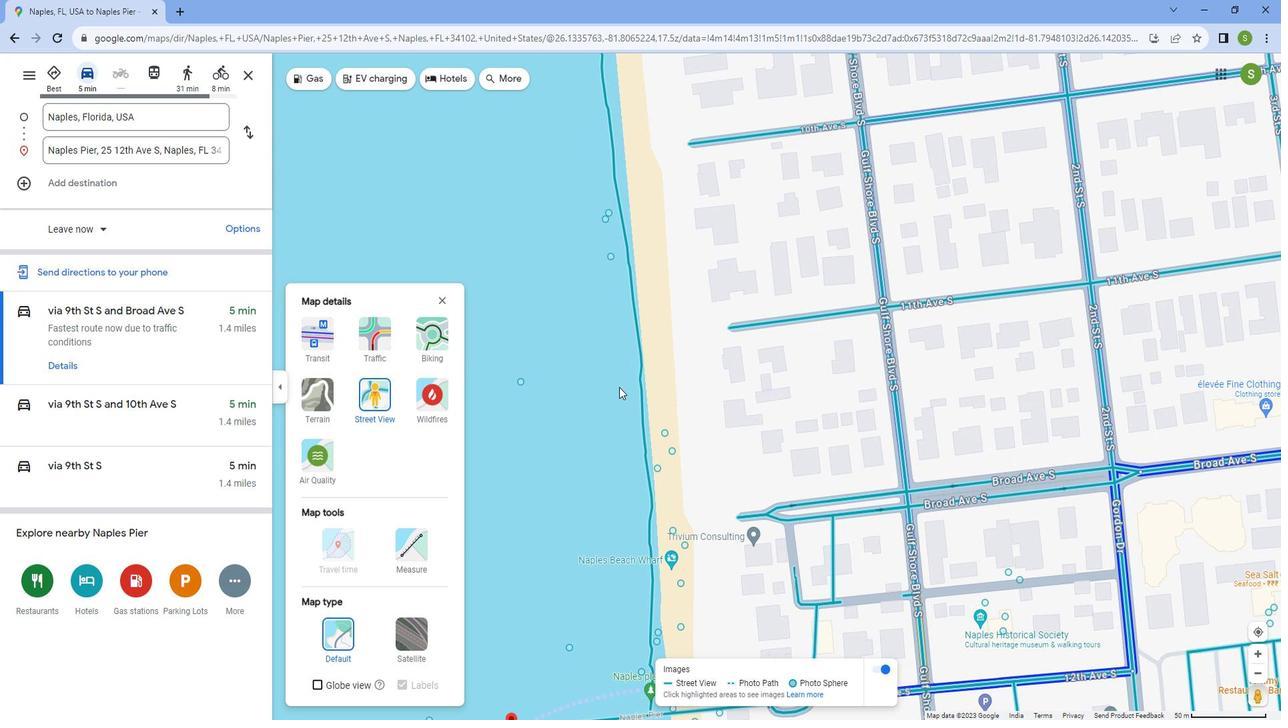 
Action: Mouse scrolled (631, 384) with delta (0, 0)
Screenshot: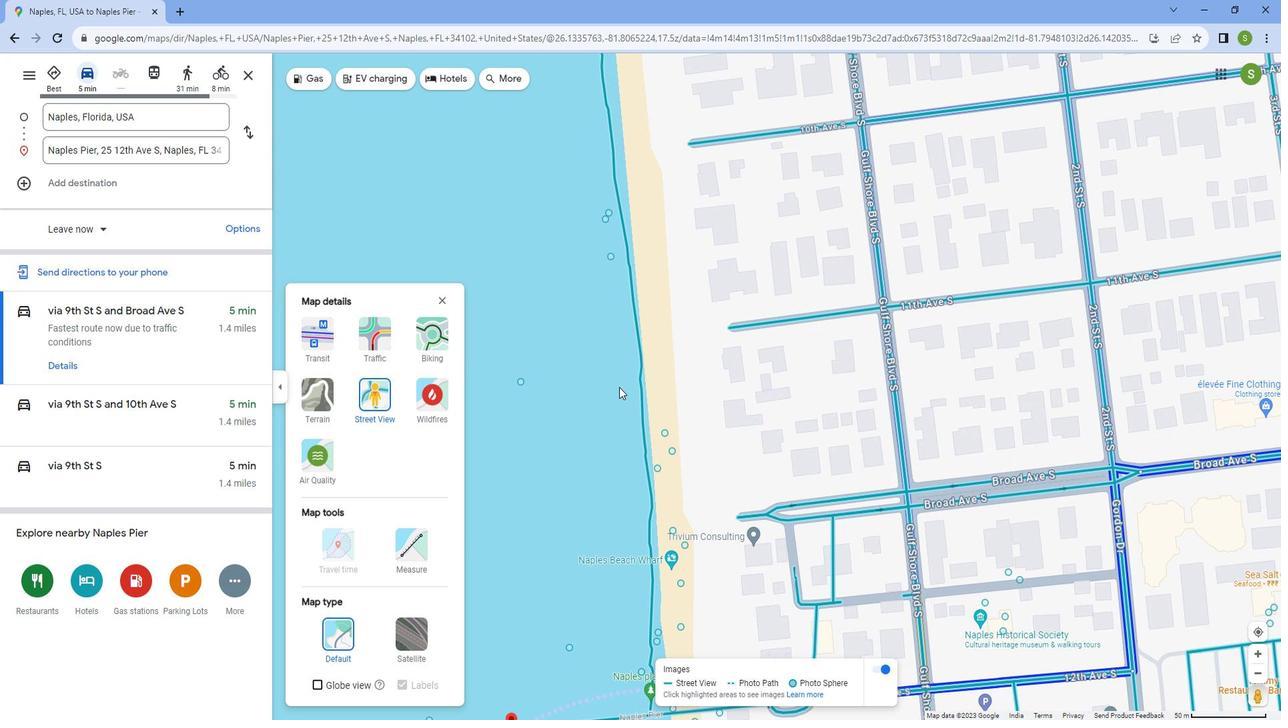 
Action: Mouse scrolled (631, 384) with delta (0, 0)
Screenshot: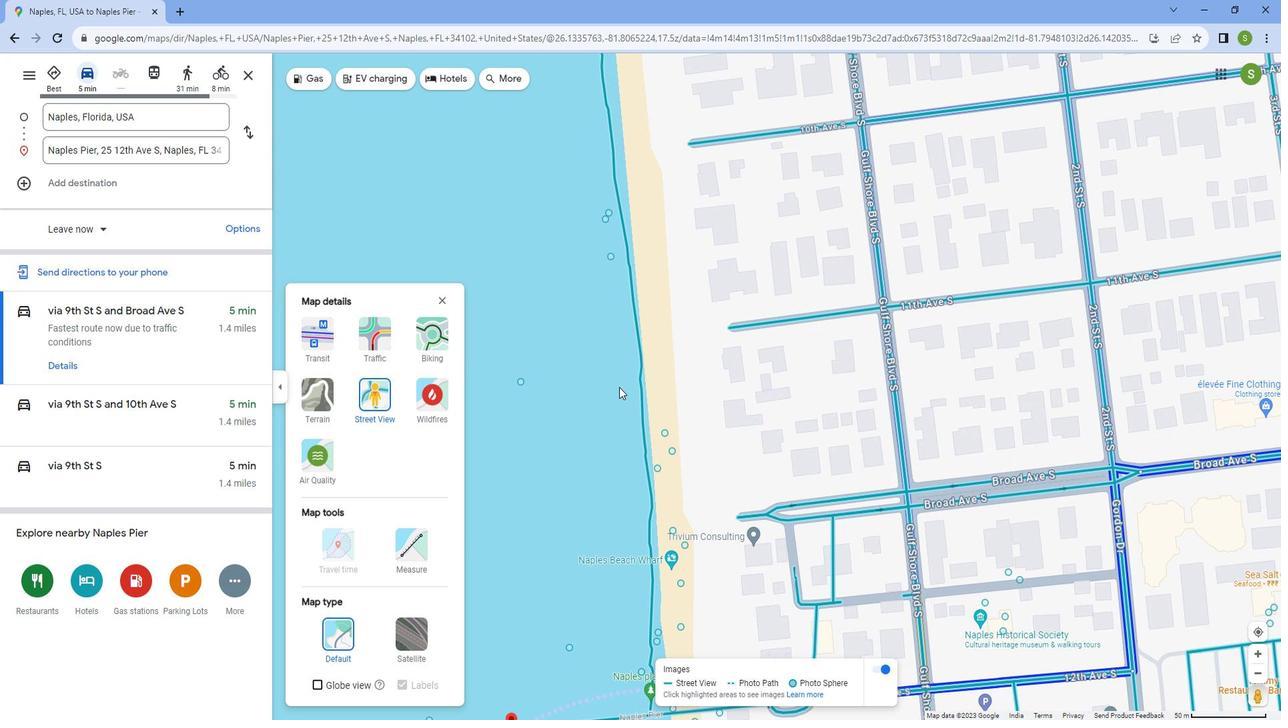 
Action: Mouse scrolled (631, 384) with delta (0, 0)
Screenshot: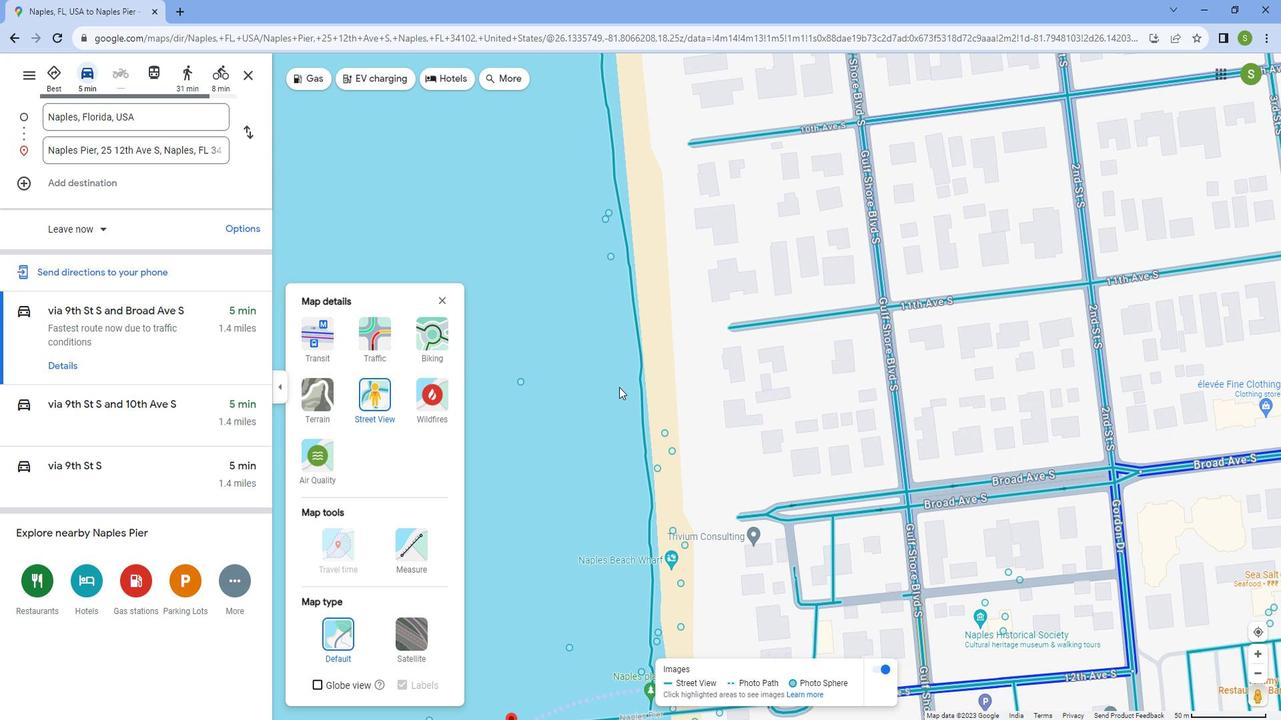 
Action: Mouse scrolled (631, 384) with delta (0, 0)
Screenshot: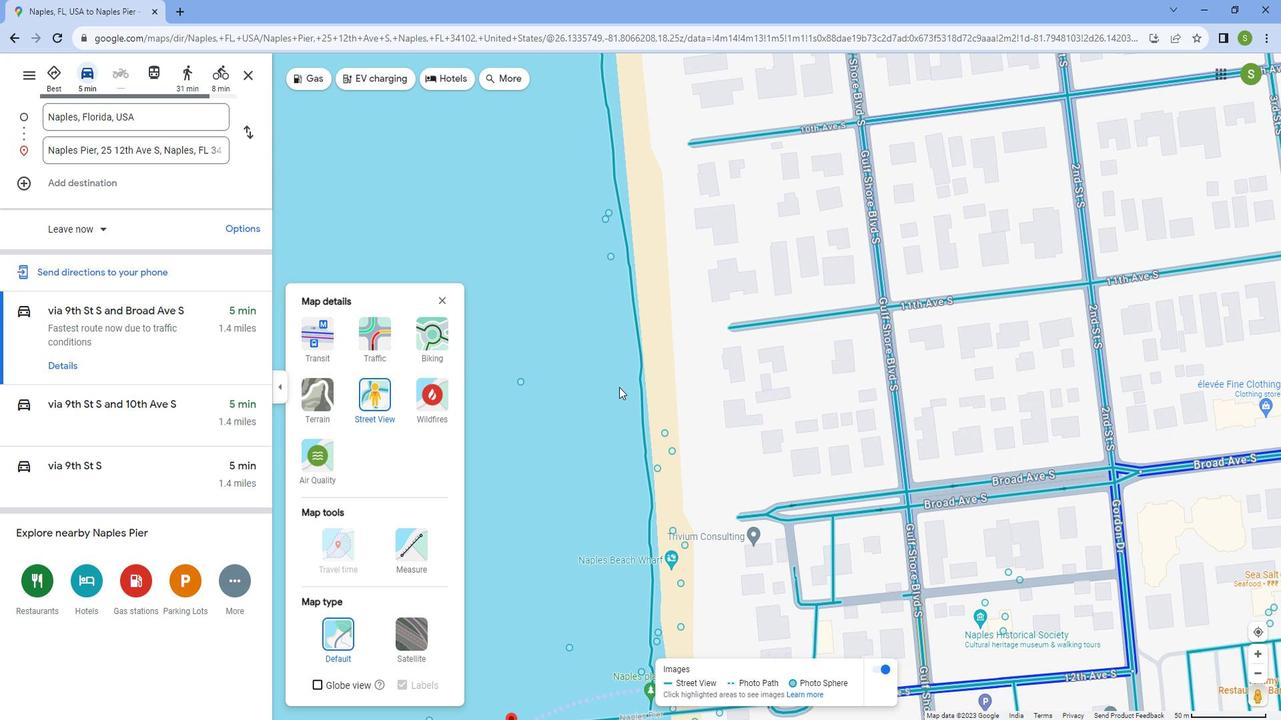 
Action: Mouse scrolled (631, 384) with delta (0, 0)
Screenshot: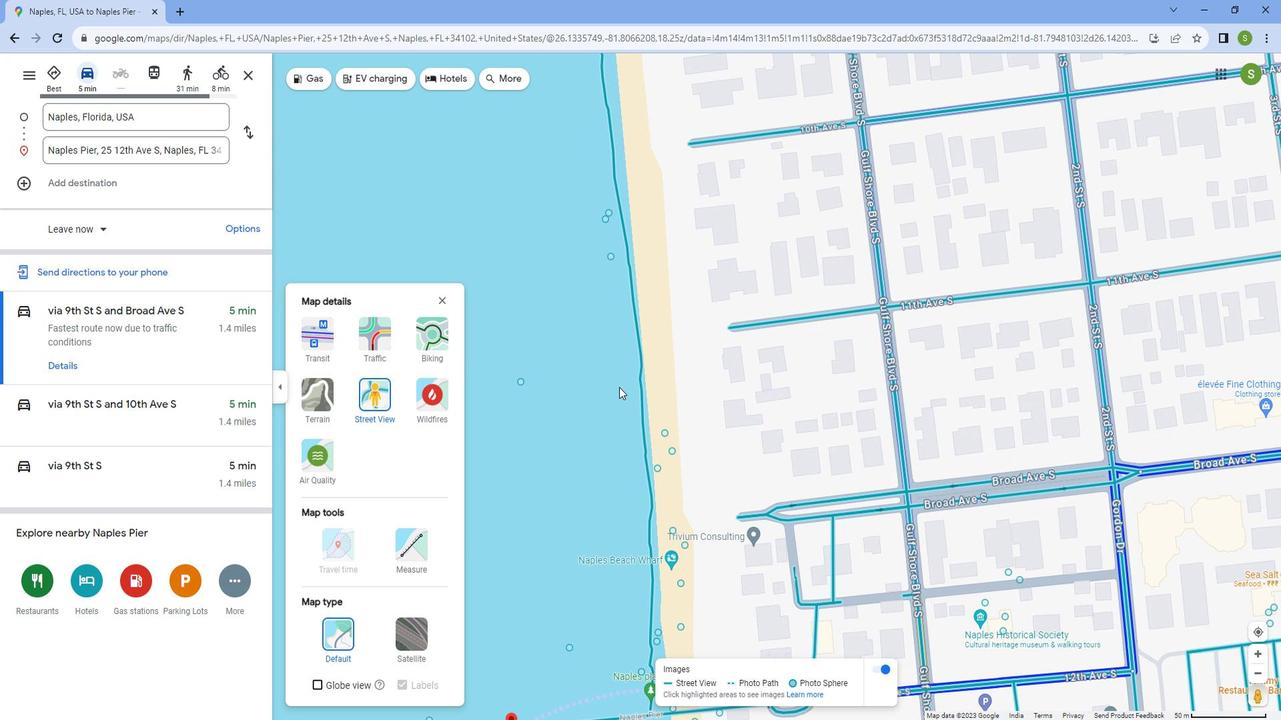 
Action: Mouse scrolled (631, 384) with delta (0, 0)
Screenshot: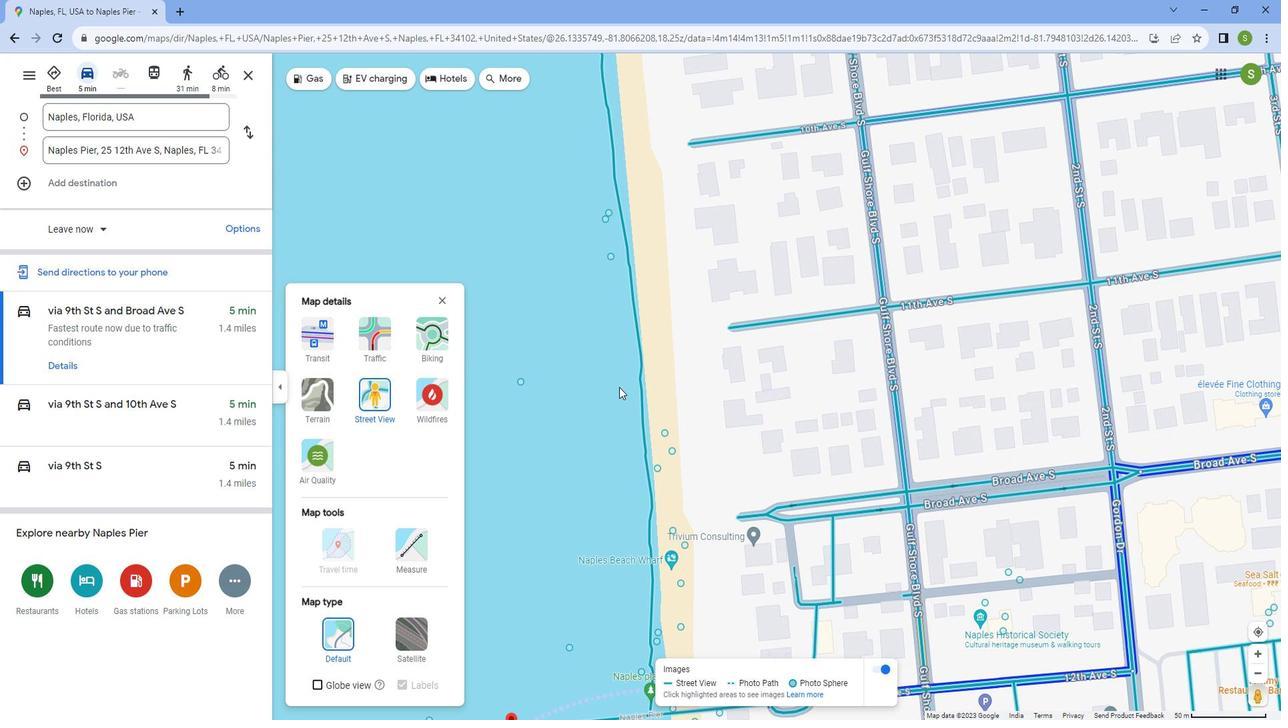 
Action: Mouse scrolled (631, 384) with delta (0, 0)
Screenshot: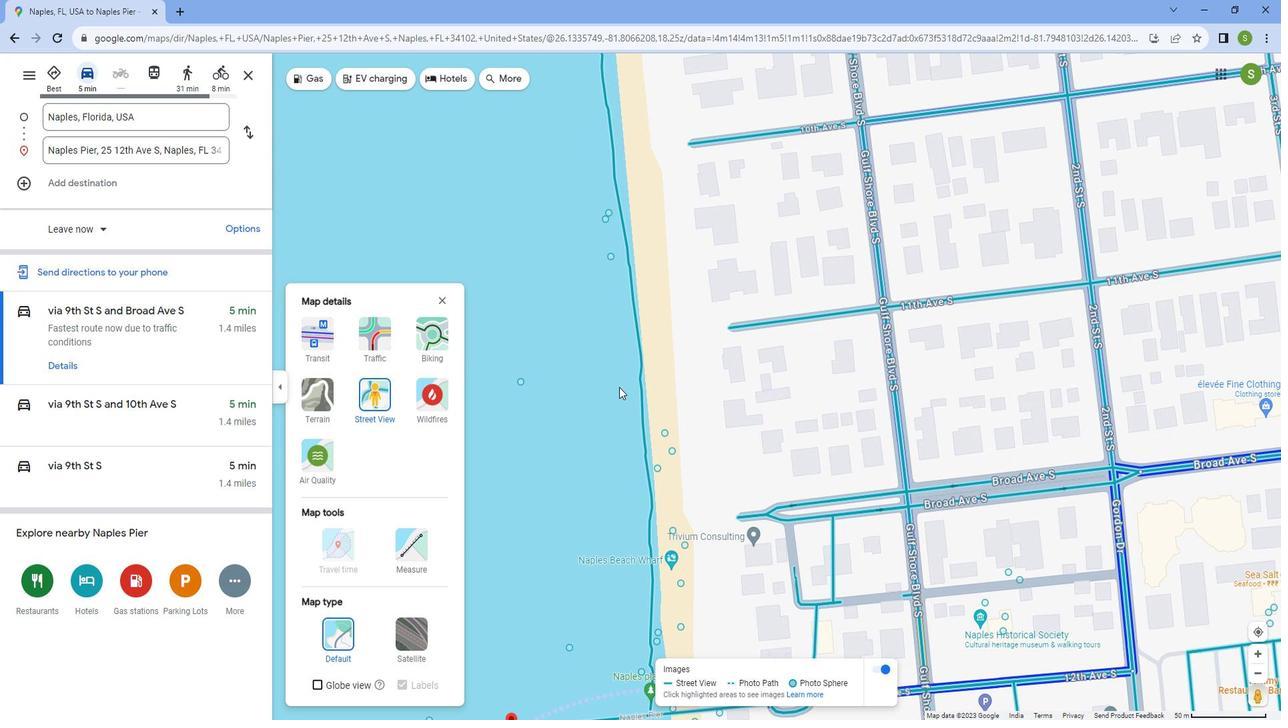 
Action: Mouse scrolled (631, 385) with delta (0, 0)
Screenshot: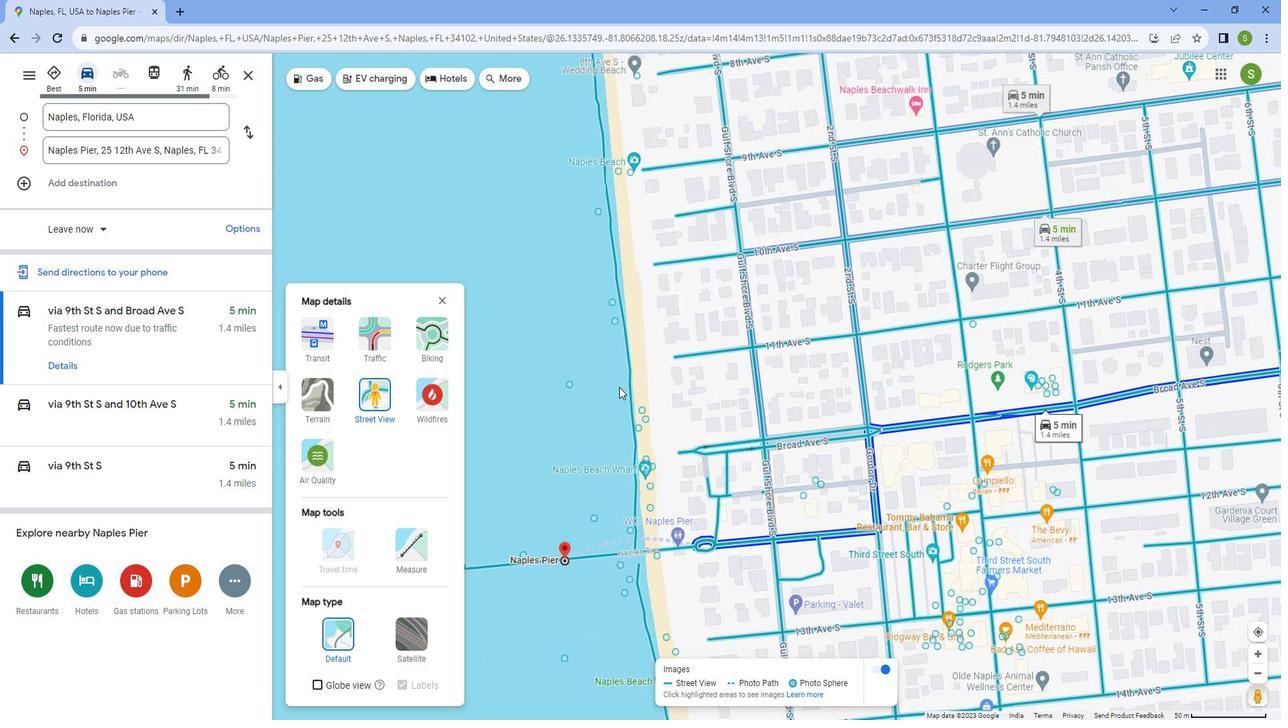 
Action: Mouse scrolled (631, 384) with delta (0, 0)
Screenshot: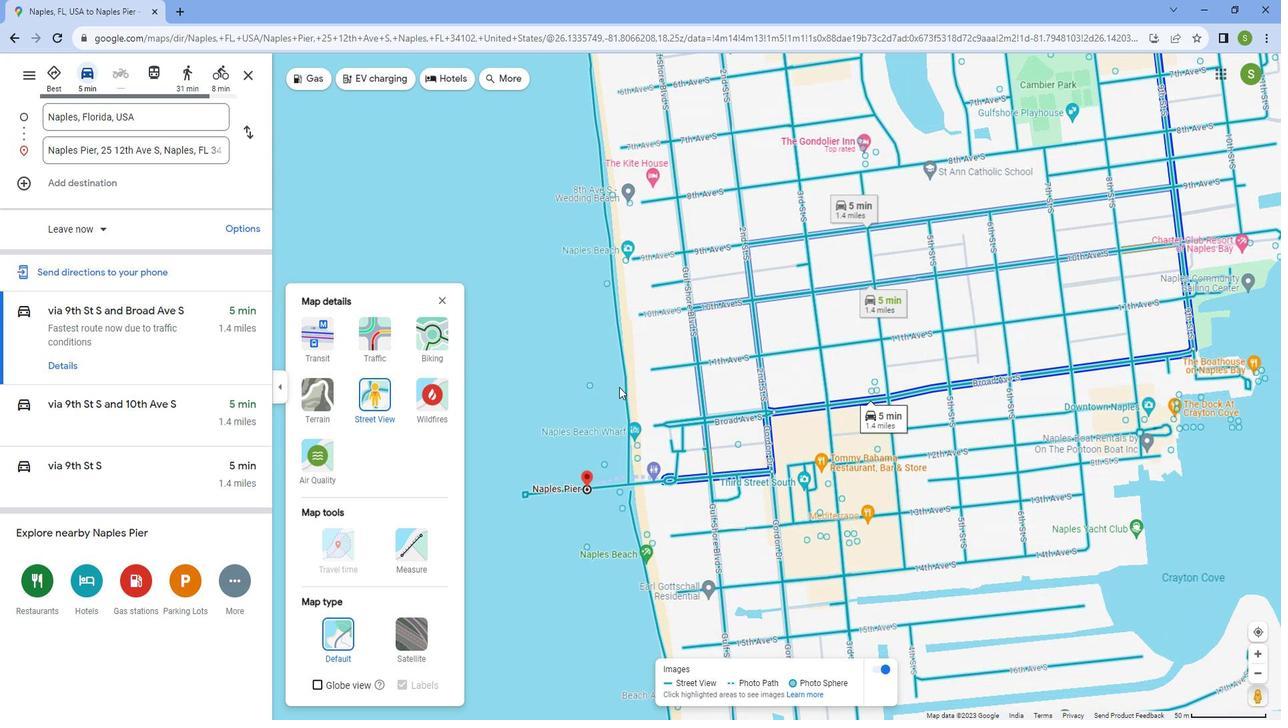 
Action: Mouse scrolled (631, 384) with delta (0, 0)
Screenshot: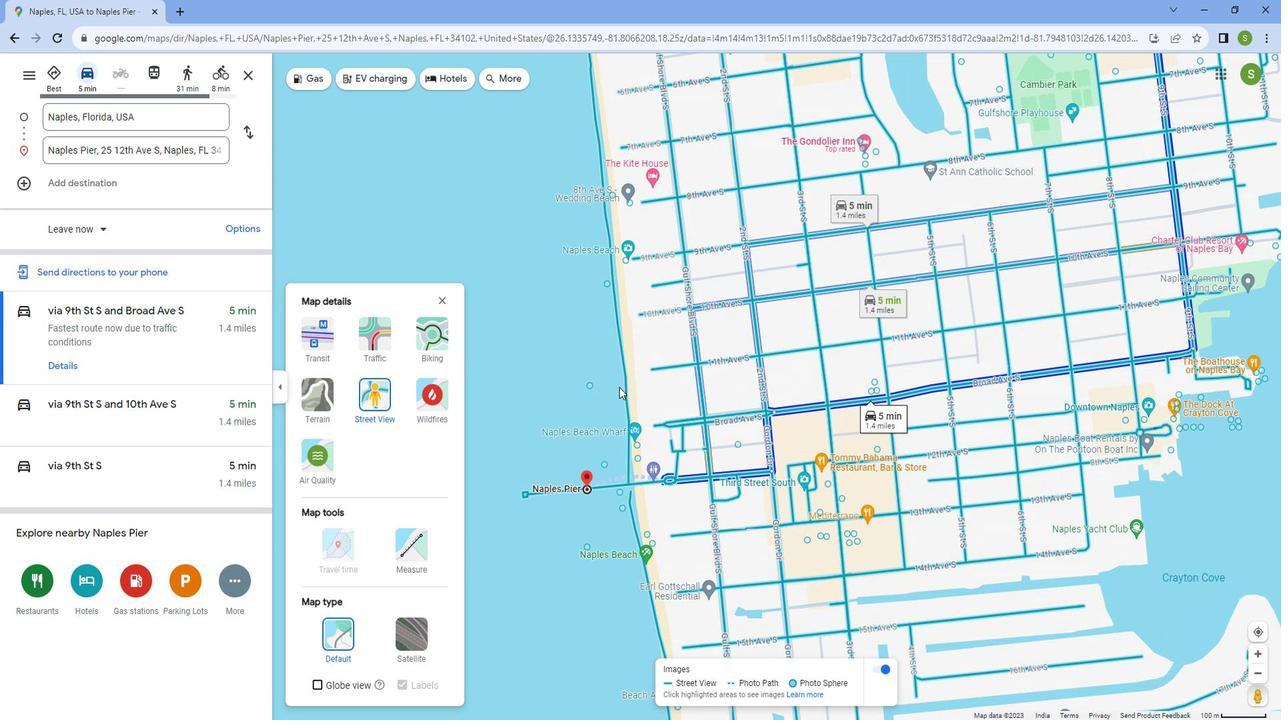 
Action: Mouse scrolled (631, 384) with delta (0, 0)
Screenshot: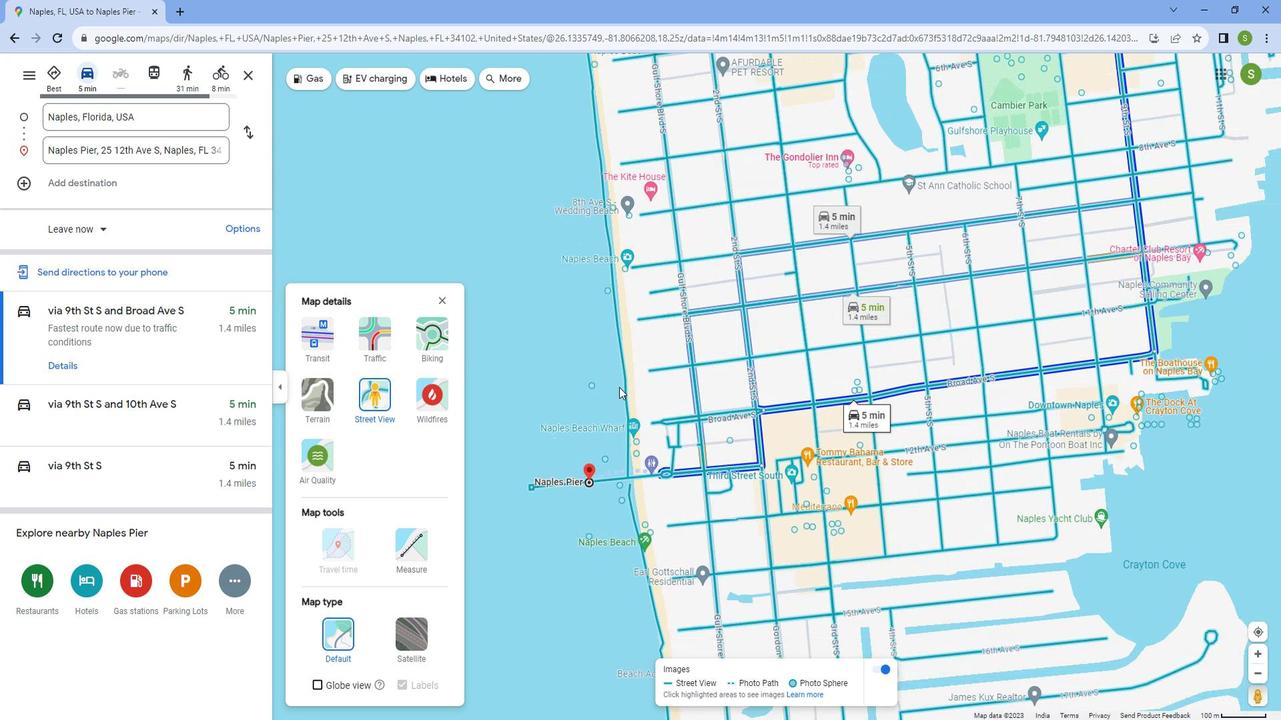 
Action: Mouse scrolled (631, 385) with delta (0, 0)
Screenshot: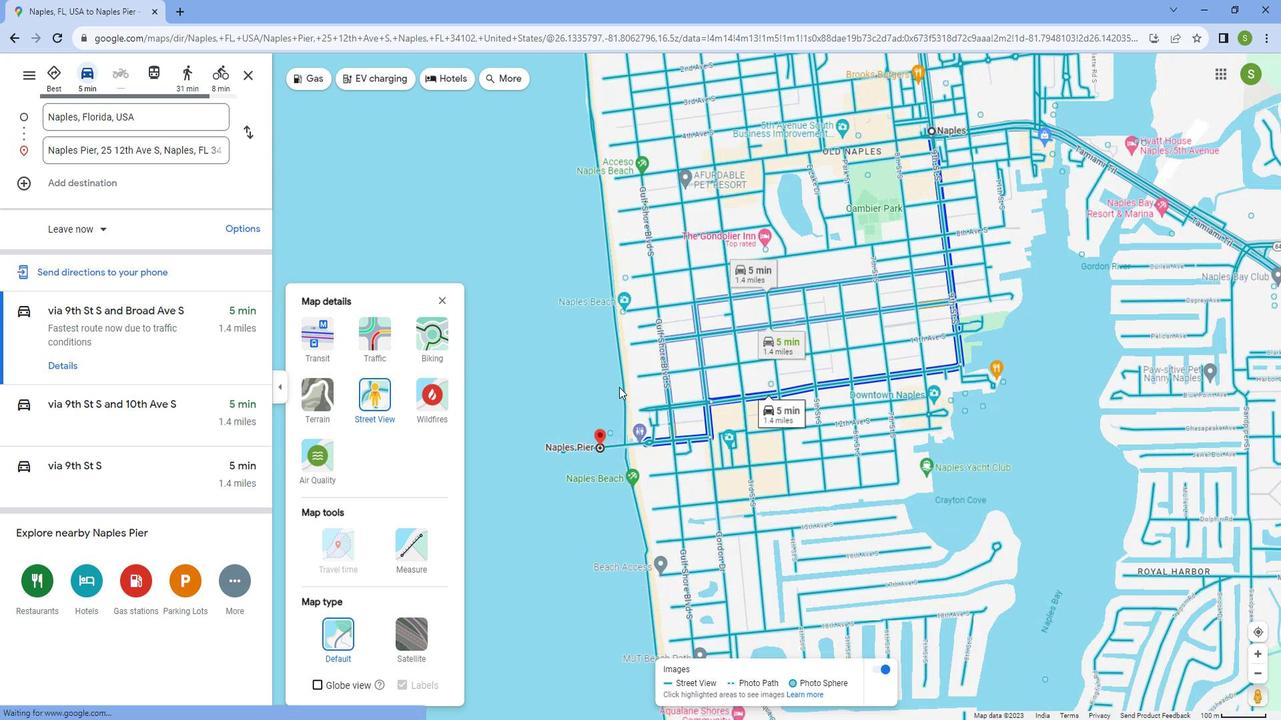 
Action: Mouse scrolled (631, 385) with delta (0, 0)
Screenshot: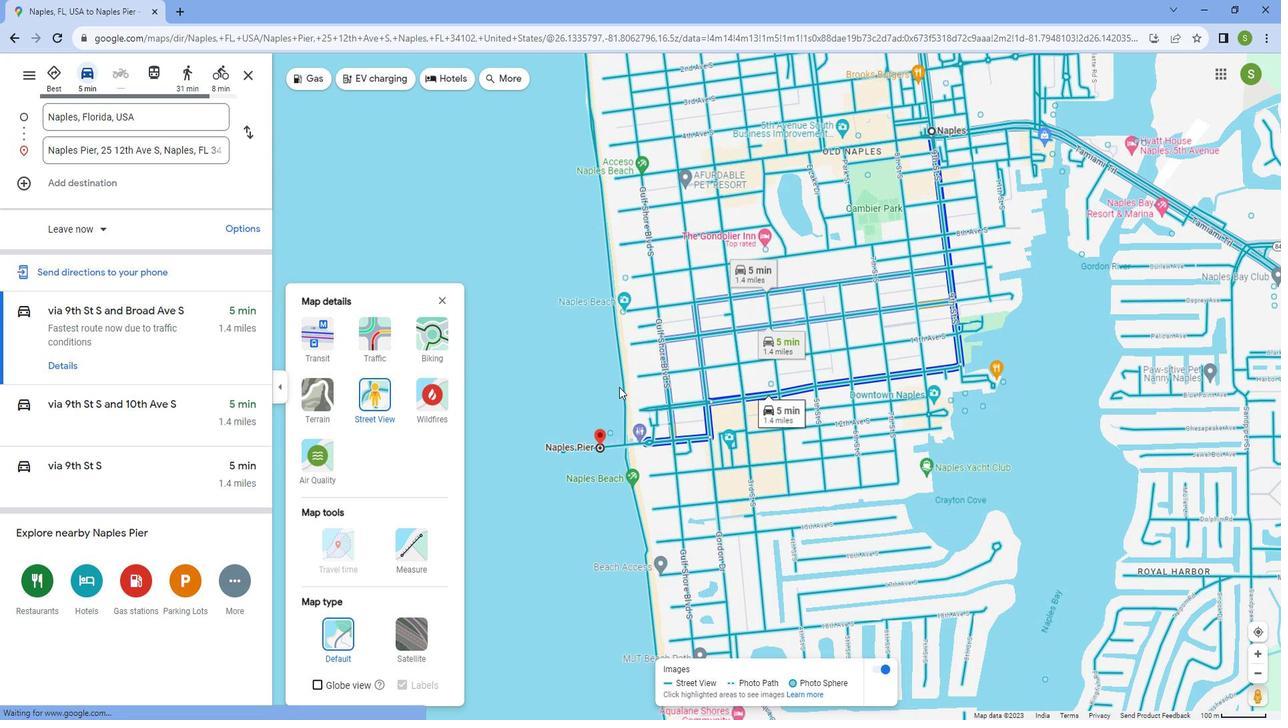 
Action: Mouse scrolled (631, 385) with delta (0, 0)
Screenshot: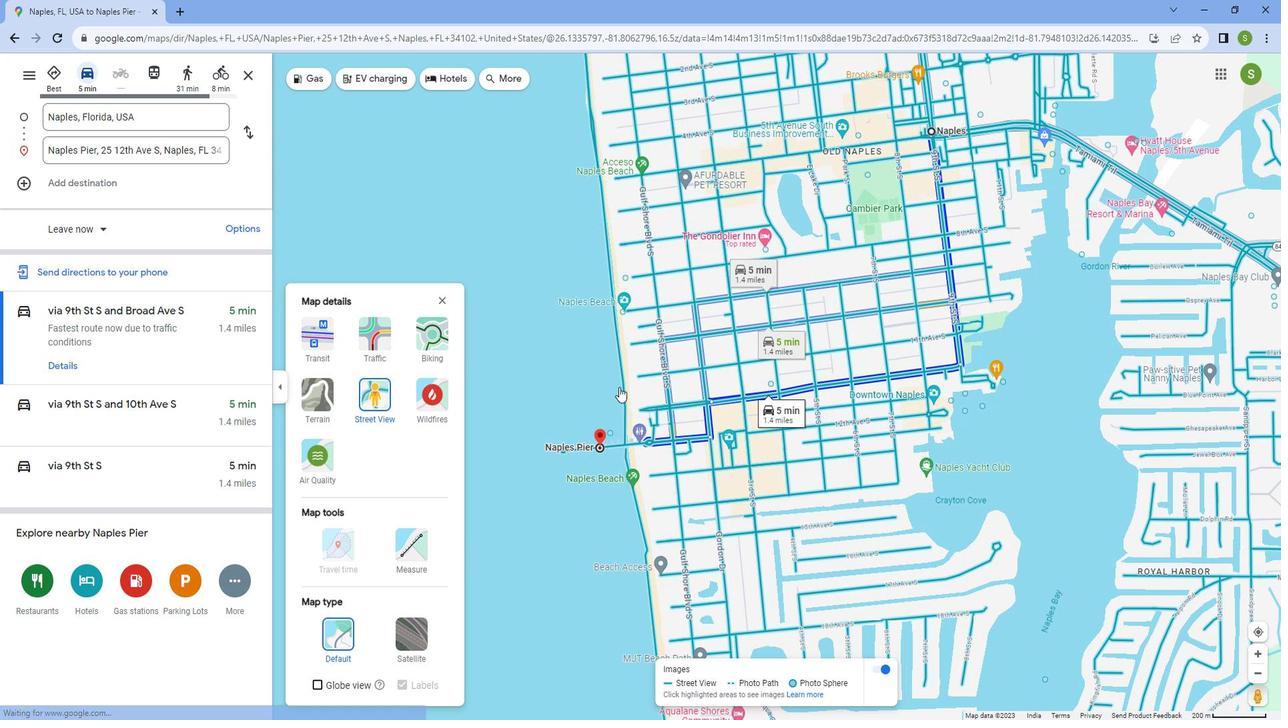 
Action: Mouse scrolled (631, 384) with delta (0, 0)
Screenshot: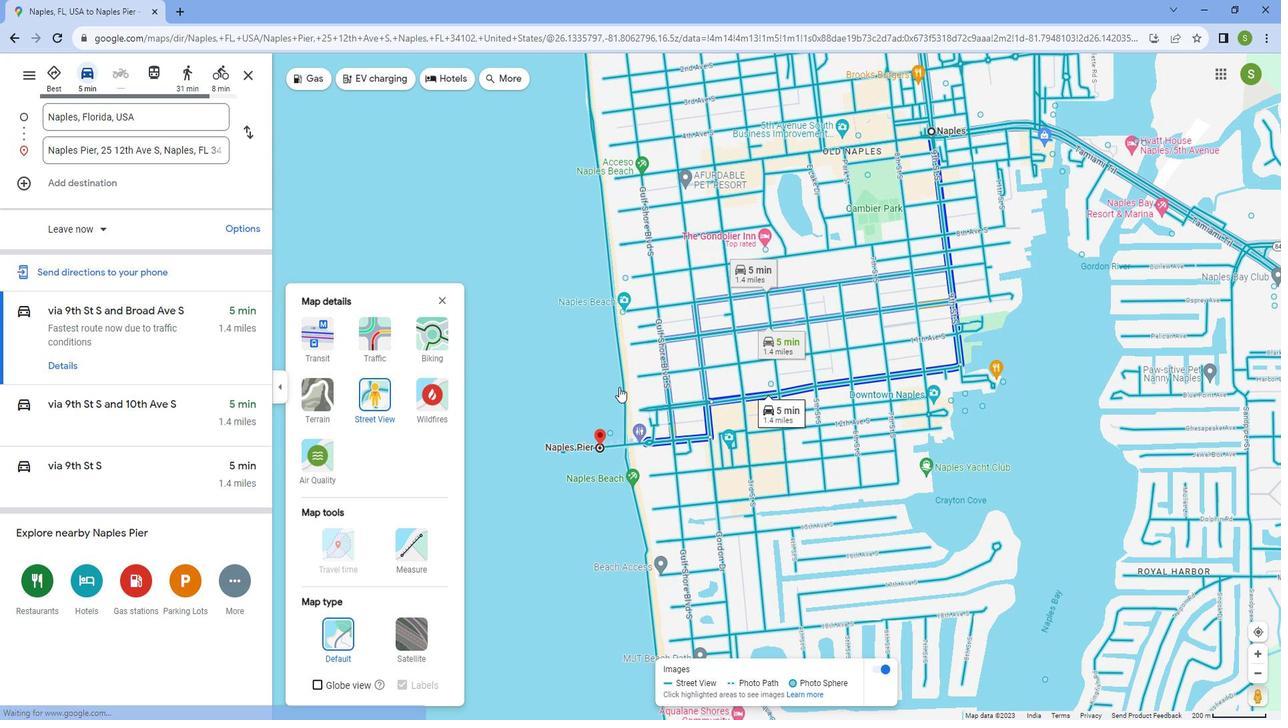 
Action: Mouse scrolled (631, 384) with delta (0, 0)
Screenshot: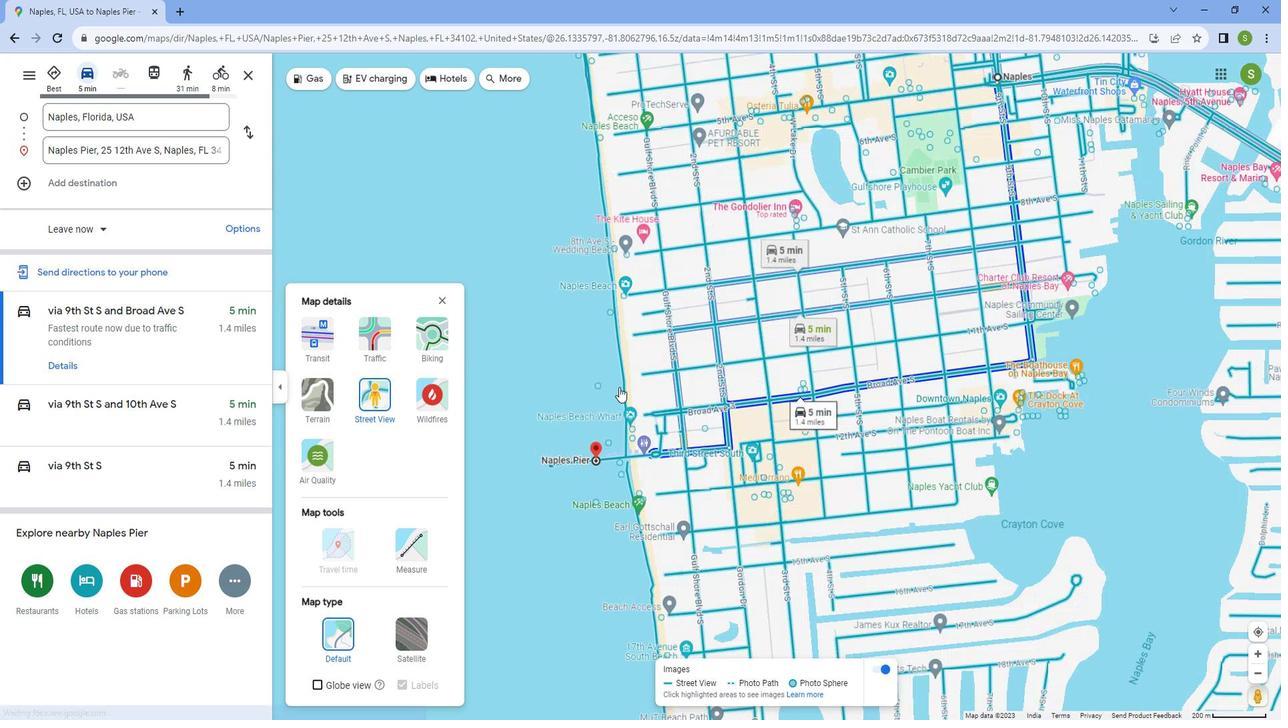 
Action: Mouse scrolled (631, 384) with delta (0, 0)
Screenshot: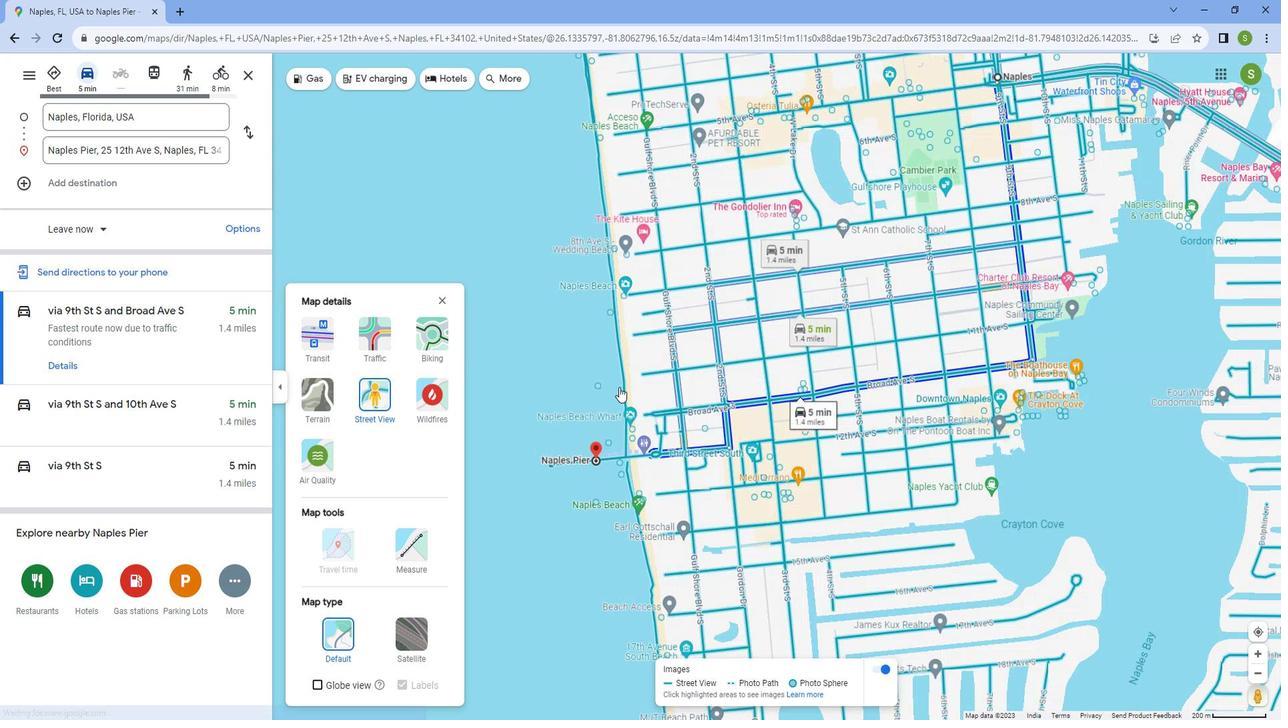 
Action: Mouse scrolled (631, 384) with delta (0, 0)
Screenshot: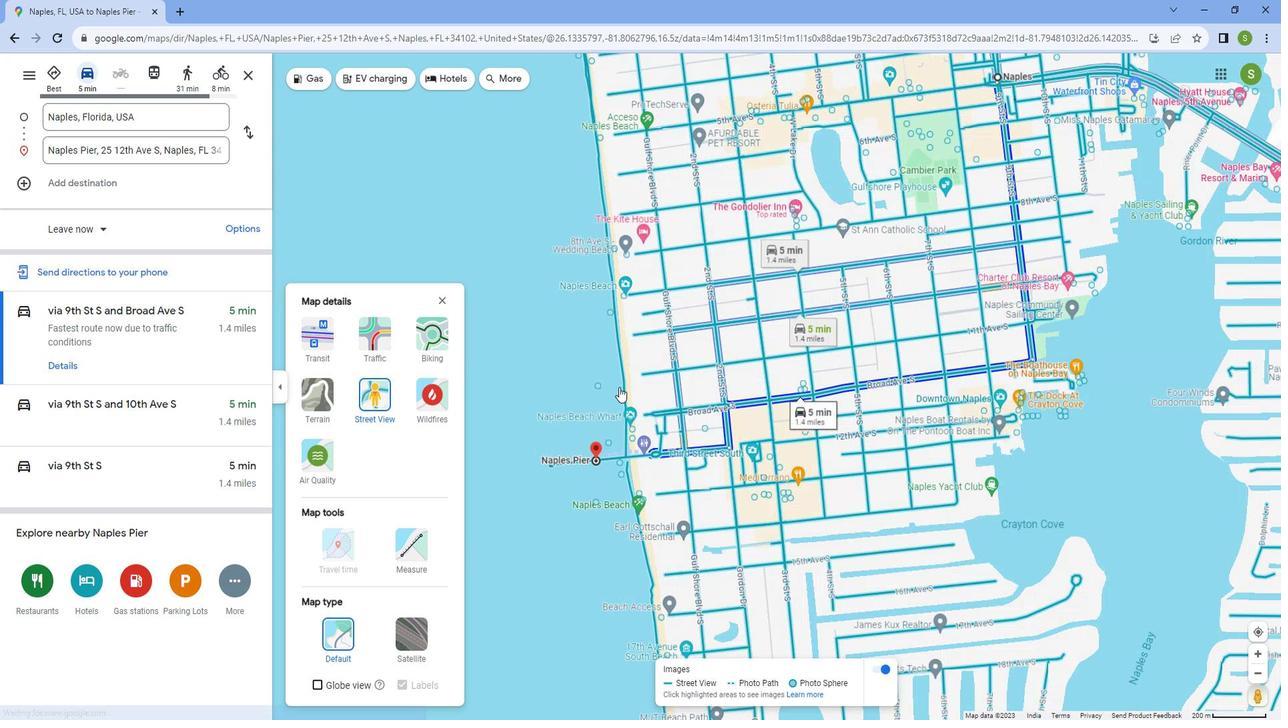 
Action: Mouse scrolled (631, 384) with delta (0, 0)
Screenshot: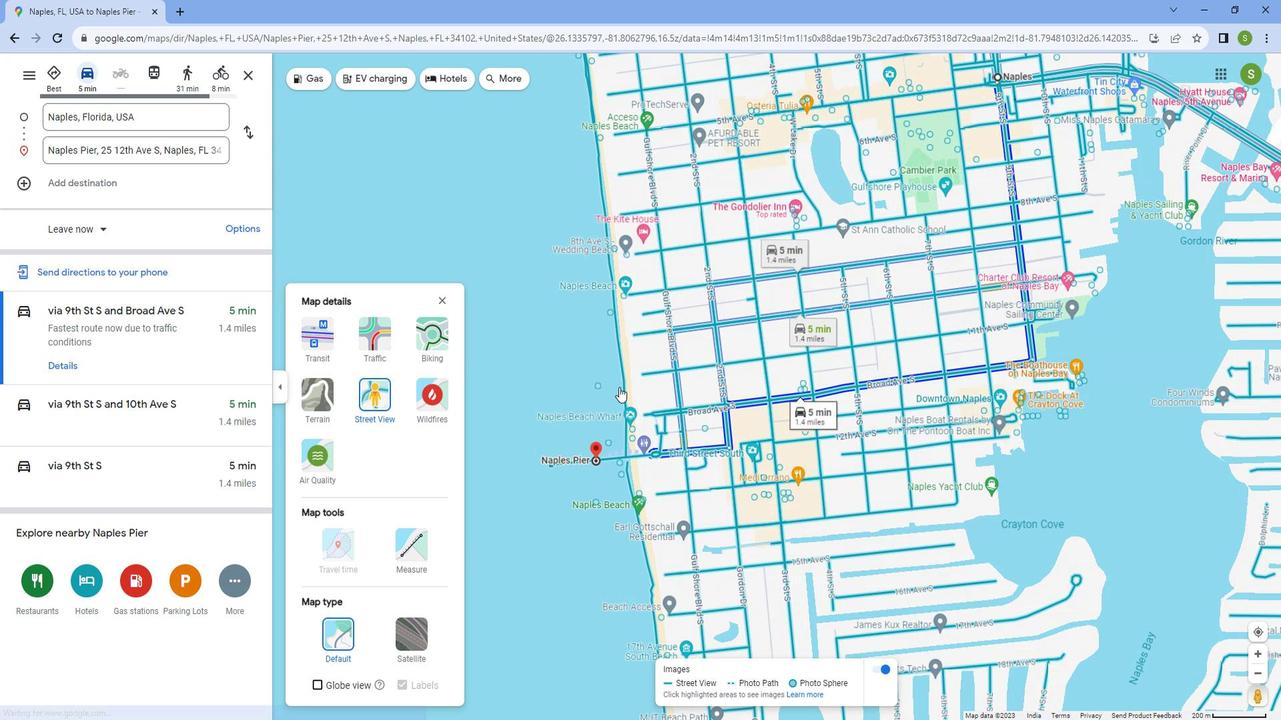 
Action: Mouse scrolled (631, 384) with delta (0, 0)
Screenshot: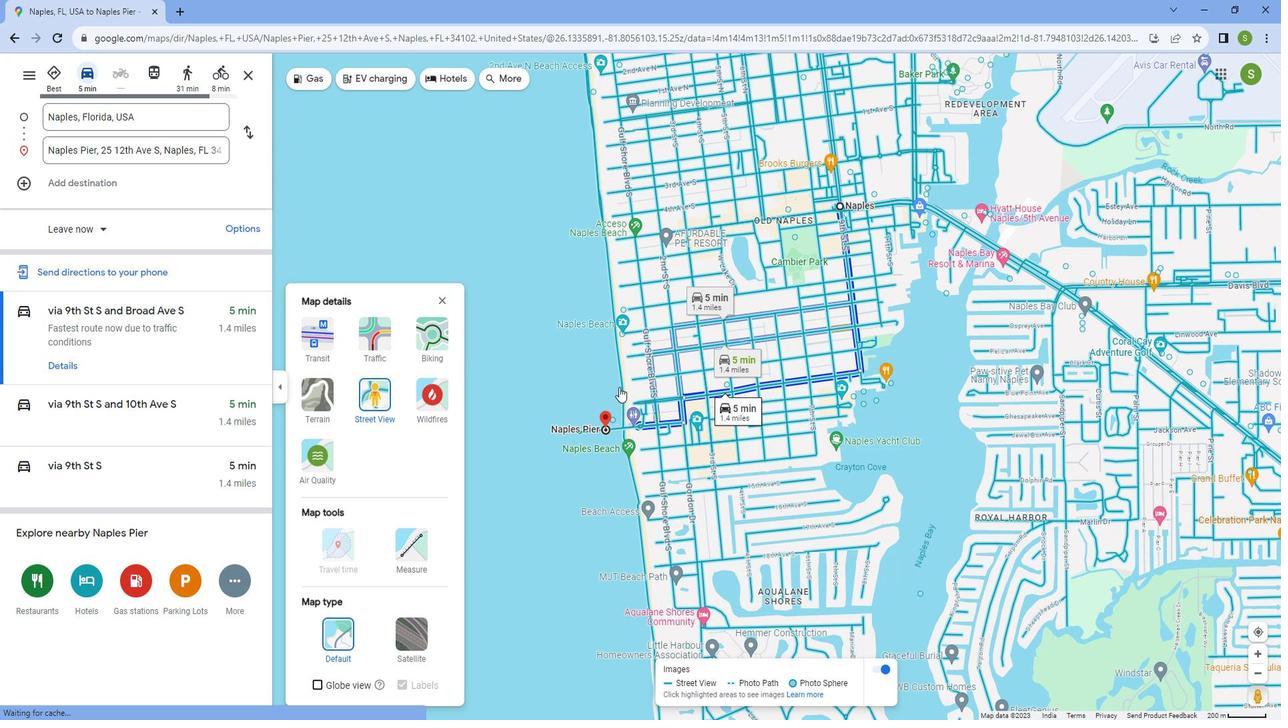 
Action: Mouse scrolled (631, 384) with delta (0, 0)
Screenshot: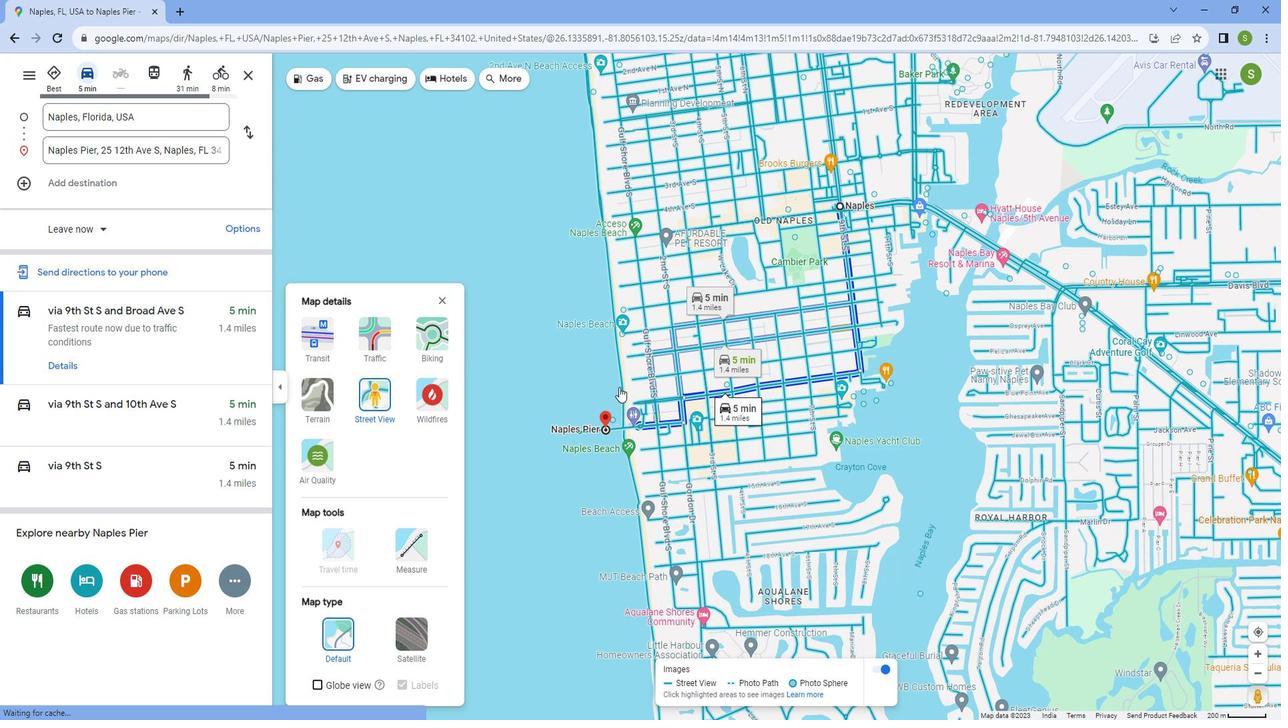 
Action: Mouse scrolled (631, 384) with delta (0, 0)
Screenshot: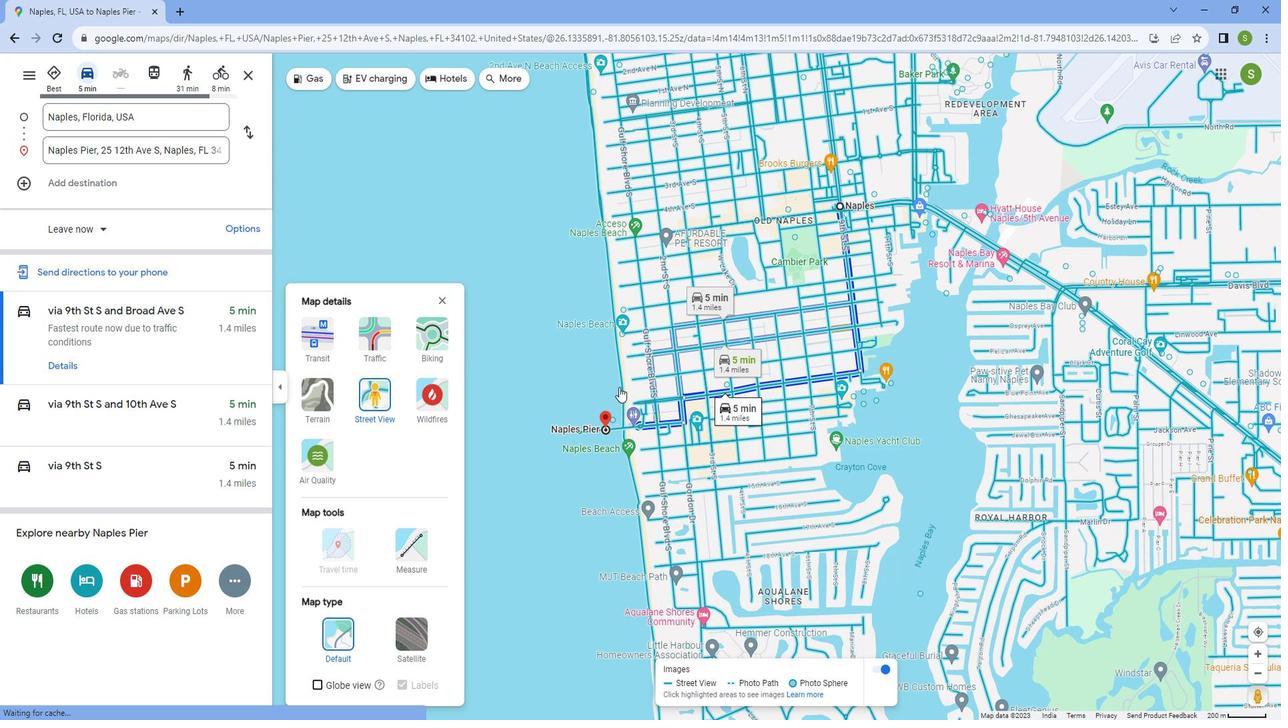 
Action: Mouse scrolled (631, 384) with delta (0, 0)
Screenshot: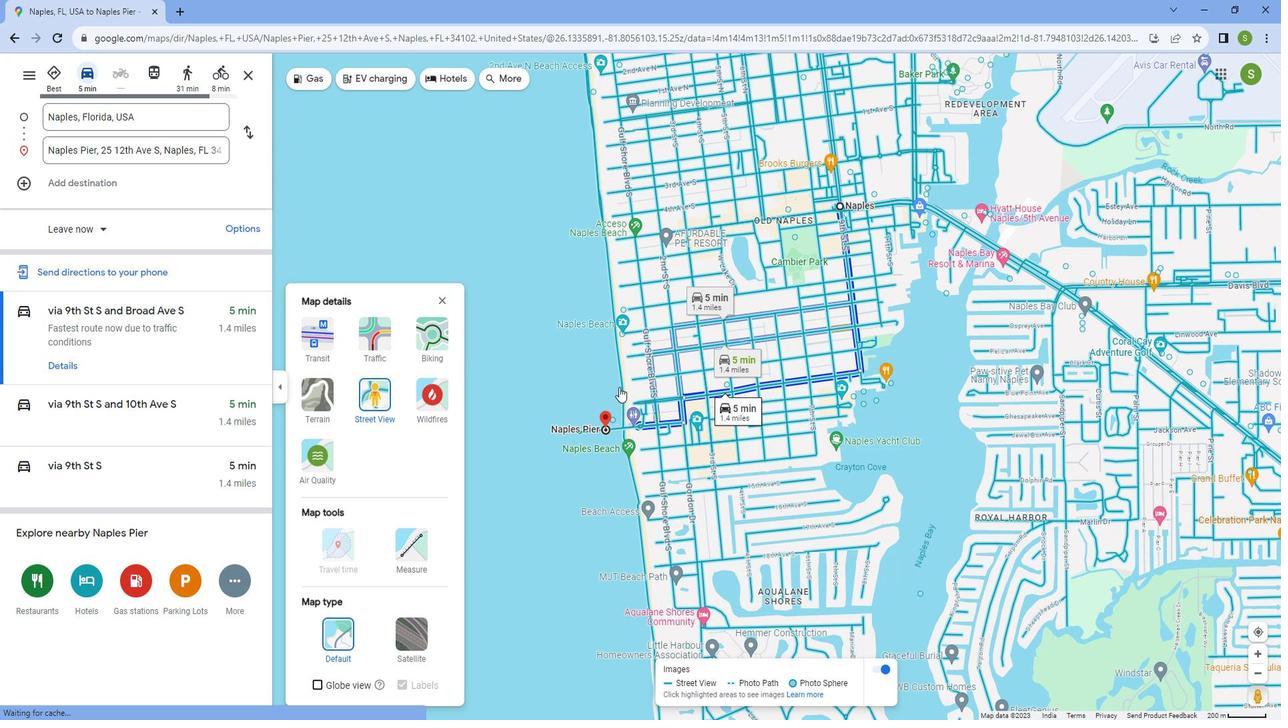 
Action: Mouse scrolled (631, 384) with delta (0, 0)
Screenshot: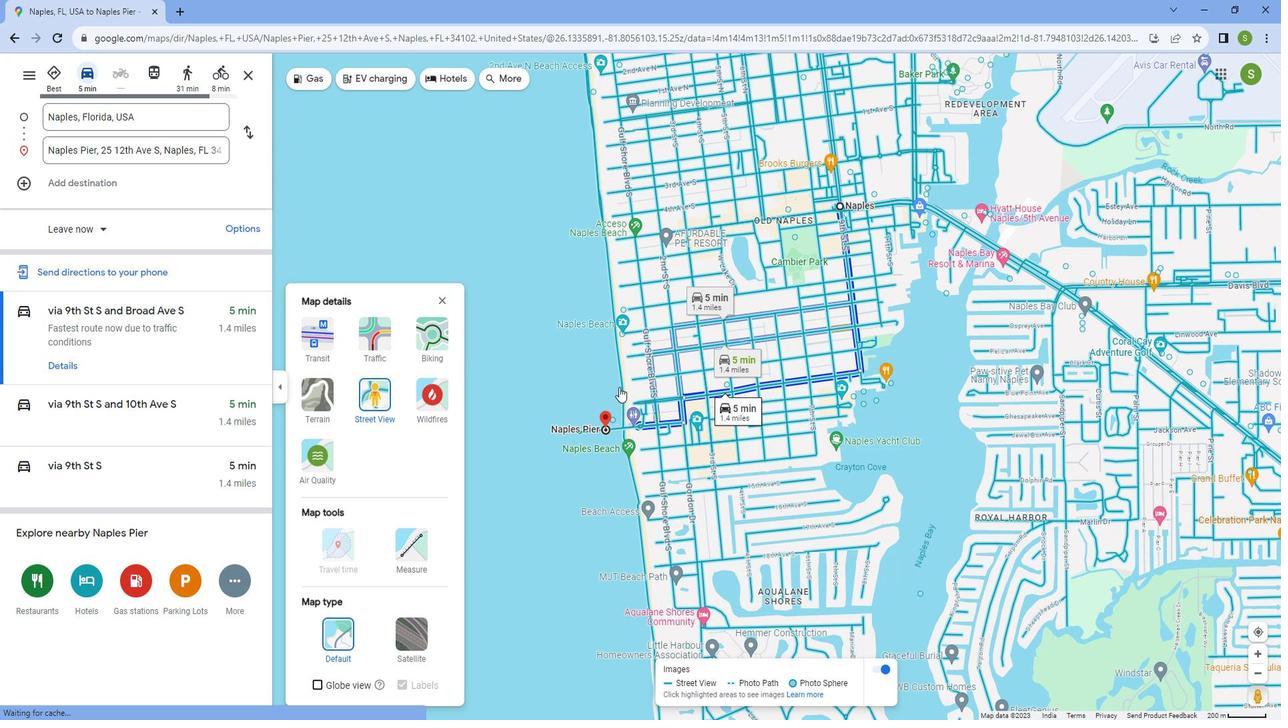 
Action: Mouse scrolled (631, 384) with delta (0, 0)
Screenshot: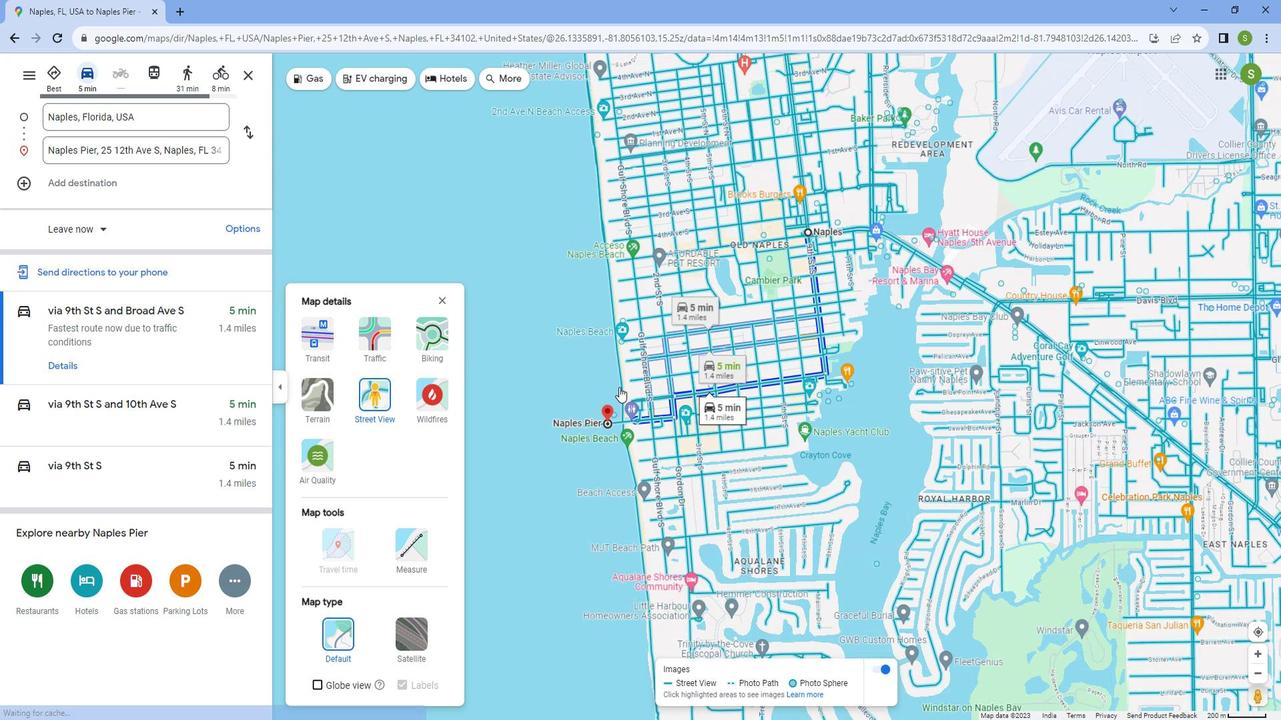 
Action: Mouse scrolled (631, 385) with delta (0, 0)
Screenshot: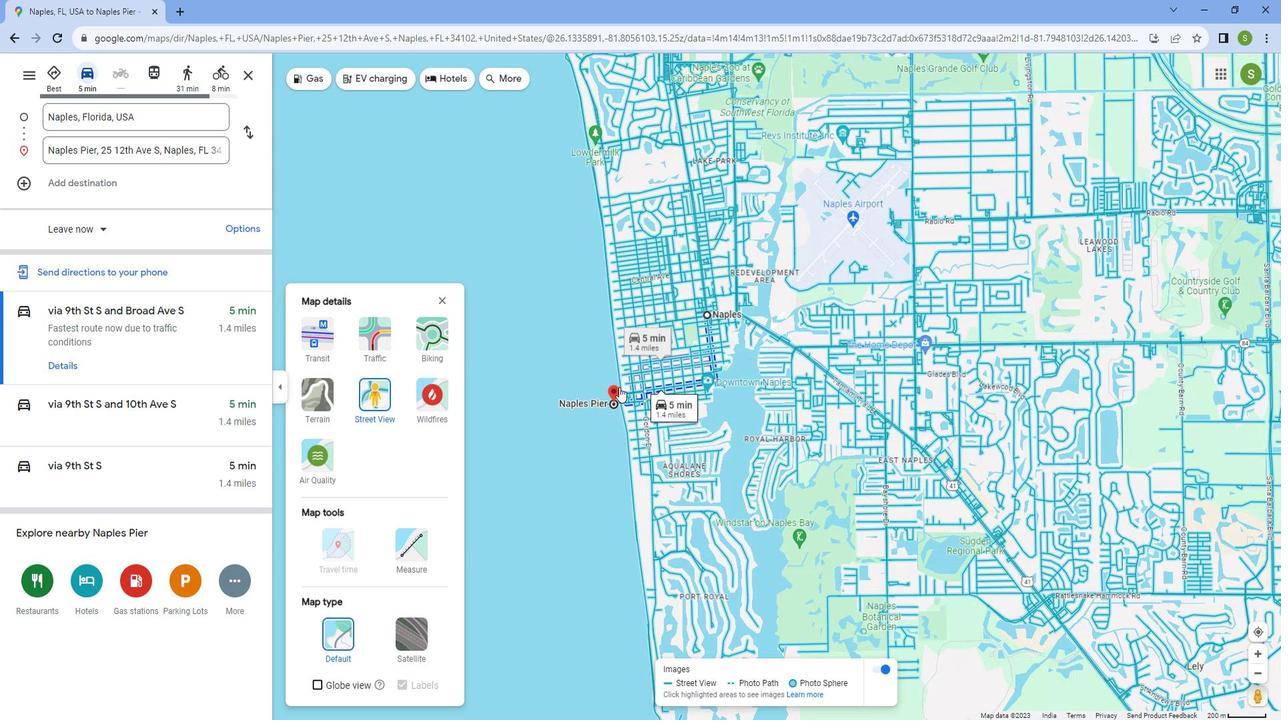 
Action: Mouse moved to (741, 319)
Screenshot: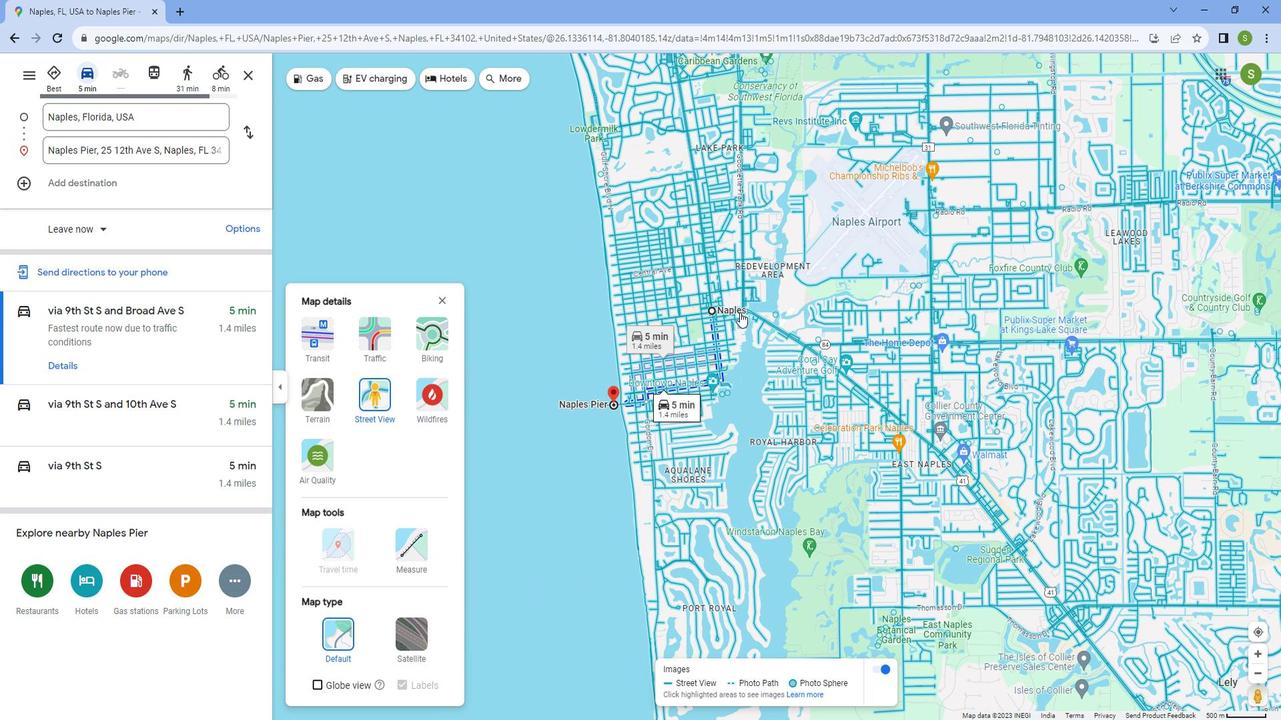 
Action: Mouse scrolled (741, 320) with delta (0, 0)
Screenshot: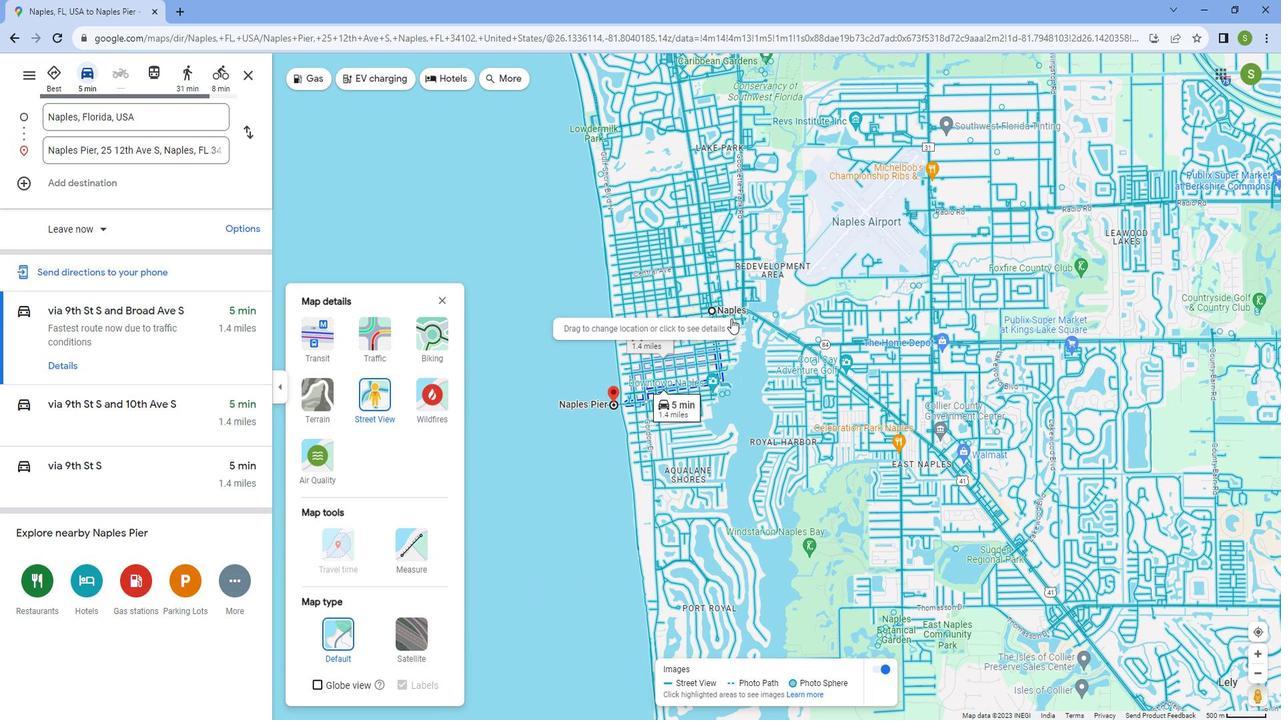 
Action: Mouse scrolled (741, 320) with delta (0, 0)
Screenshot: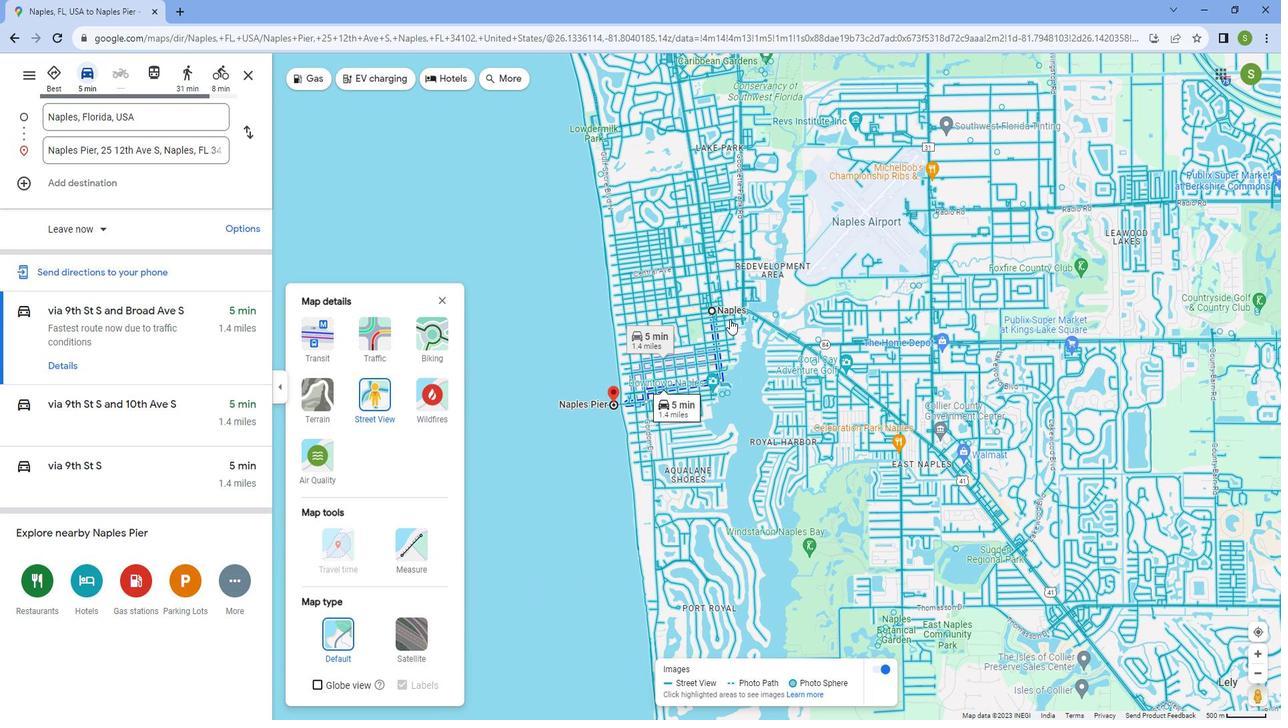 
Action: Mouse scrolled (741, 320) with delta (0, 0)
Screenshot: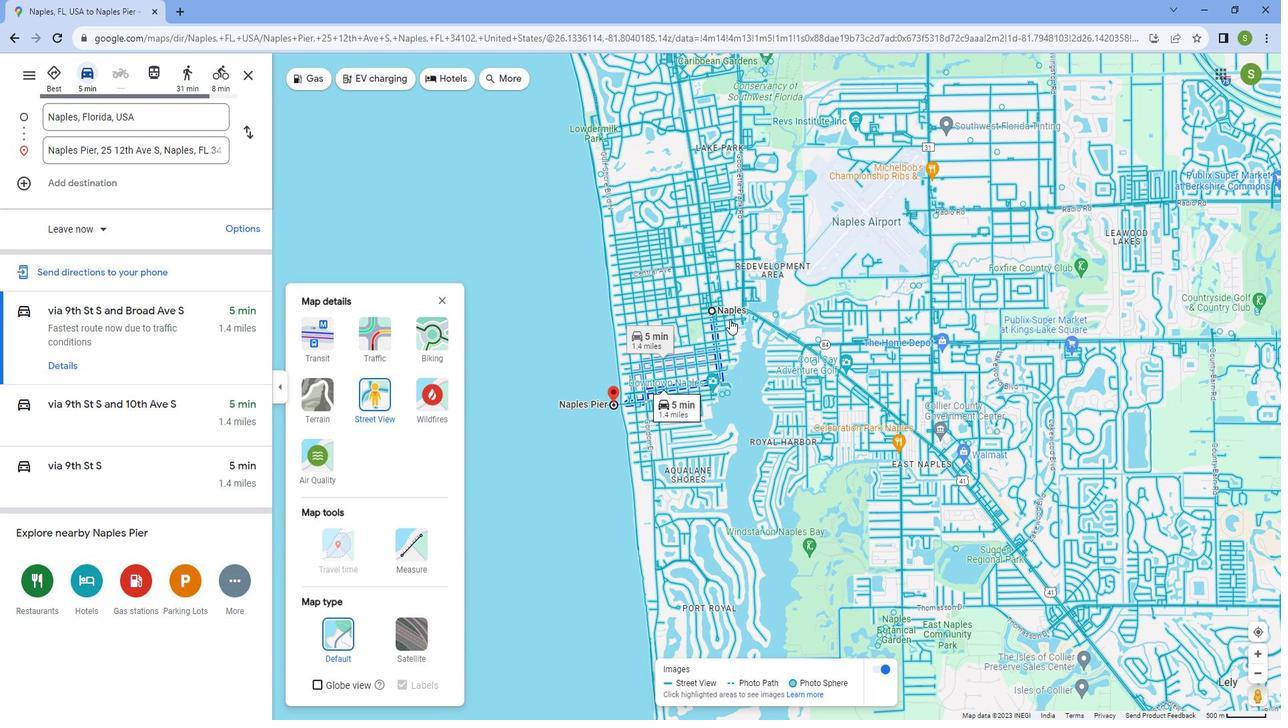 
Action: Mouse scrolled (741, 320) with delta (0, 0)
Screenshot: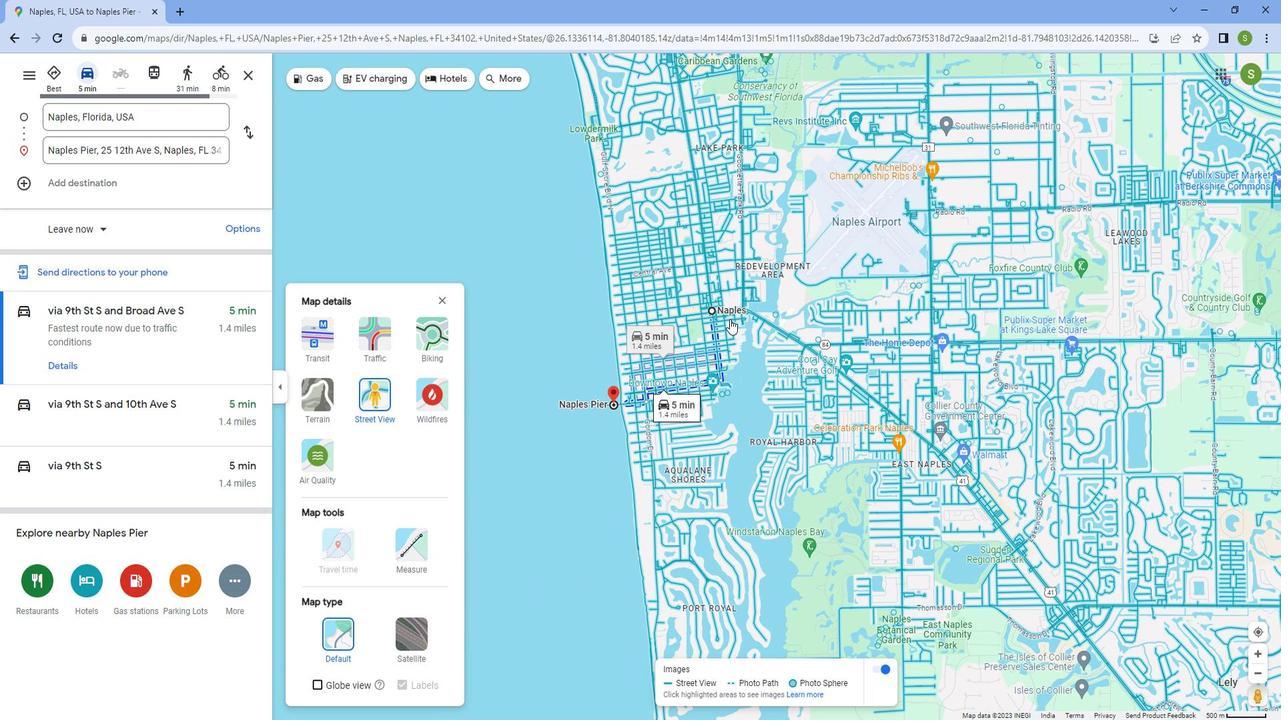 
Action: Mouse scrolled (741, 320) with delta (0, 0)
Screenshot: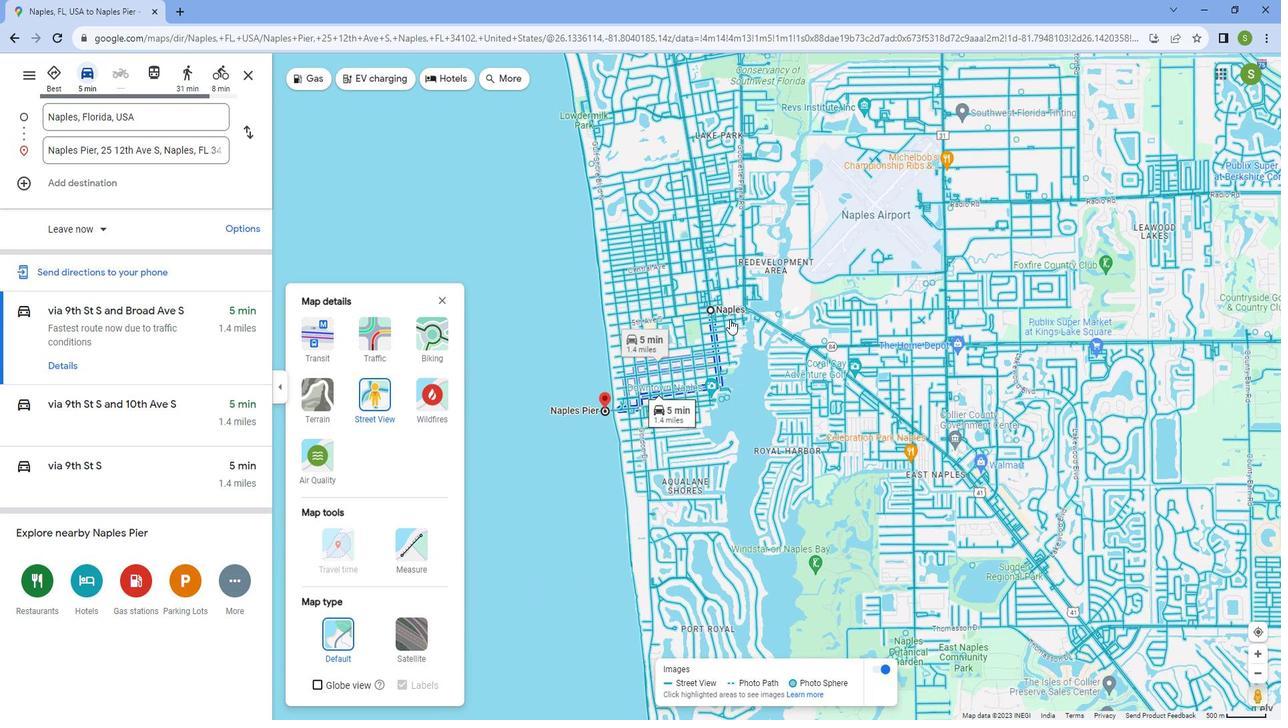 
Action: Mouse scrolled (741, 320) with delta (0, 0)
Screenshot: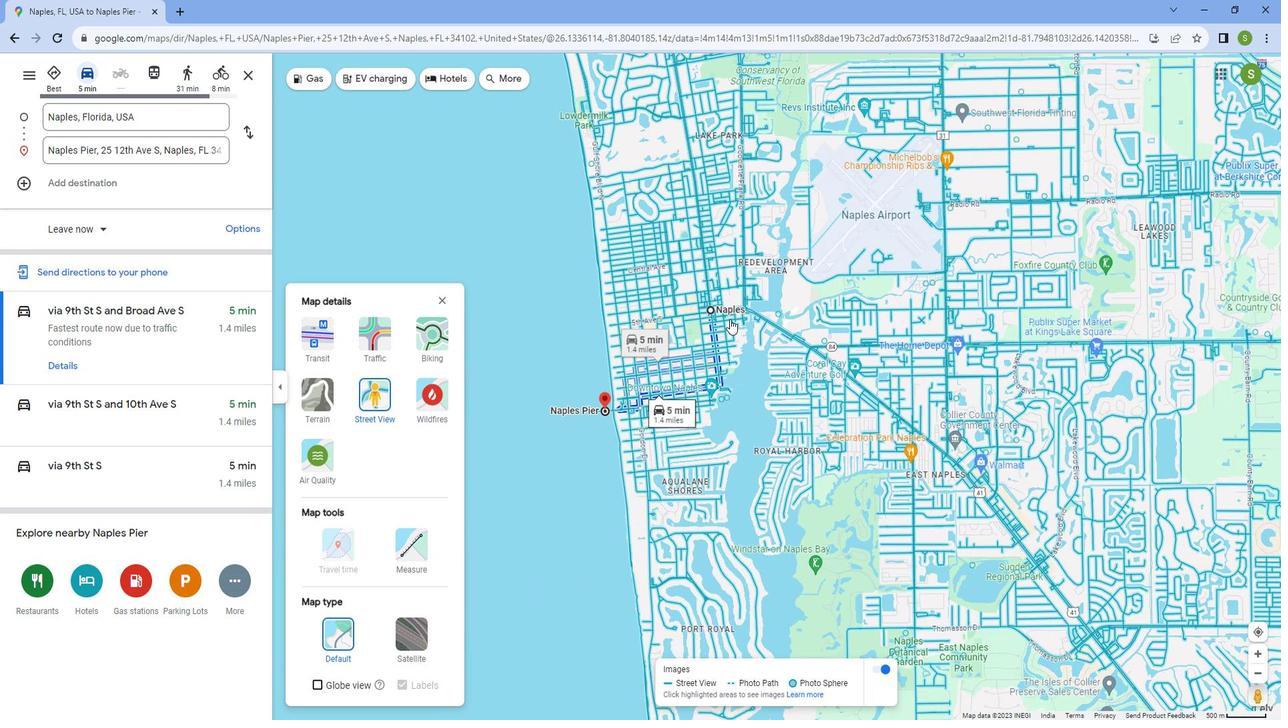 
Action: Mouse moved to (711, 308)
Screenshot: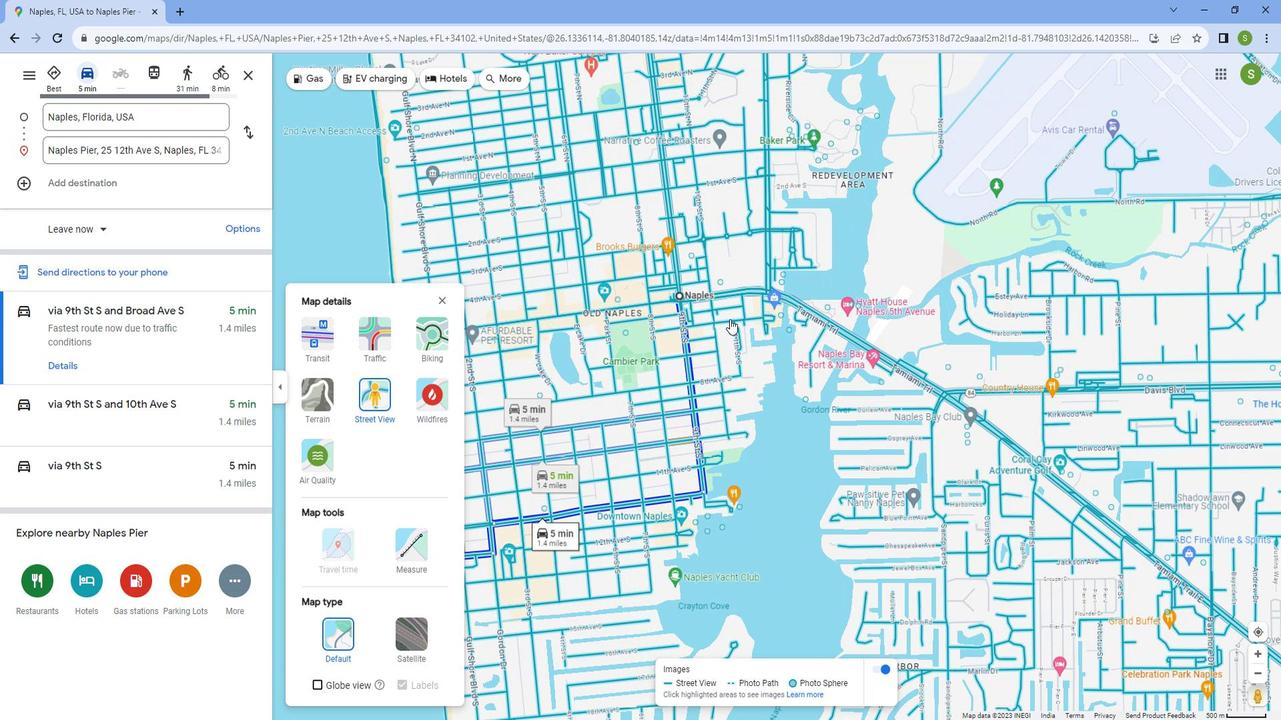 
Action: Mouse scrolled (711, 308) with delta (0, 0)
Screenshot: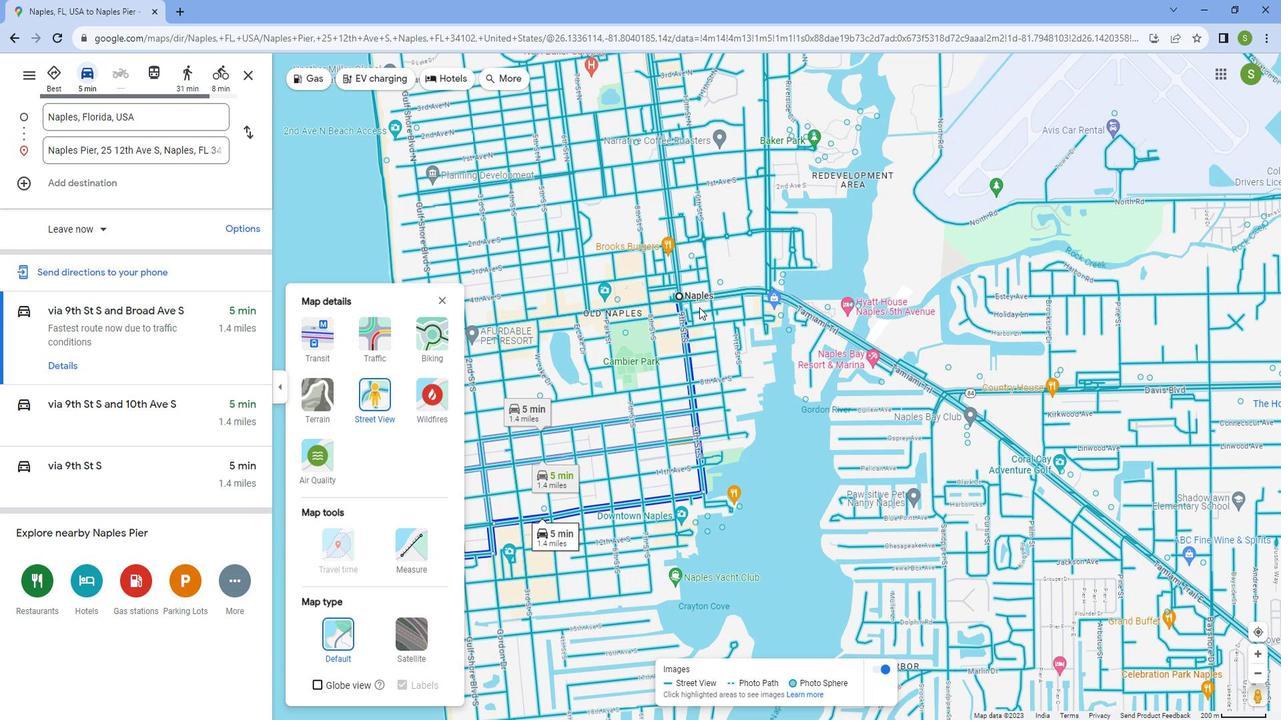 
Action: Mouse scrolled (711, 308) with delta (0, 0)
Screenshot: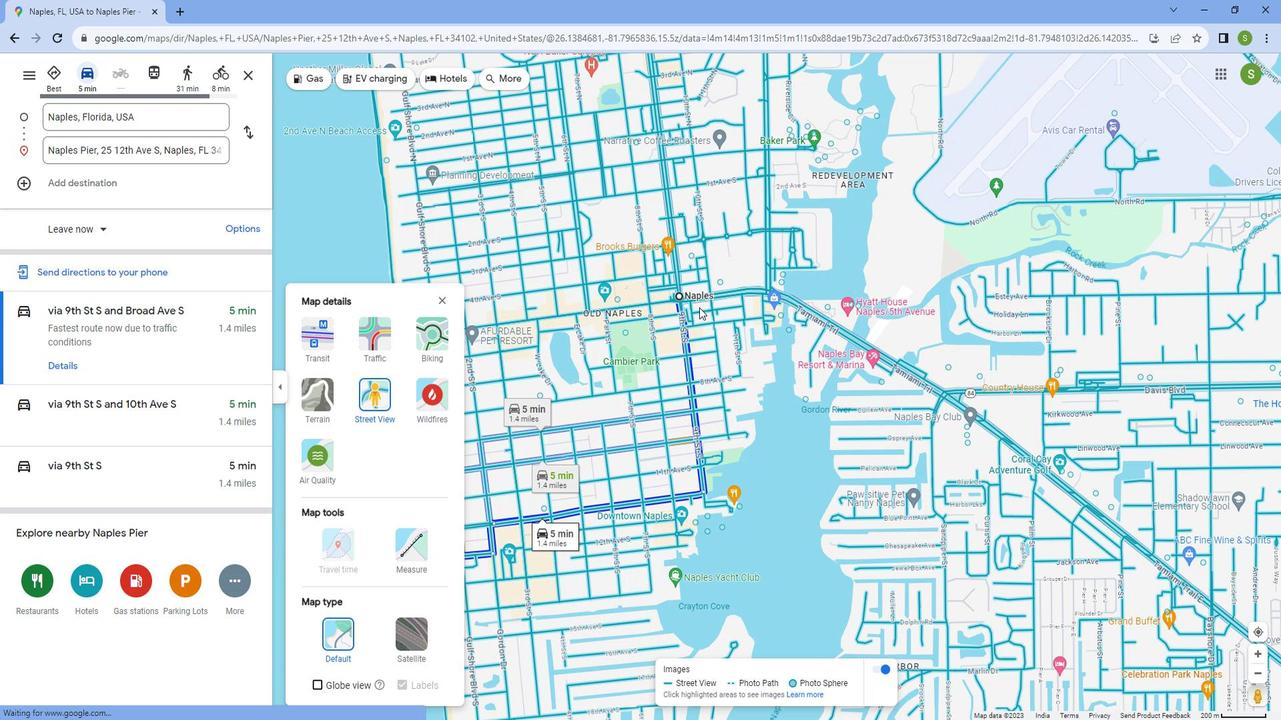 
Action: Mouse scrolled (711, 308) with delta (0, 0)
Screenshot: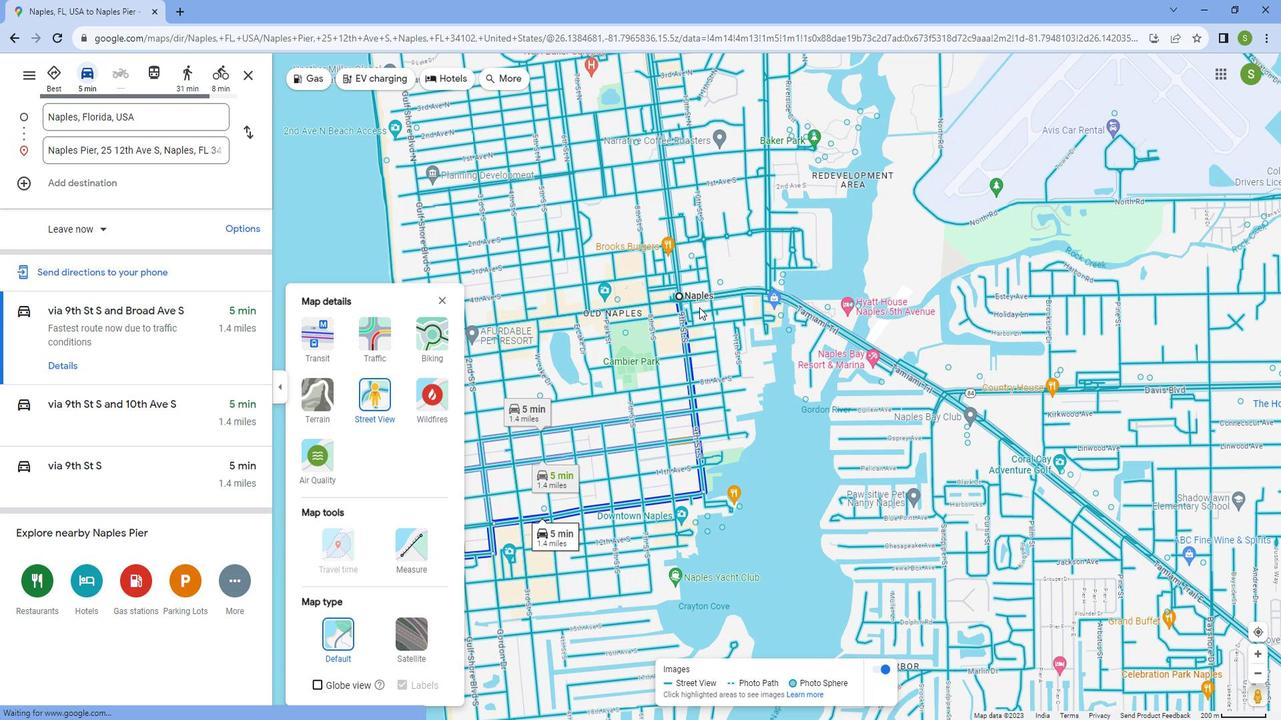 
Action: Mouse moved to (707, 308)
Screenshot: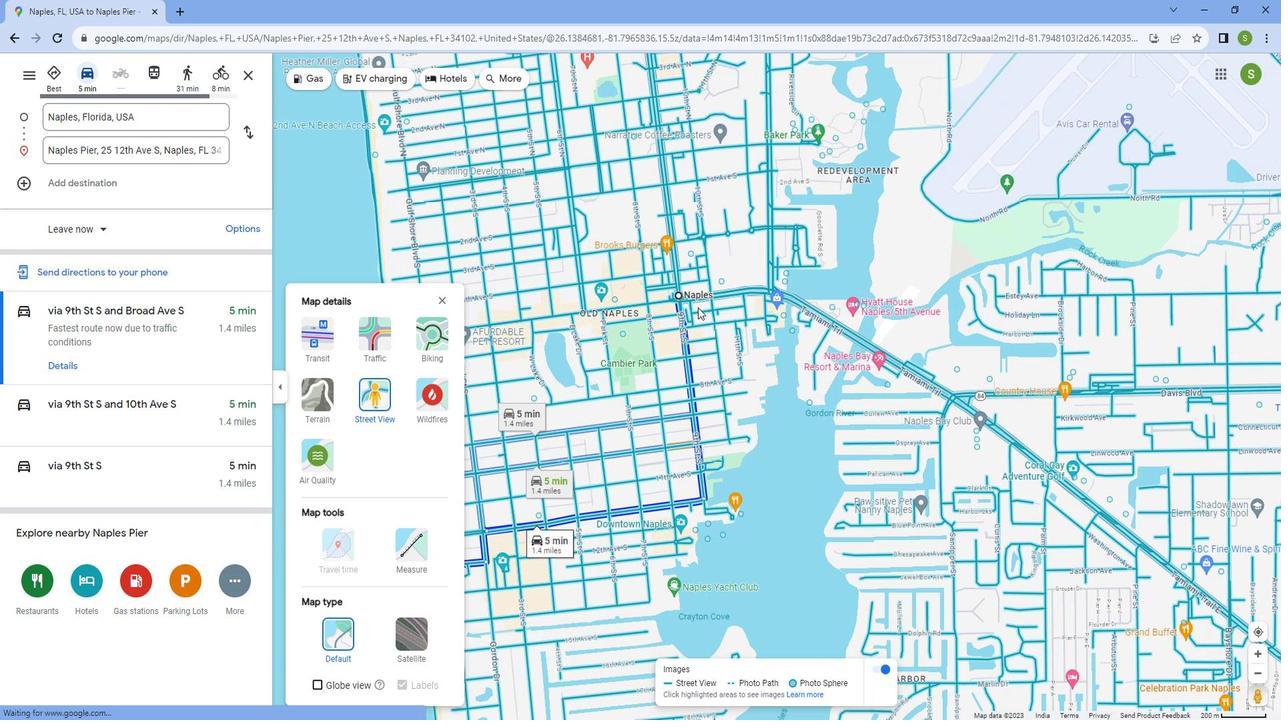 
Action: Mouse scrolled (707, 308) with delta (0, 0)
Screenshot: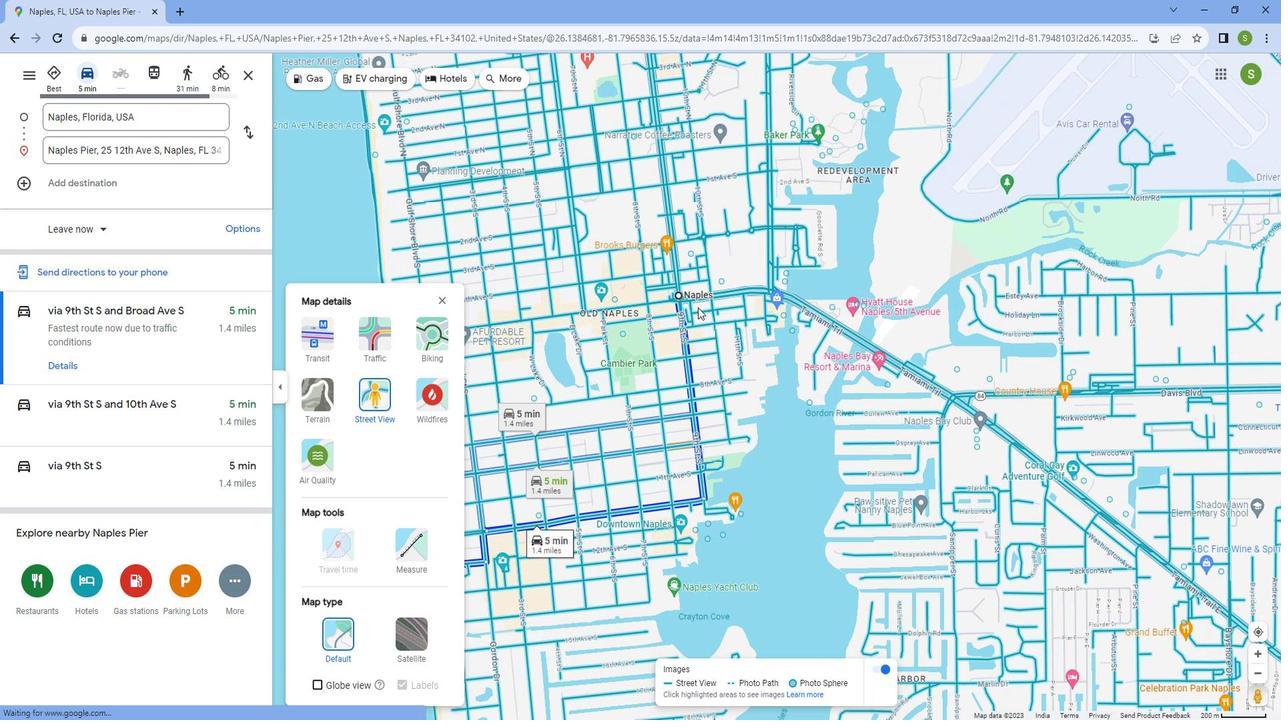 
Action: Mouse moved to (707, 308)
Screenshot: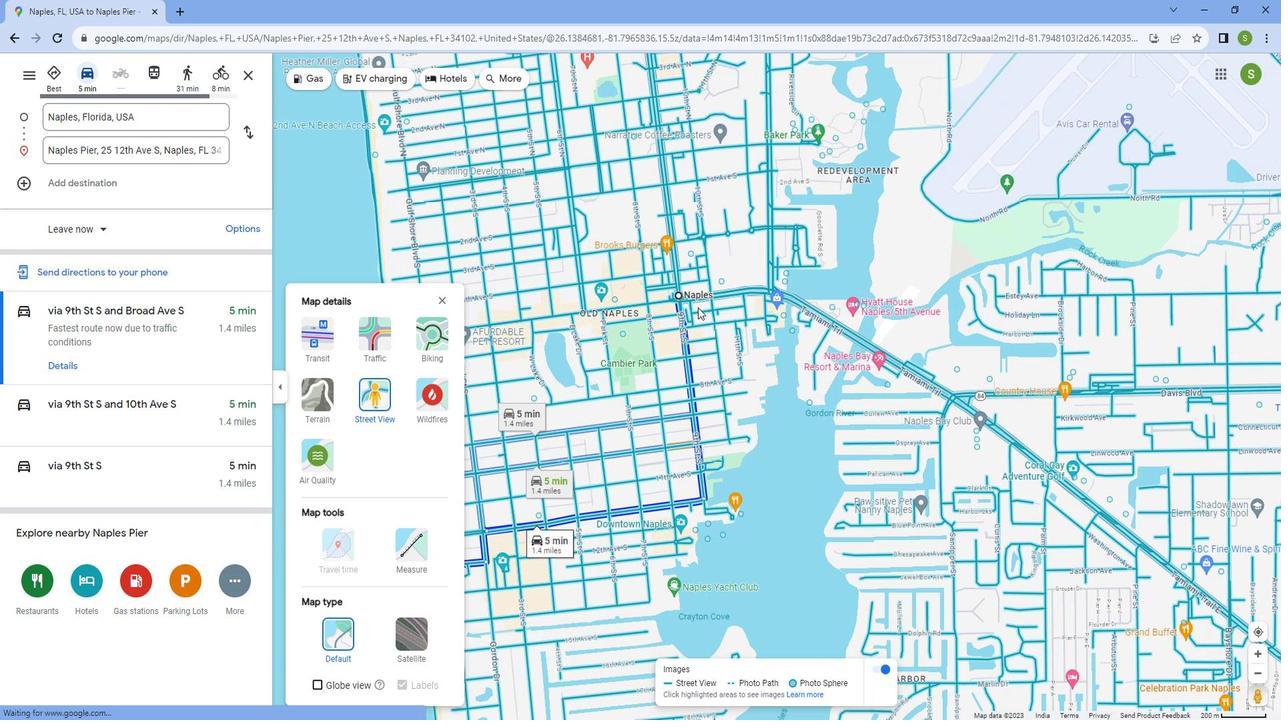
Action: Mouse scrolled (707, 308) with delta (0, 0)
Screenshot: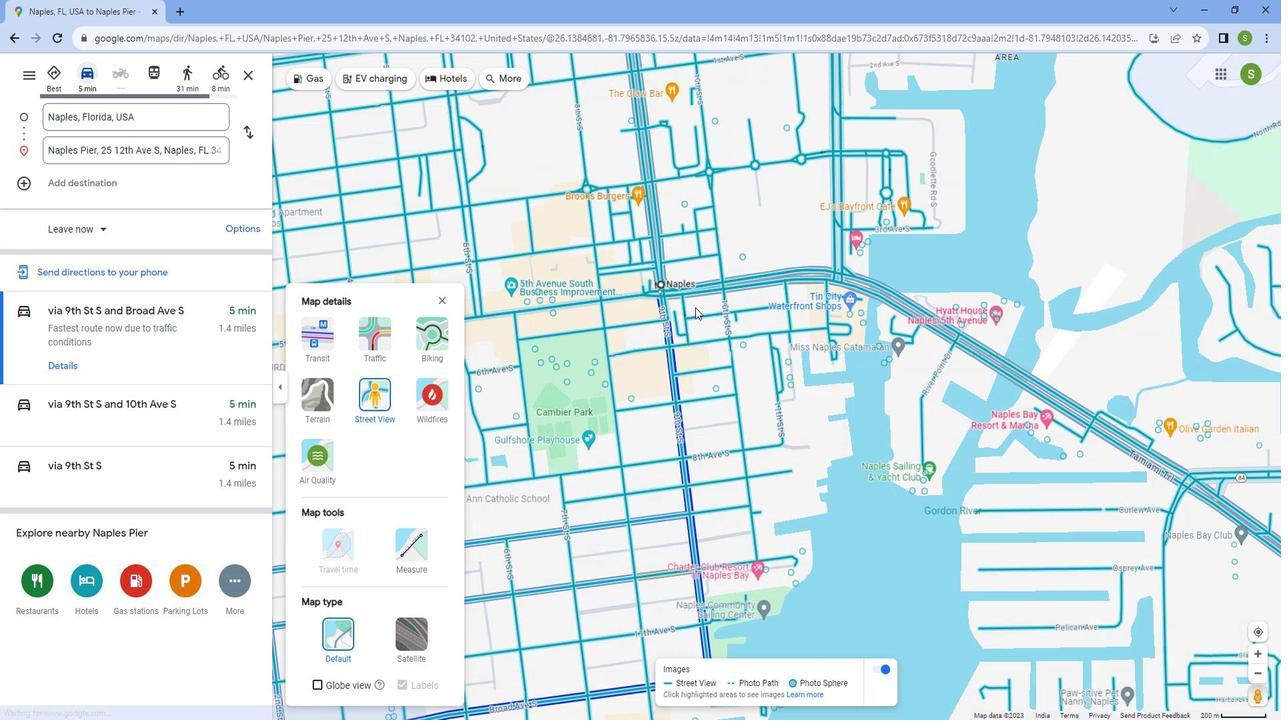 
Action: Mouse scrolled (707, 308) with delta (0, 0)
Screenshot: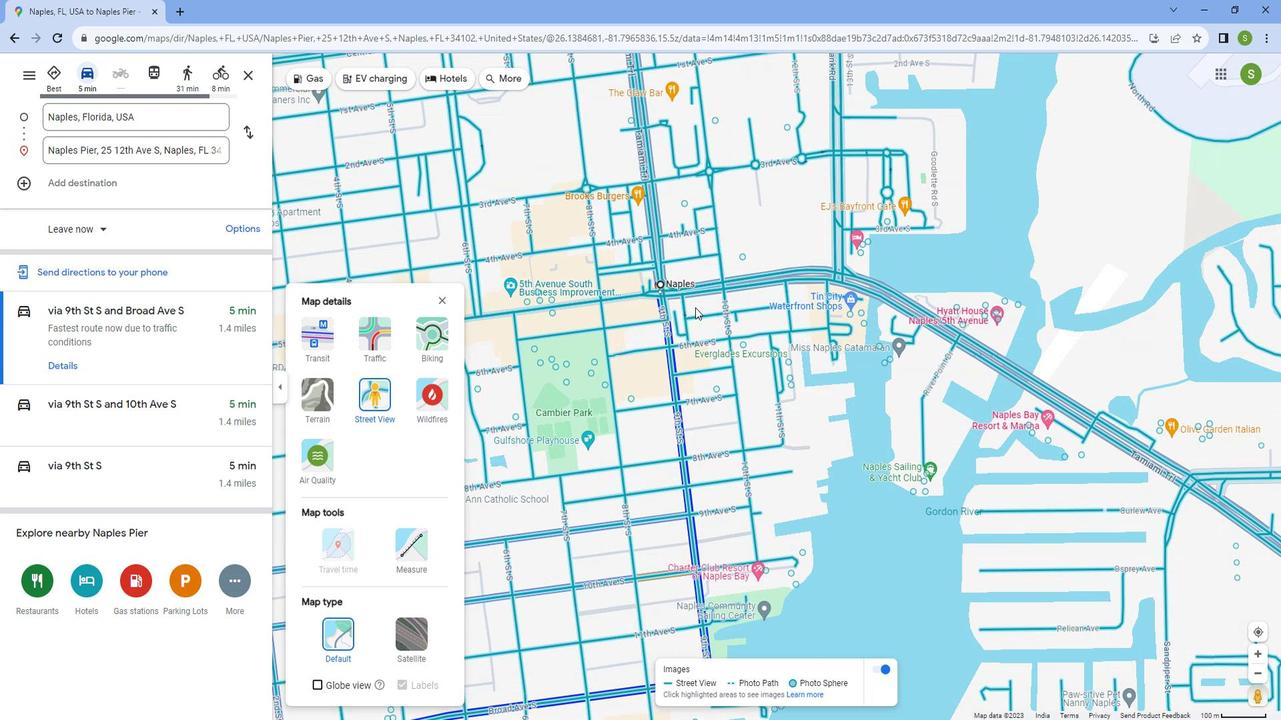 
Action: Mouse scrolled (707, 308) with delta (0, 0)
Screenshot: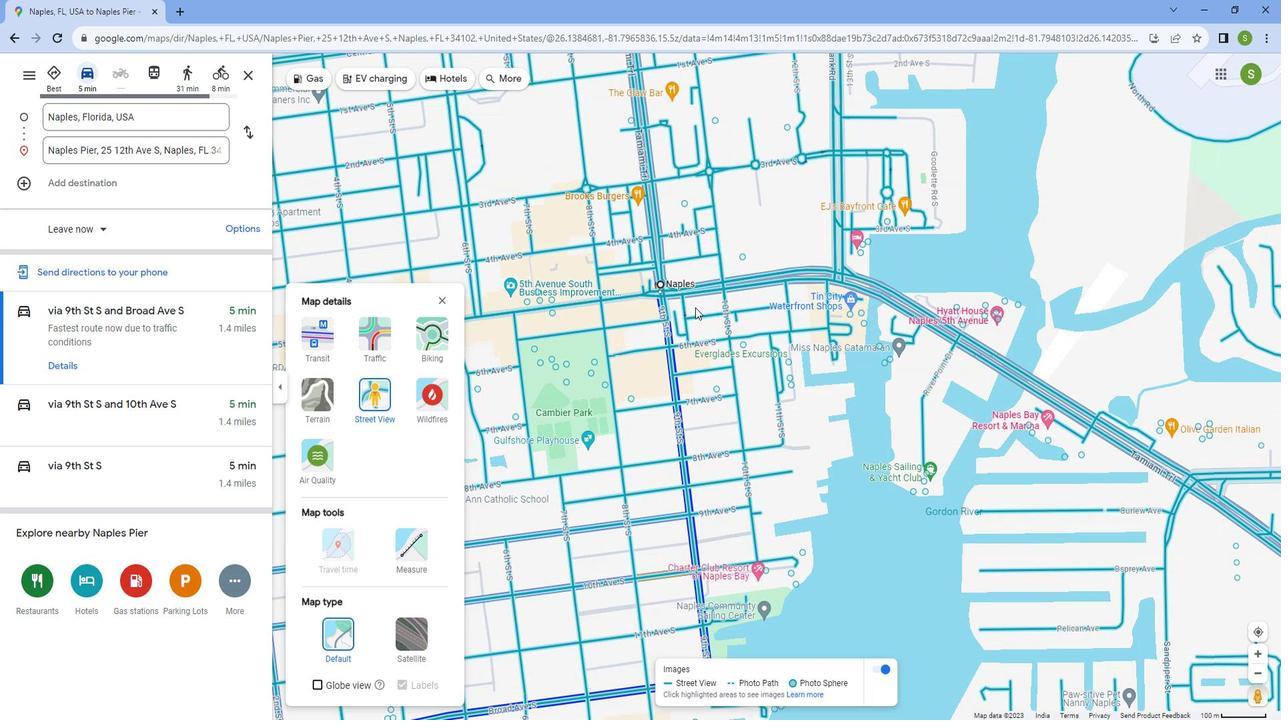
Action: Mouse scrolled (707, 308) with delta (0, 0)
Screenshot: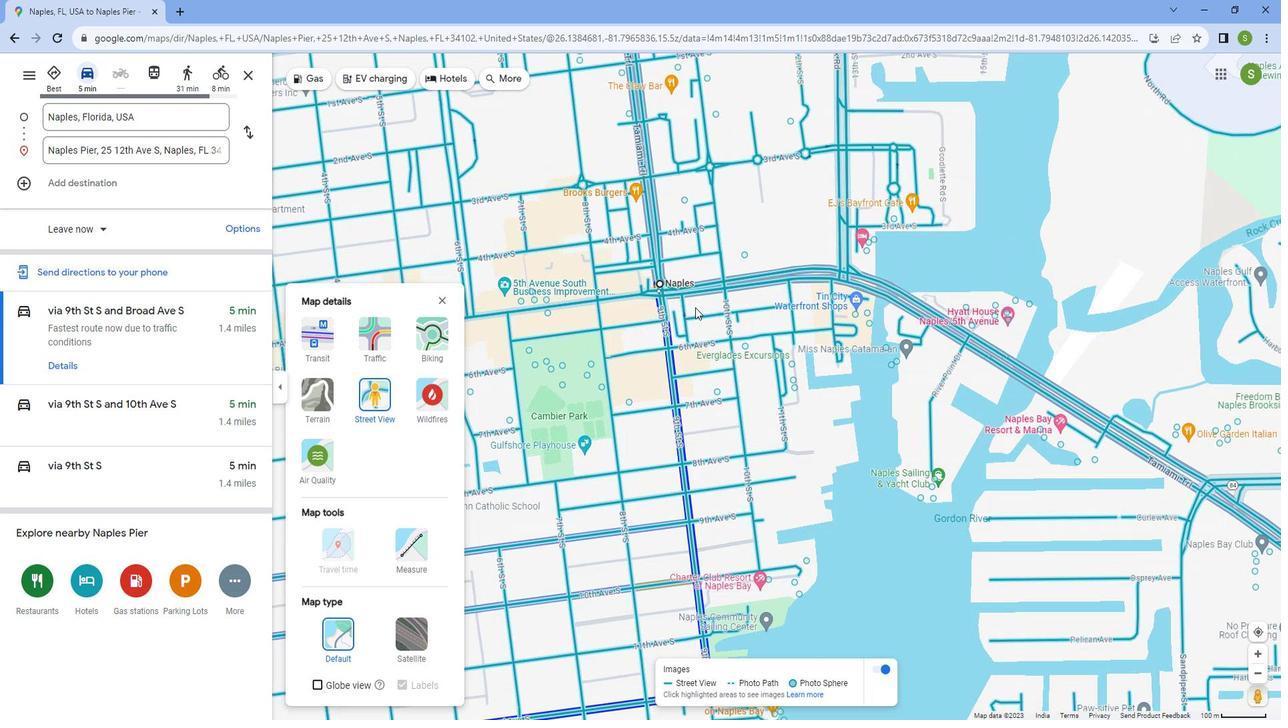 
Action: Mouse scrolled (707, 308) with delta (0, 0)
Screenshot: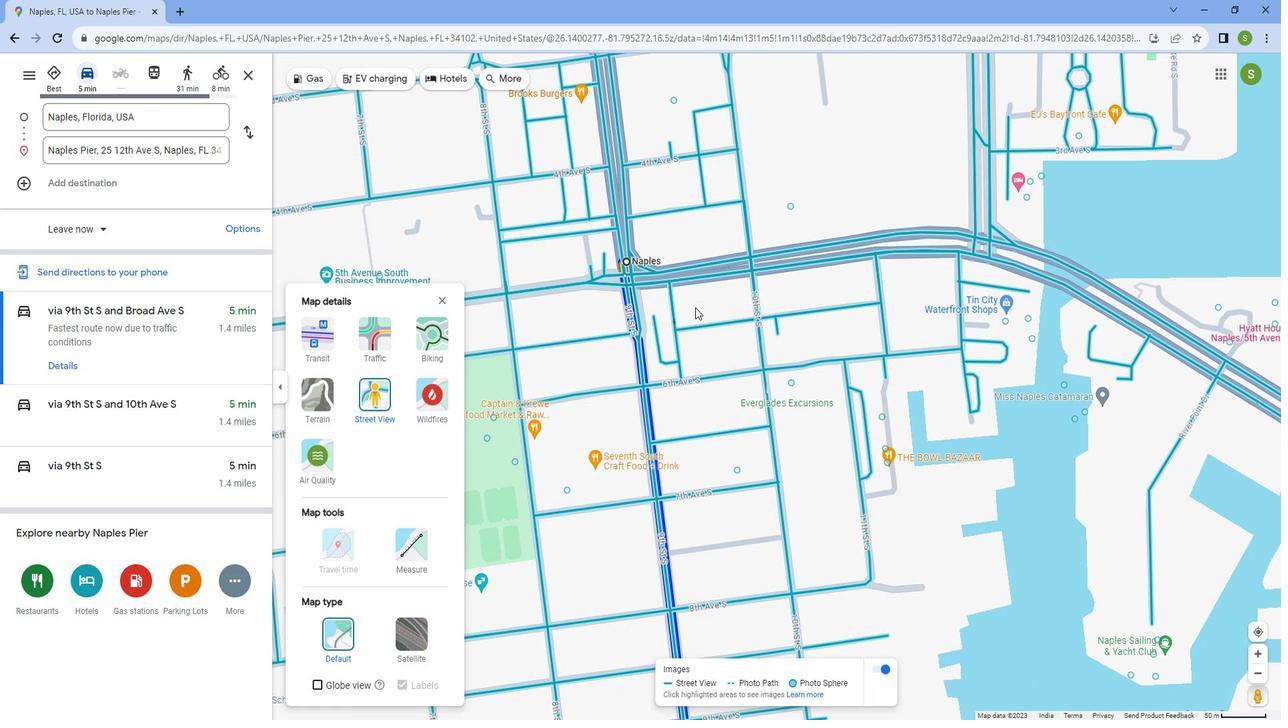 
Action: Mouse scrolled (707, 308) with delta (0, 0)
Screenshot: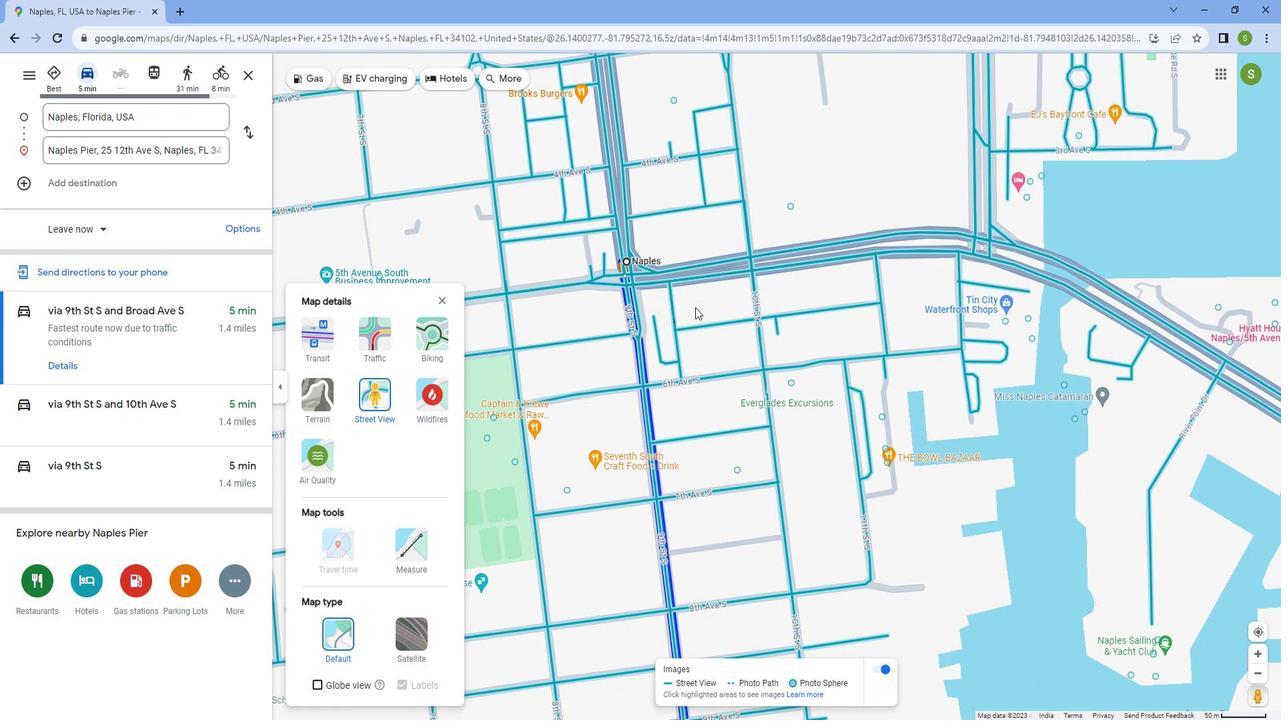 
Action: Mouse scrolled (707, 308) with delta (0, 0)
Screenshot: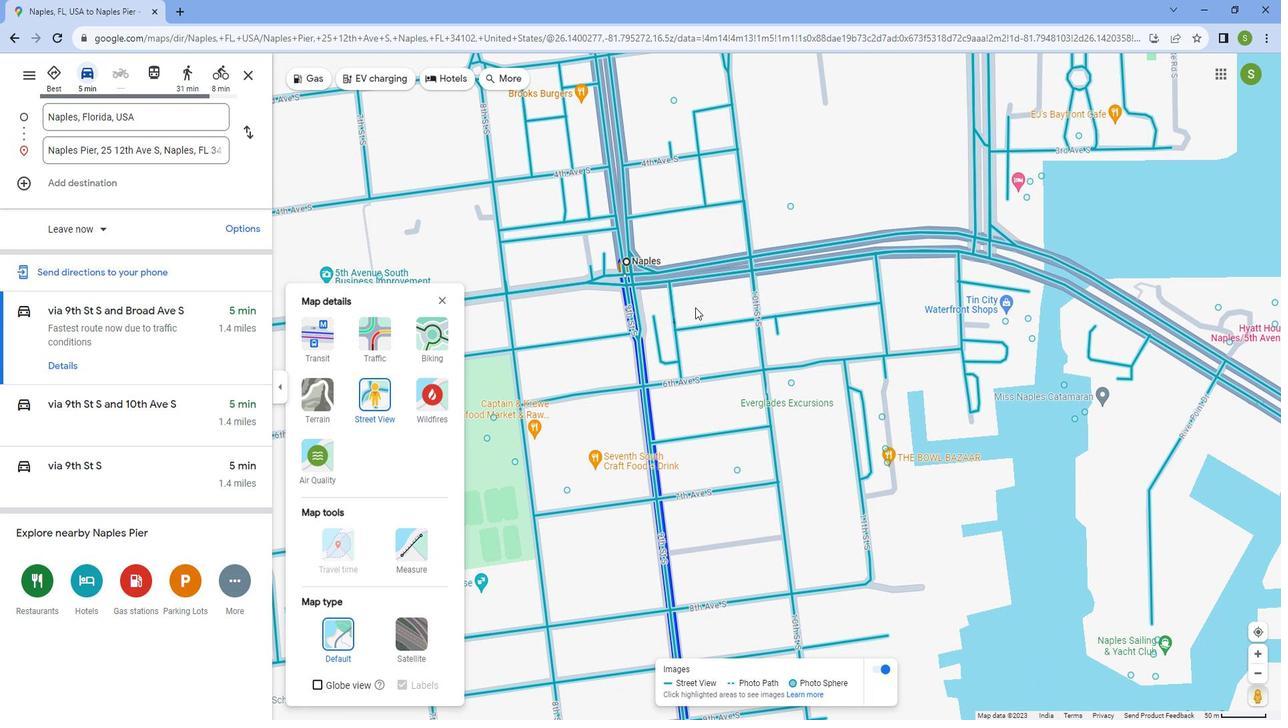 
Action: Mouse moved to (705, 308)
Screenshot: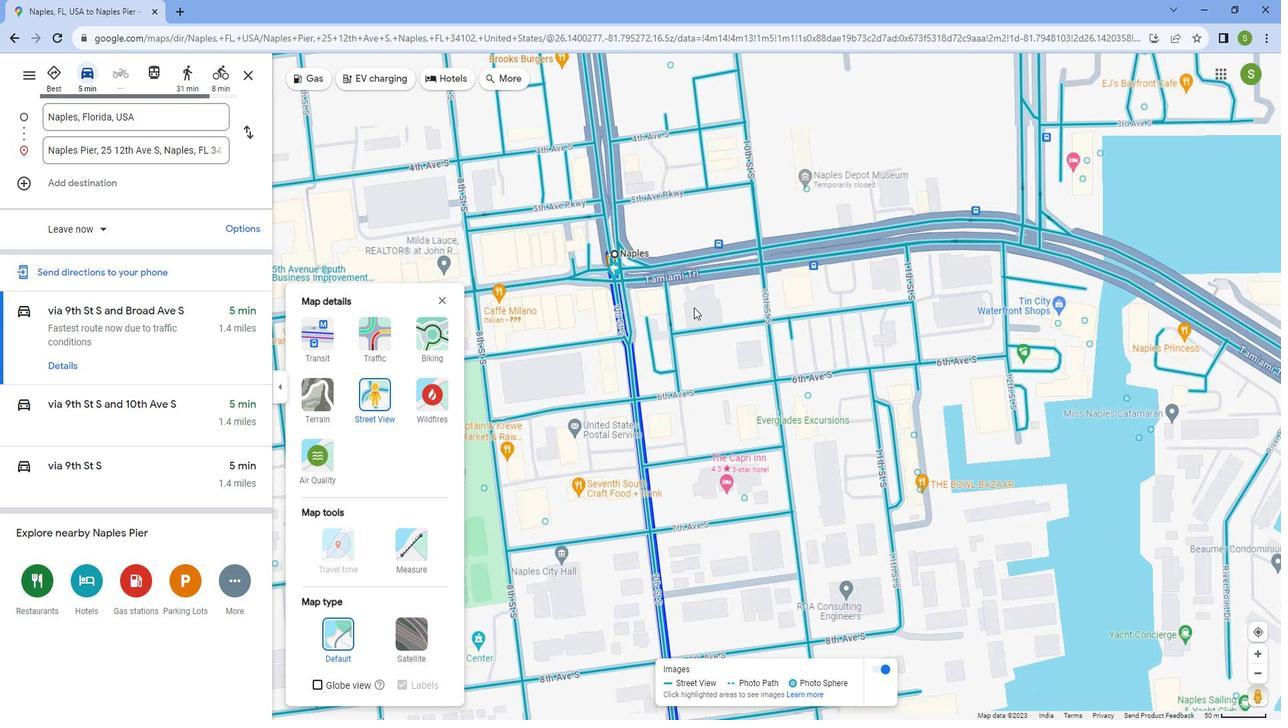 
Action: Mouse scrolled (705, 308) with delta (0, 0)
Screenshot: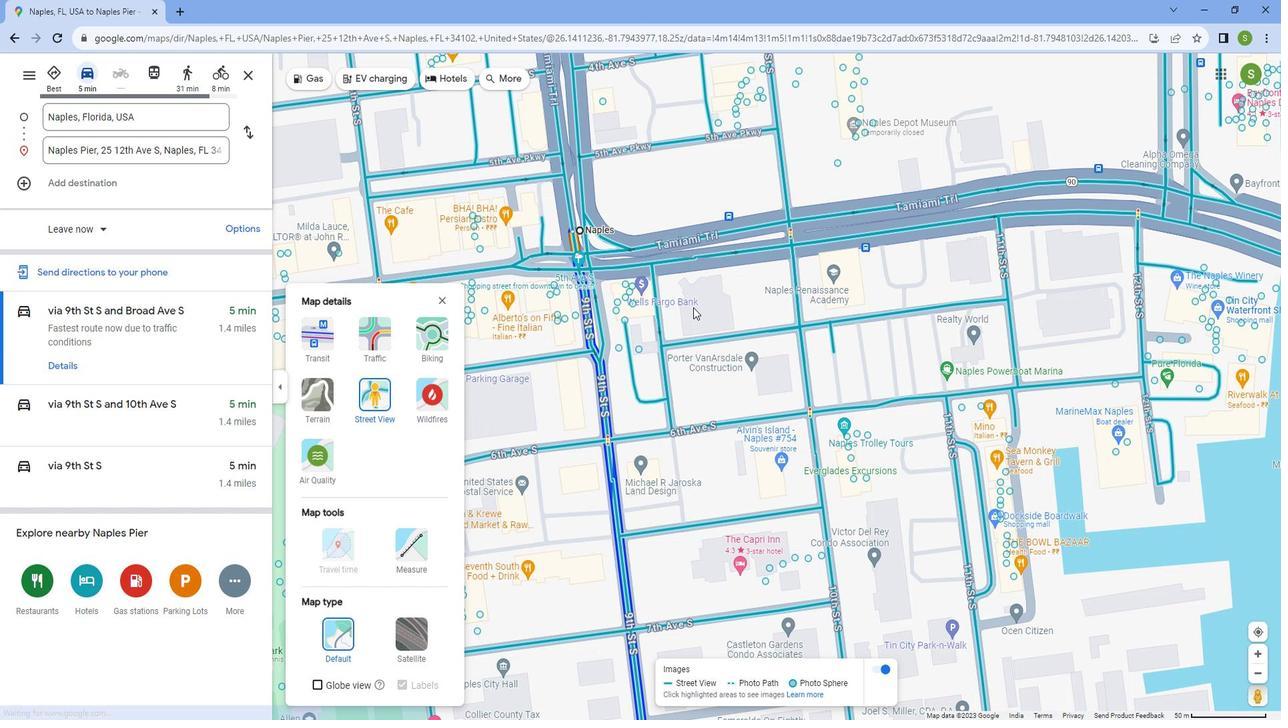 
Action: Mouse scrolled (705, 308) with delta (0, 0)
Screenshot: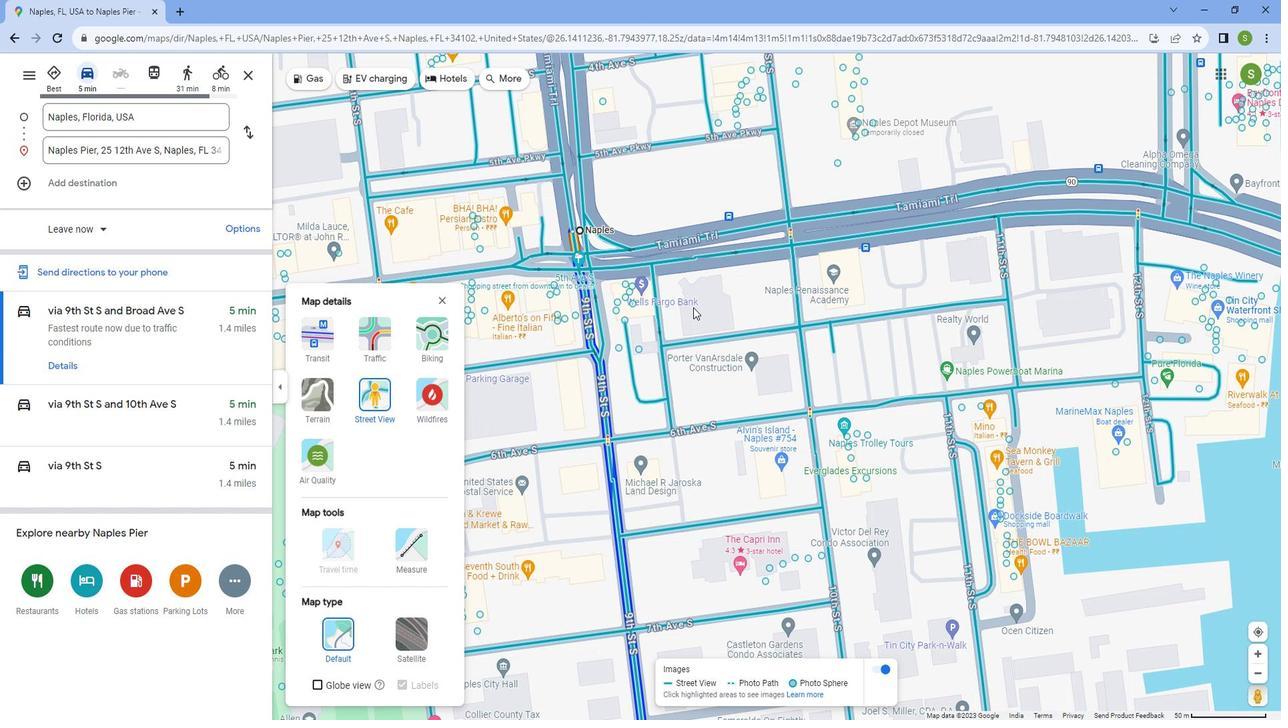 
Action: Mouse scrolled (705, 308) with delta (0, 0)
Screenshot: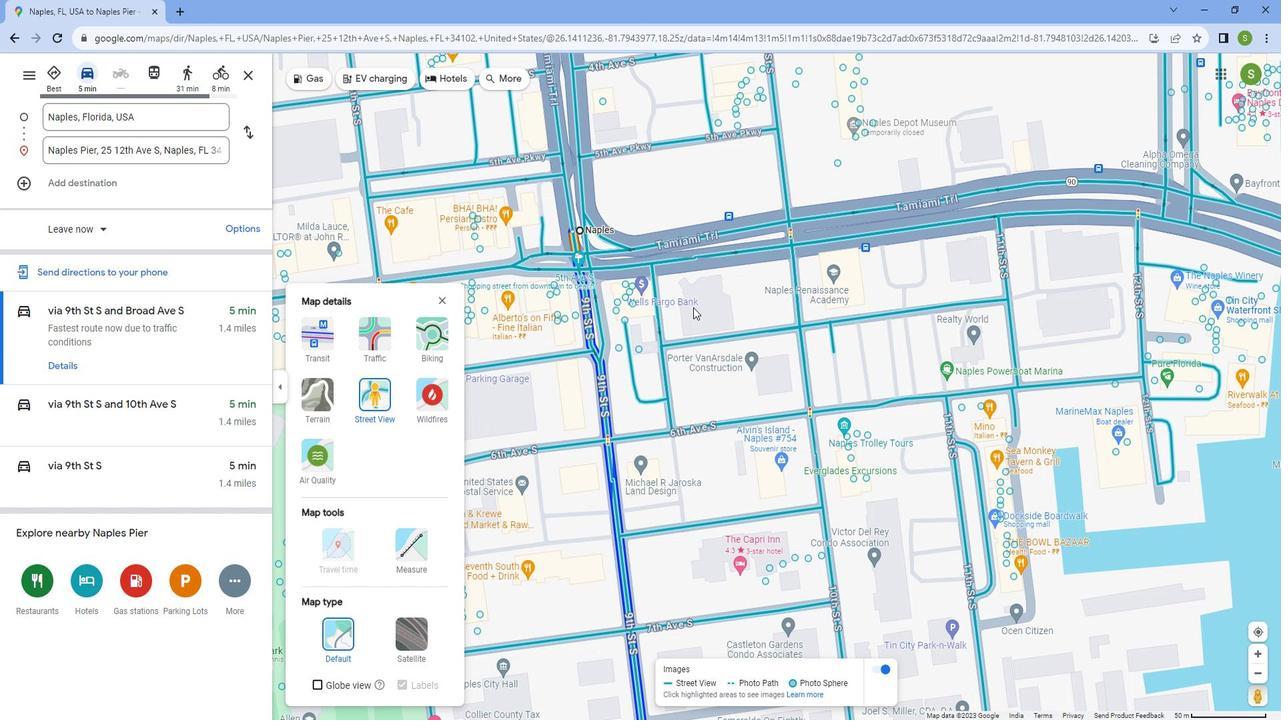 
Action: Mouse scrolled (705, 308) with delta (0, 0)
Screenshot: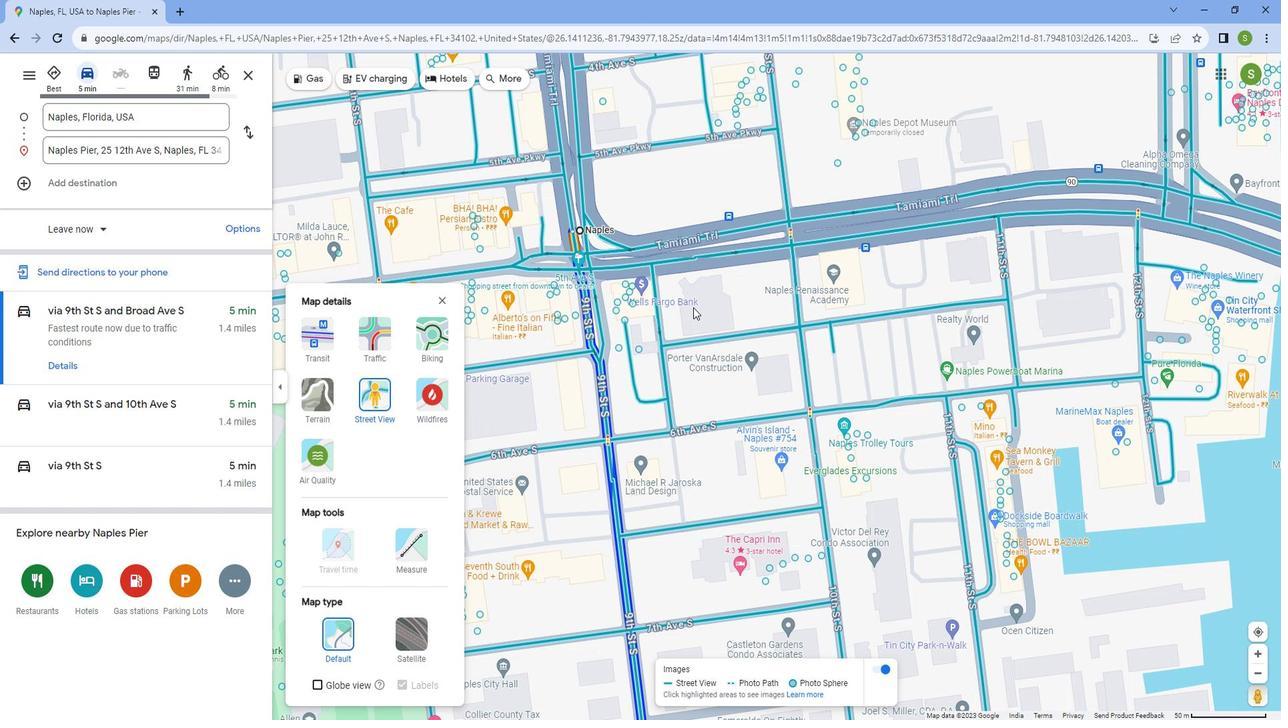 
Action: Mouse scrolled (705, 308) with delta (0, 0)
Screenshot: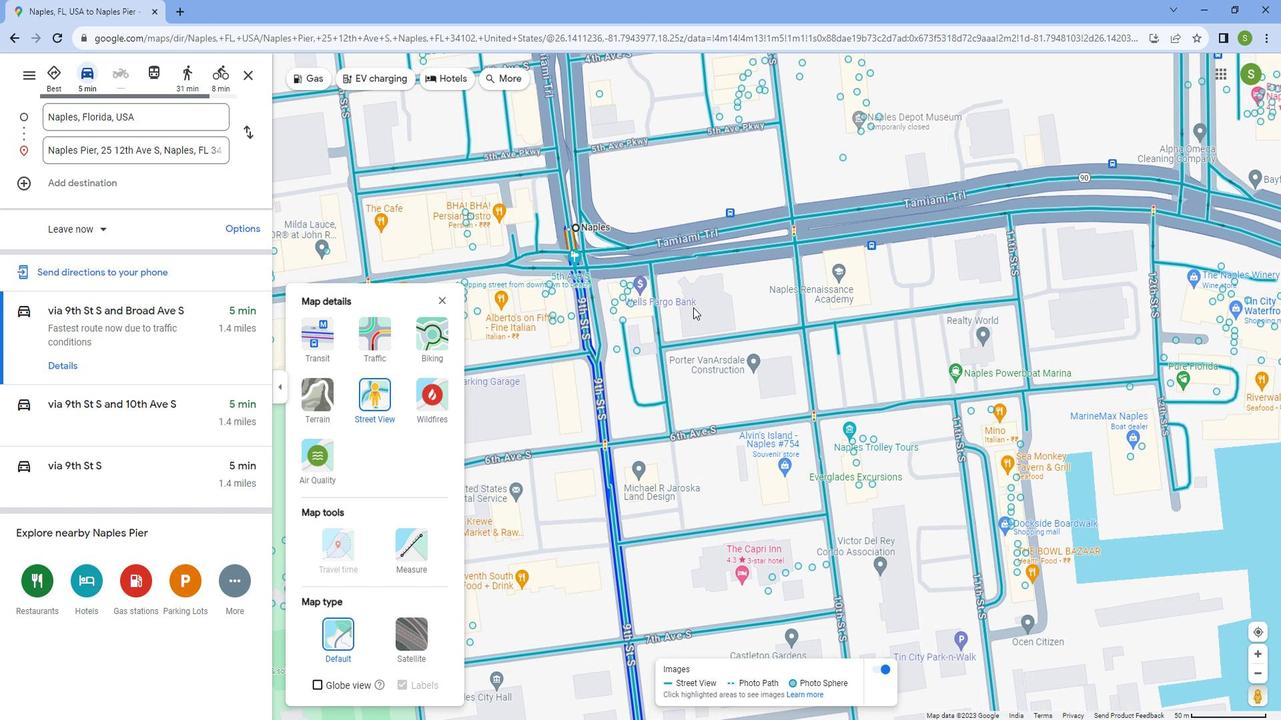 
Action: Mouse scrolled (705, 307) with delta (0, 0)
Screenshot: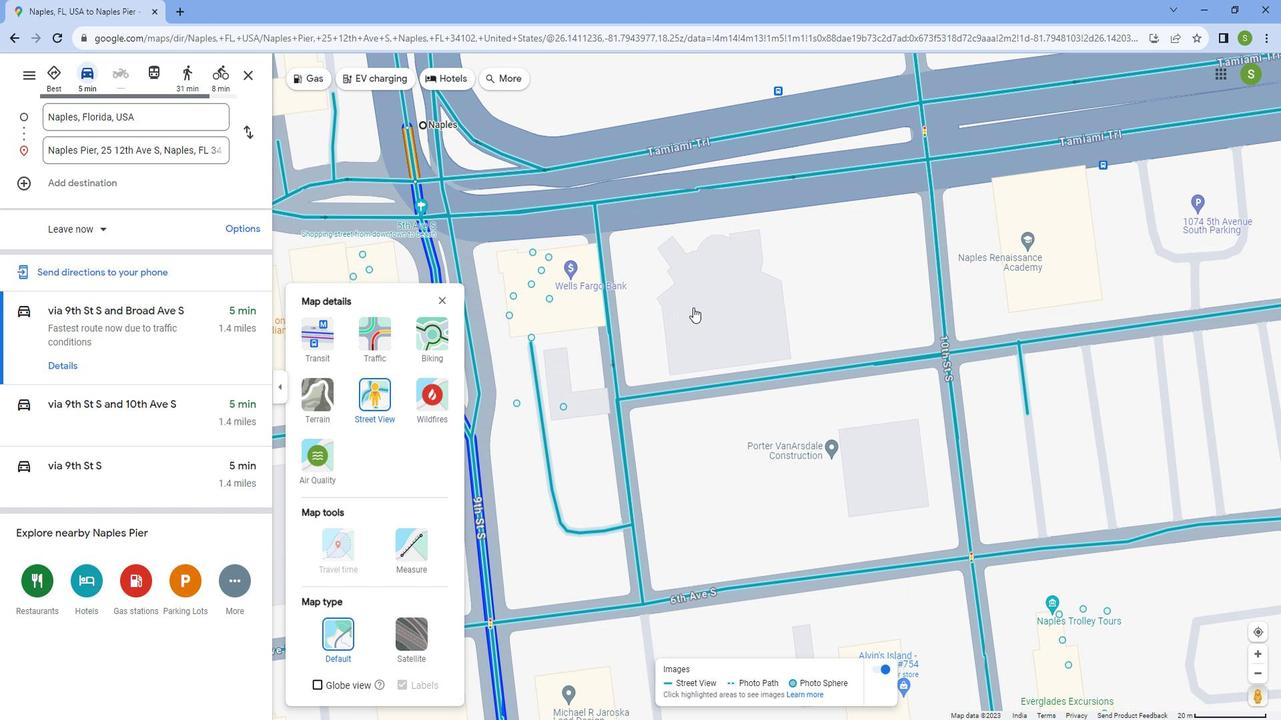
Action: Mouse scrolled (705, 307) with delta (0, 0)
Screenshot: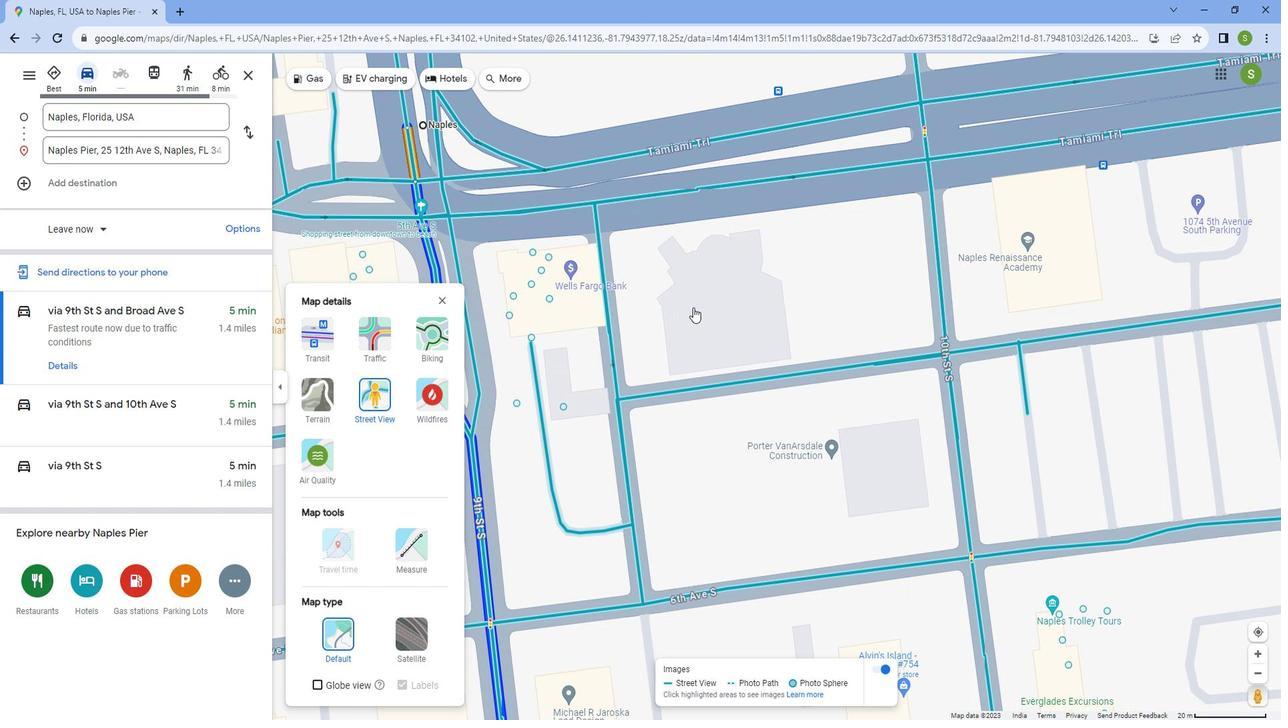 
Action: Mouse scrolled (705, 307) with delta (0, 0)
Screenshot: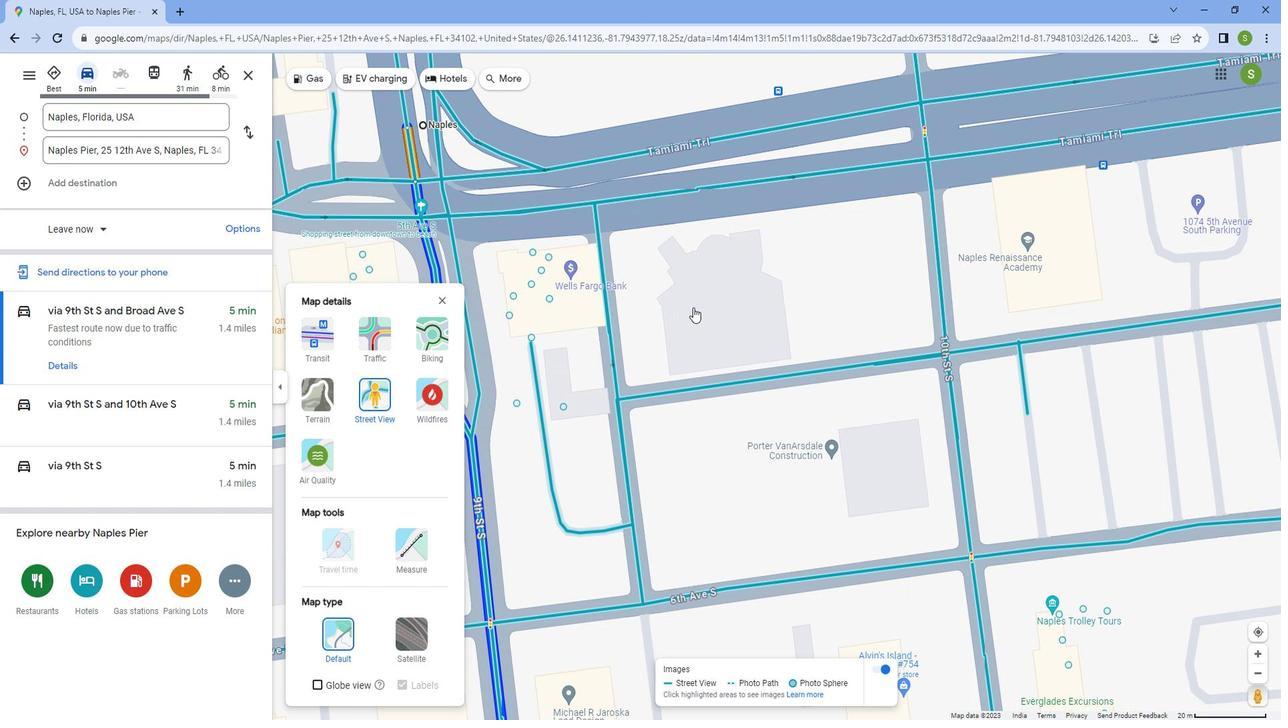 
Action: Mouse scrolled (705, 307) with delta (0, 0)
Screenshot: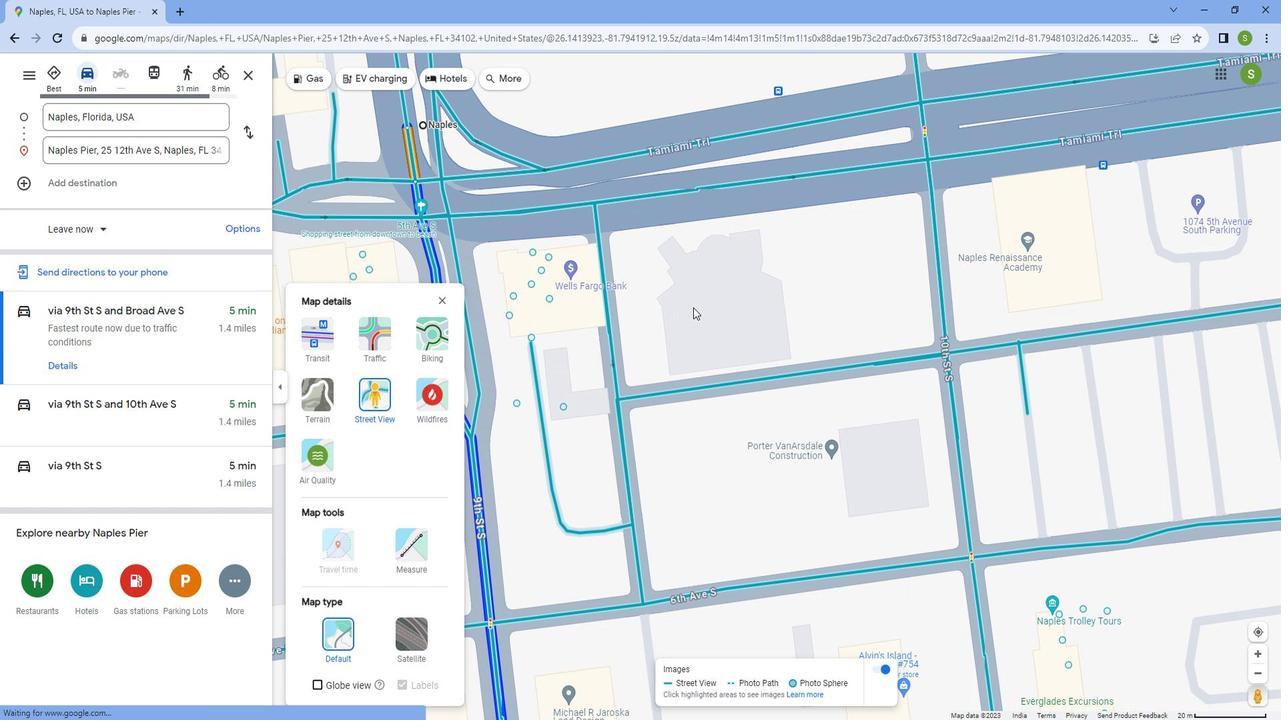
Action: Mouse scrolled (705, 307) with delta (0, 0)
Screenshot: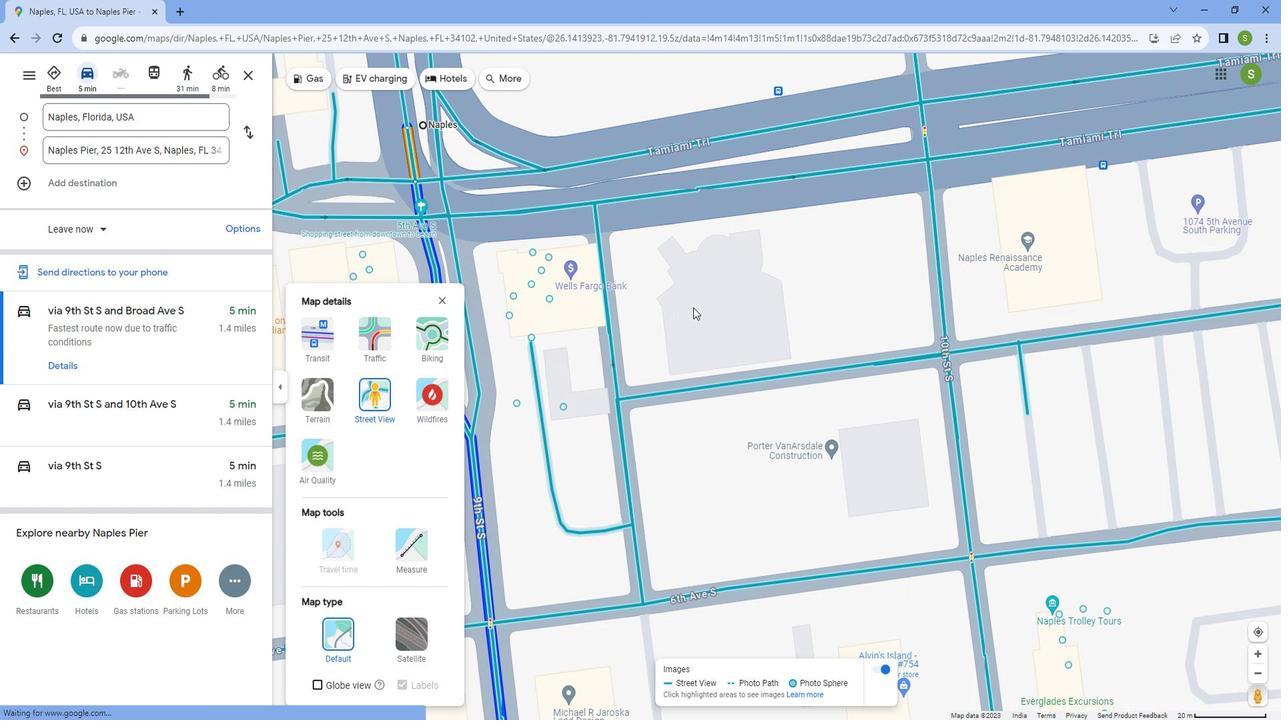 
Action: Mouse scrolled (705, 307) with delta (0, 0)
Screenshot: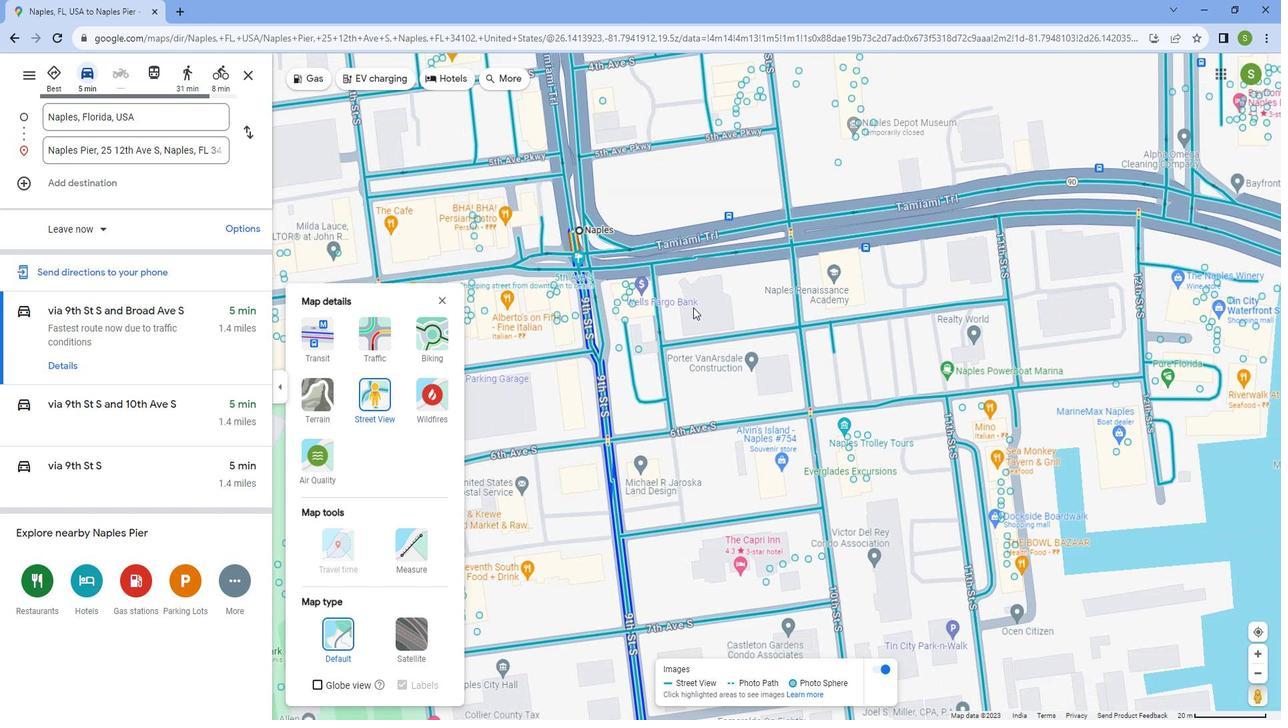 
Action: Mouse scrolled (705, 307) with delta (0, 0)
Screenshot: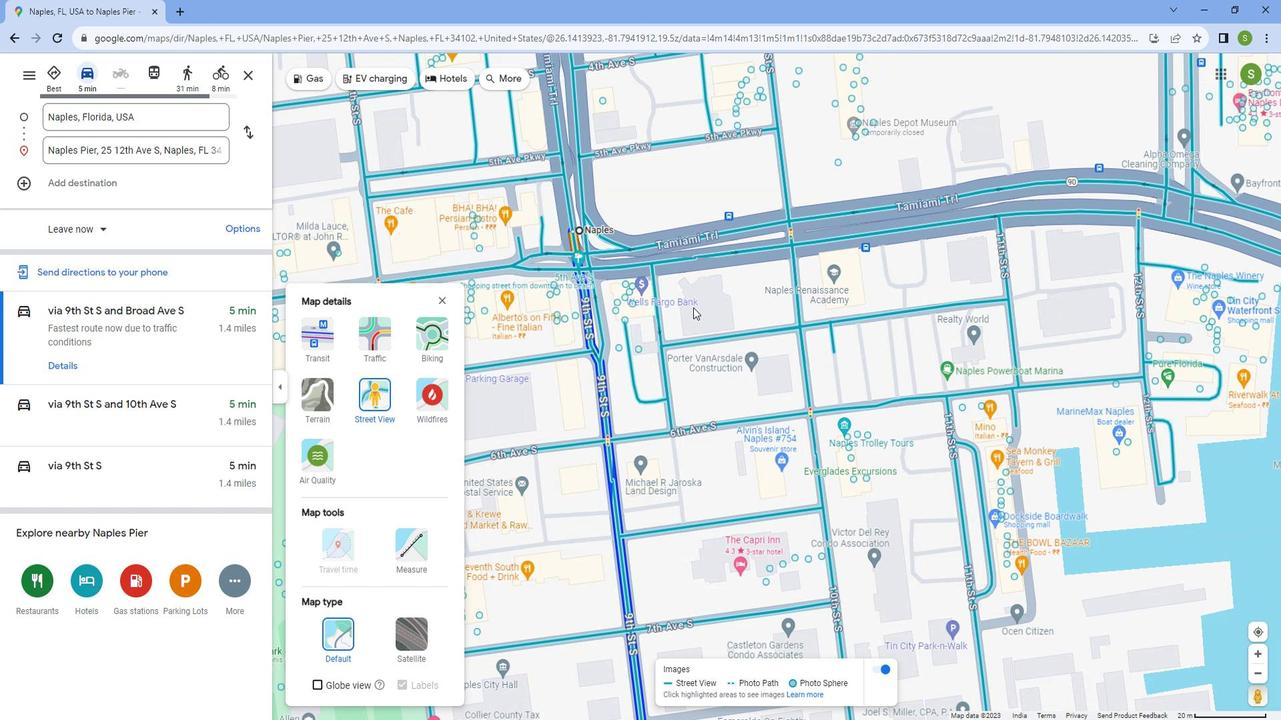 
Action: Mouse scrolled (705, 307) with delta (0, 0)
Screenshot: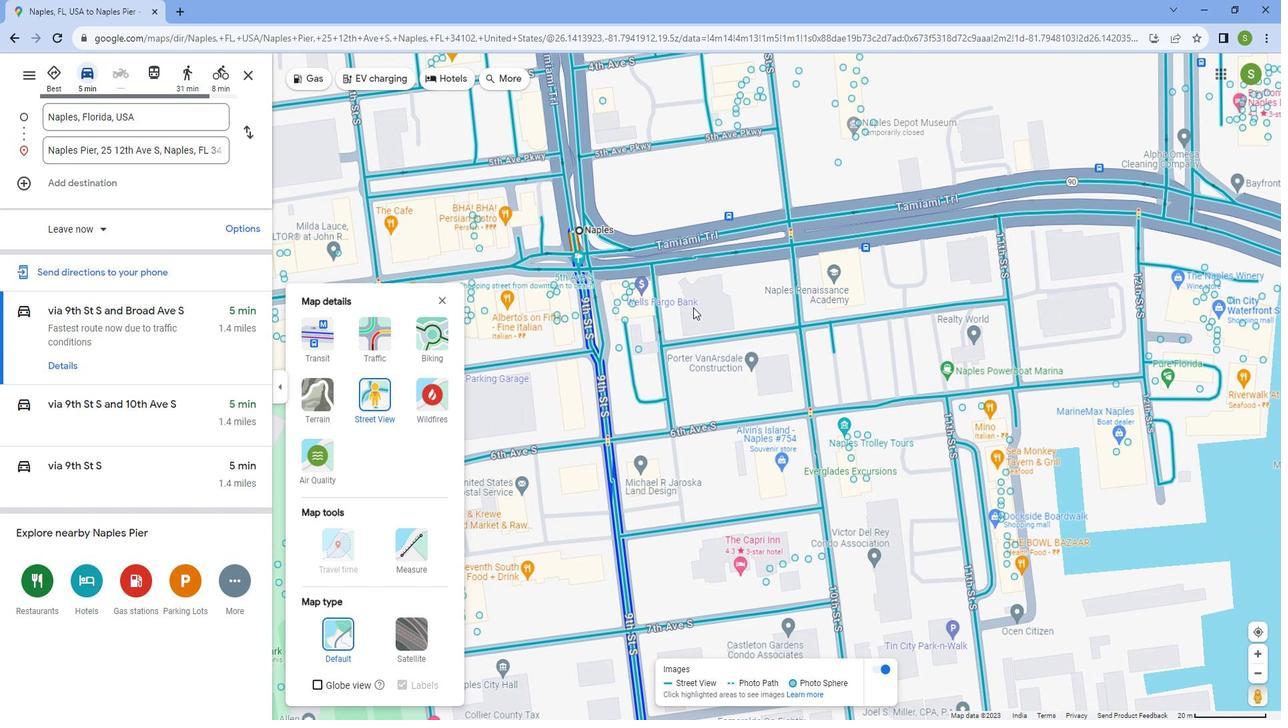 
Action: Mouse scrolled (705, 307) with delta (0, 0)
Screenshot: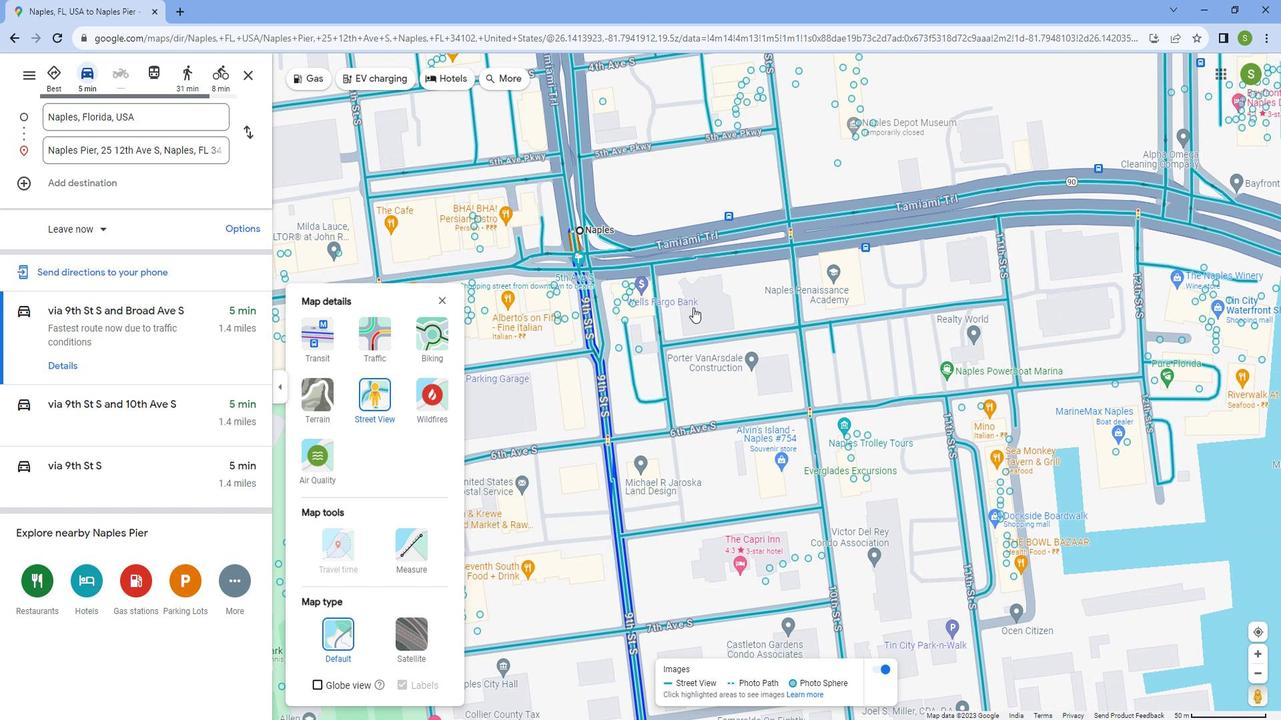 
Action: Mouse scrolled (705, 307) with delta (0, 0)
Screenshot: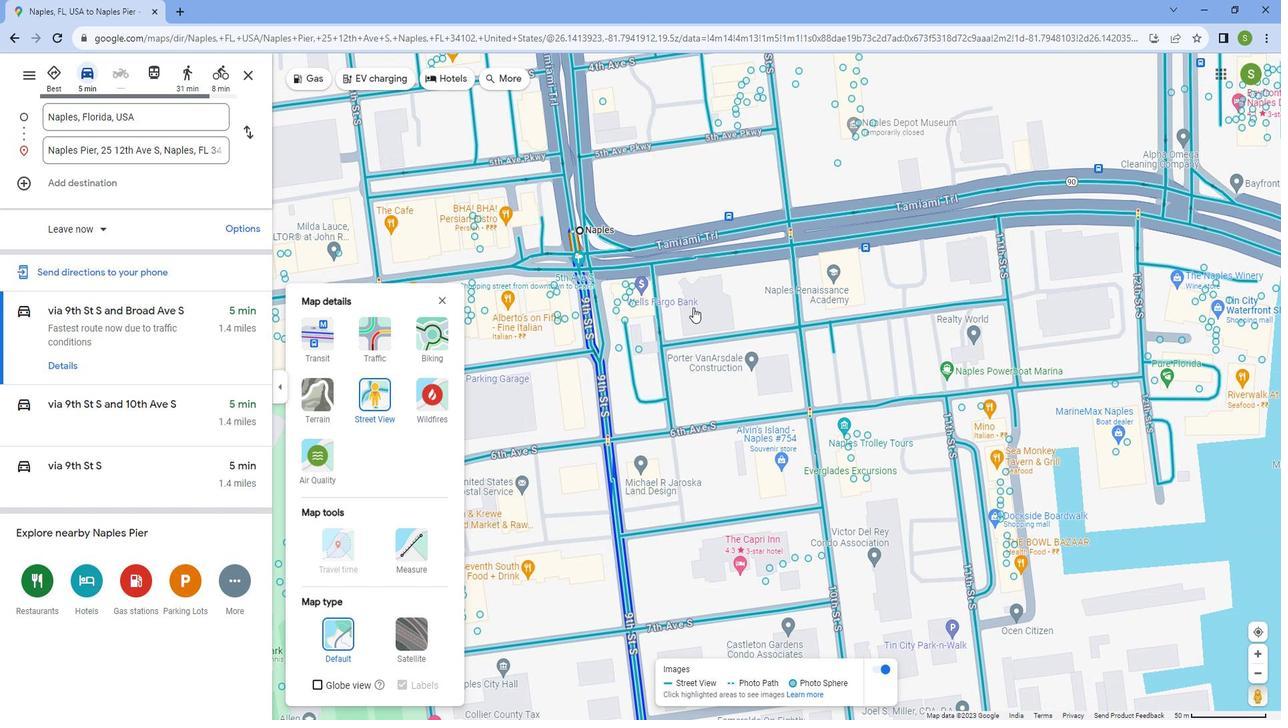 
Action: Mouse scrolled (705, 307) with delta (0, 0)
Screenshot: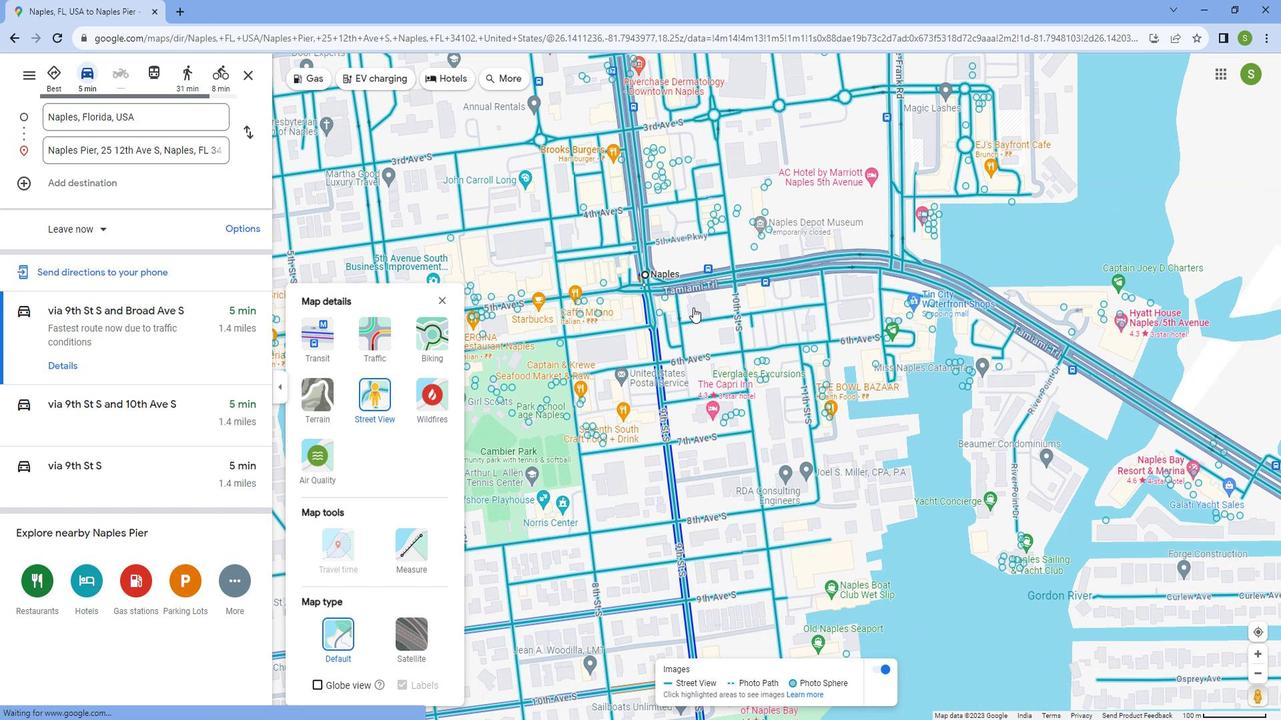 
Action: Mouse scrolled (705, 307) with delta (0, 0)
Screenshot: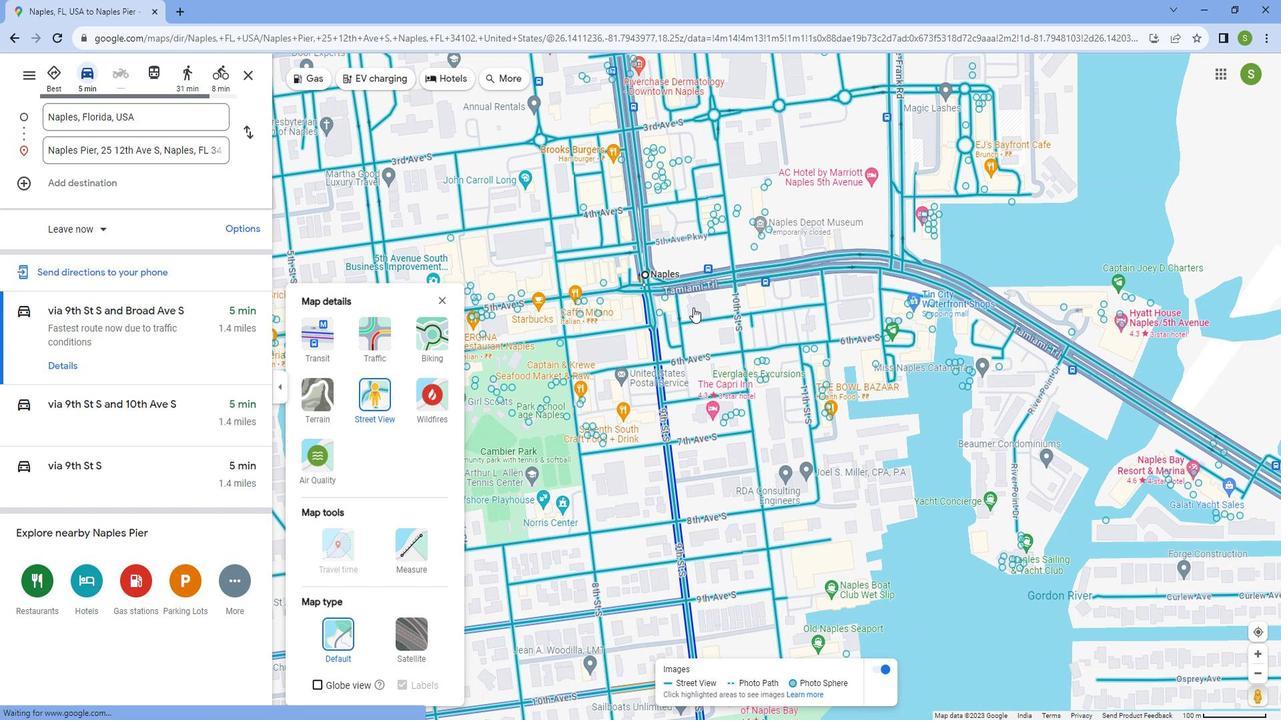 
Action: Mouse scrolled (705, 307) with delta (0, 0)
Screenshot: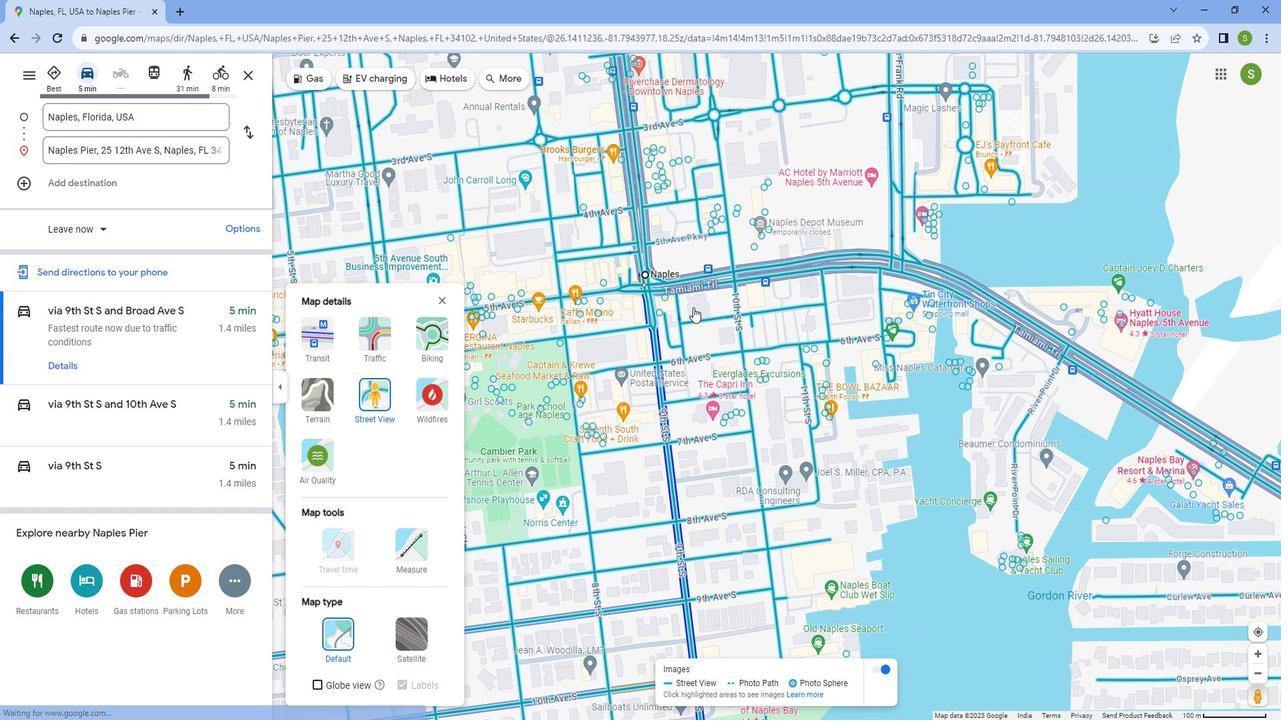 
Action: Mouse scrolled (705, 307) with delta (0, 0)
Screenshot: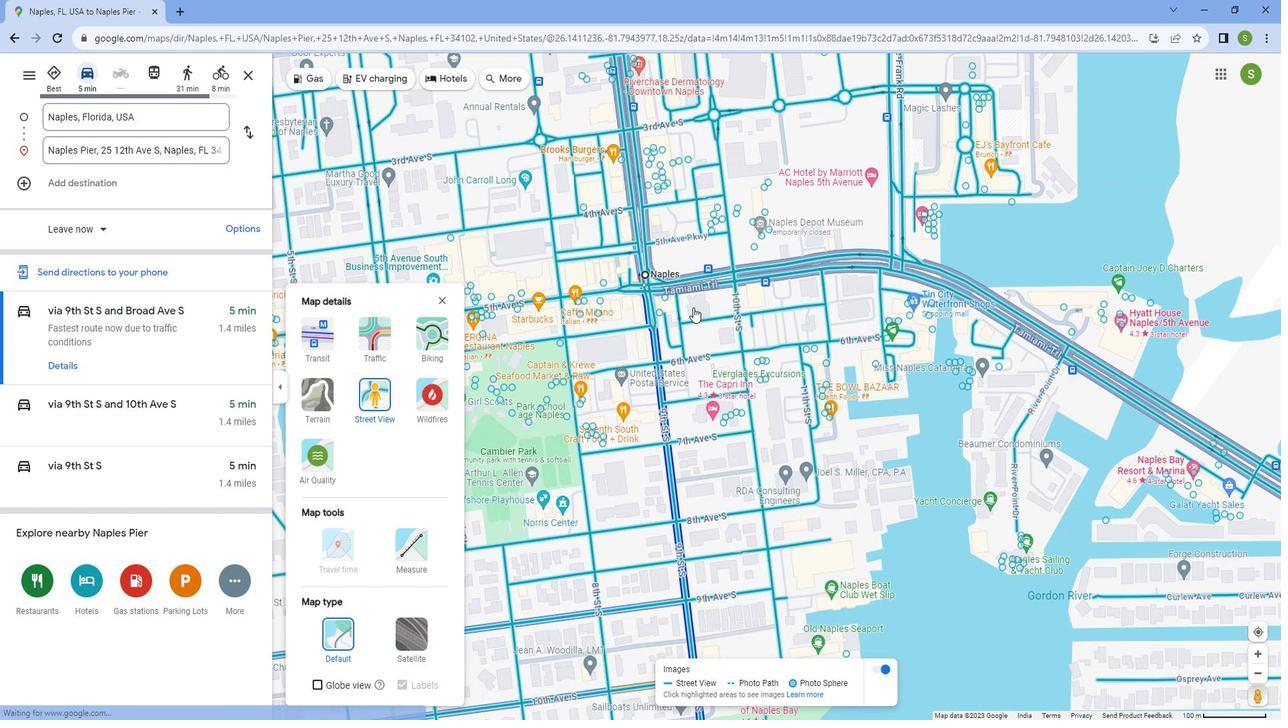 
Action: Mouse scrolled (705, 307) with delta (0, 0)
Screenshot: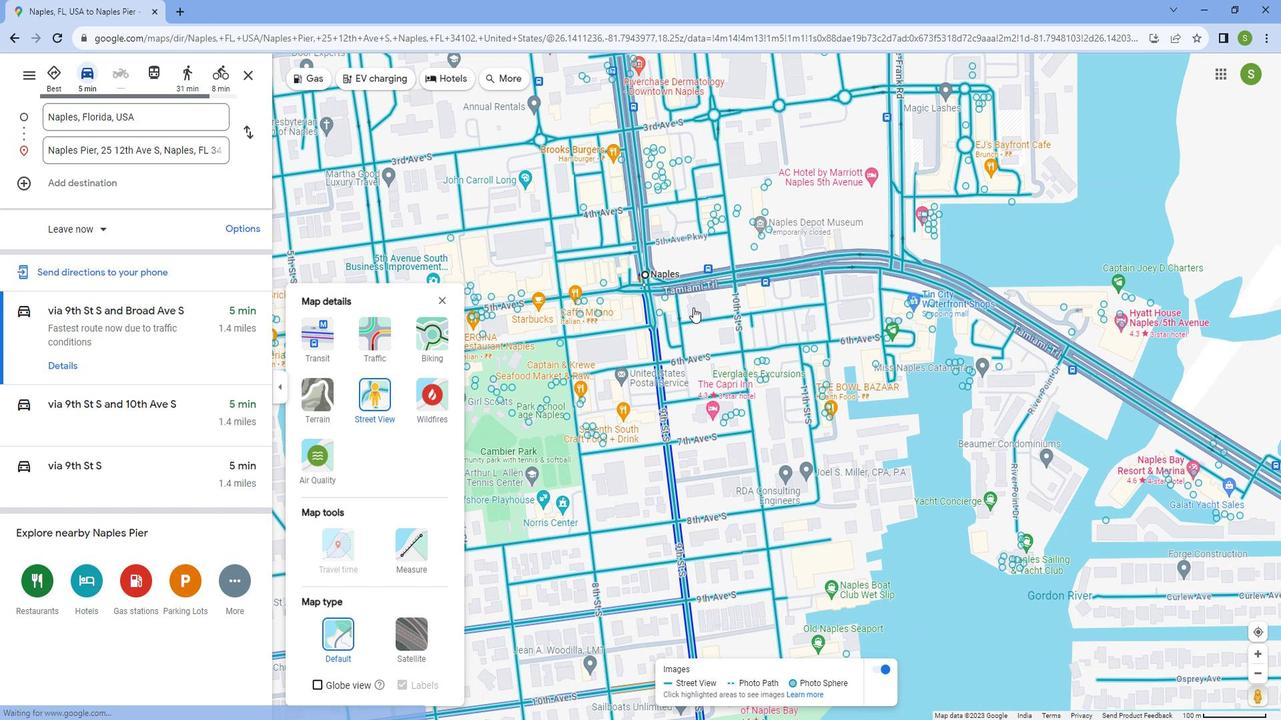 
Action: Mouse scrolled (705, 307) with delta (0, 0)
Screenshot: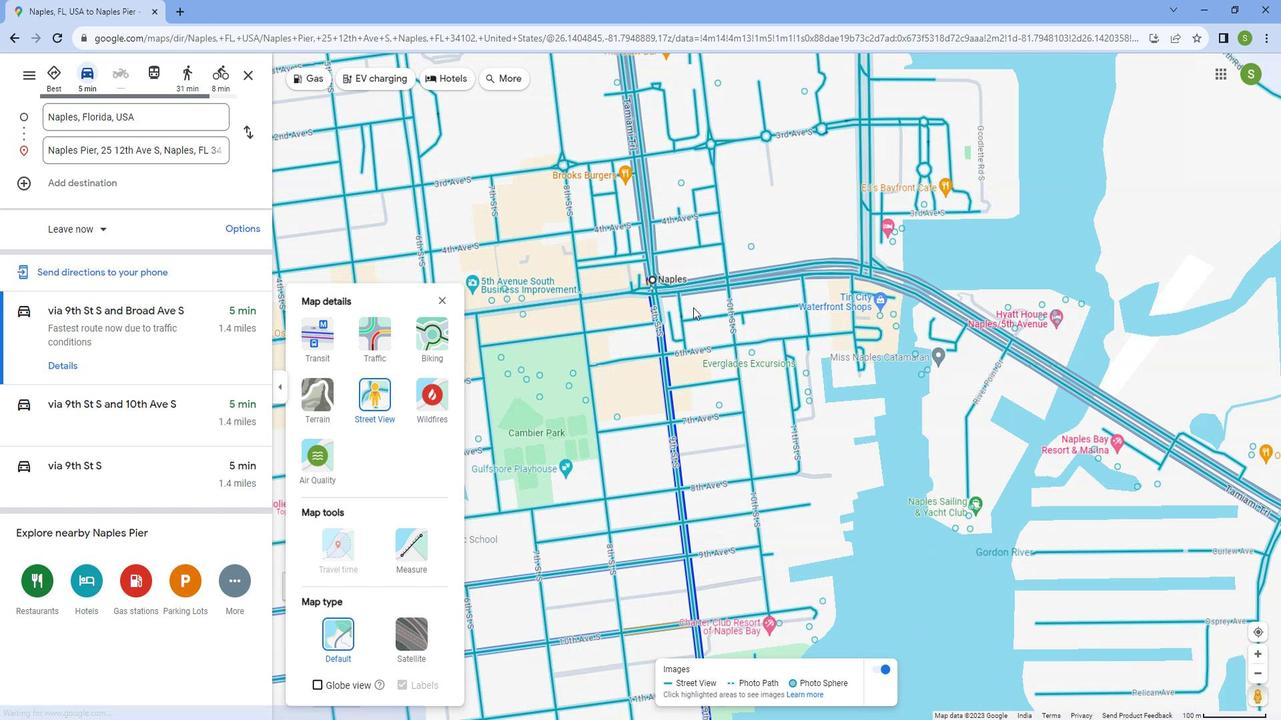 
Action: Mouse scrolled (705, 307) with delta (0, 0)
Screenshot: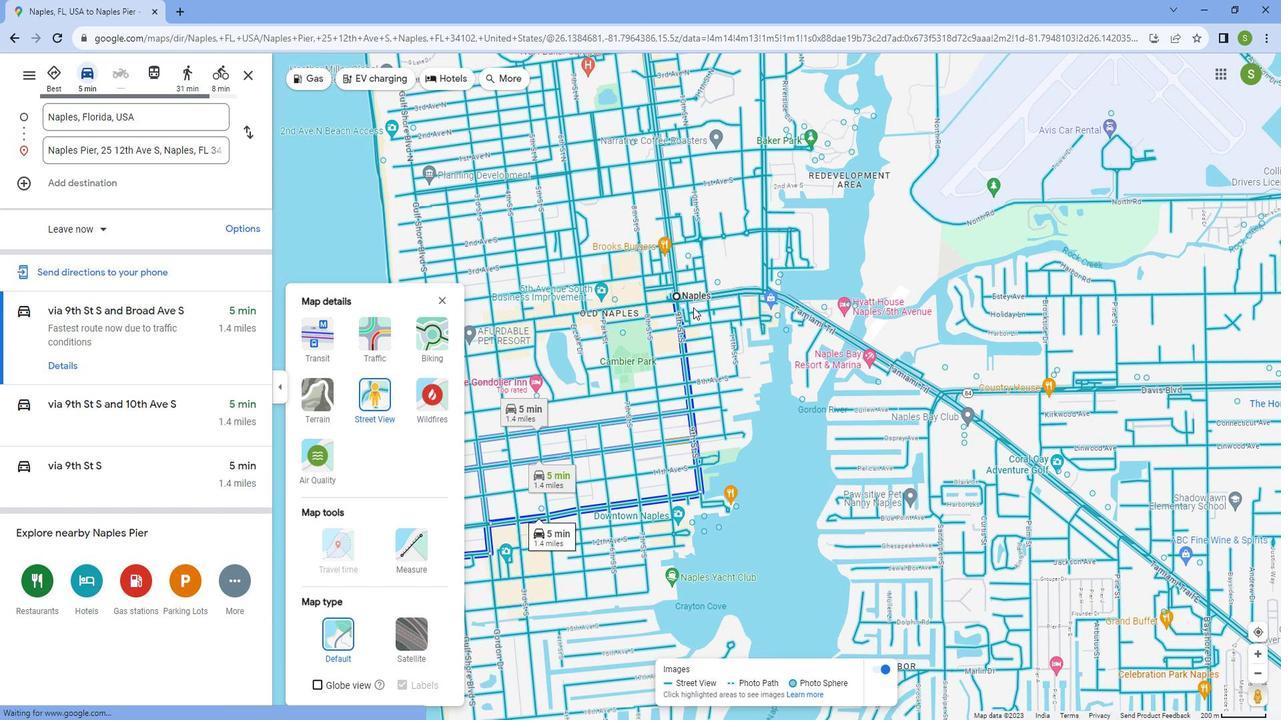 
Action: Mouse scrolled (705, 307) with delta (0, 0)
Screenshot: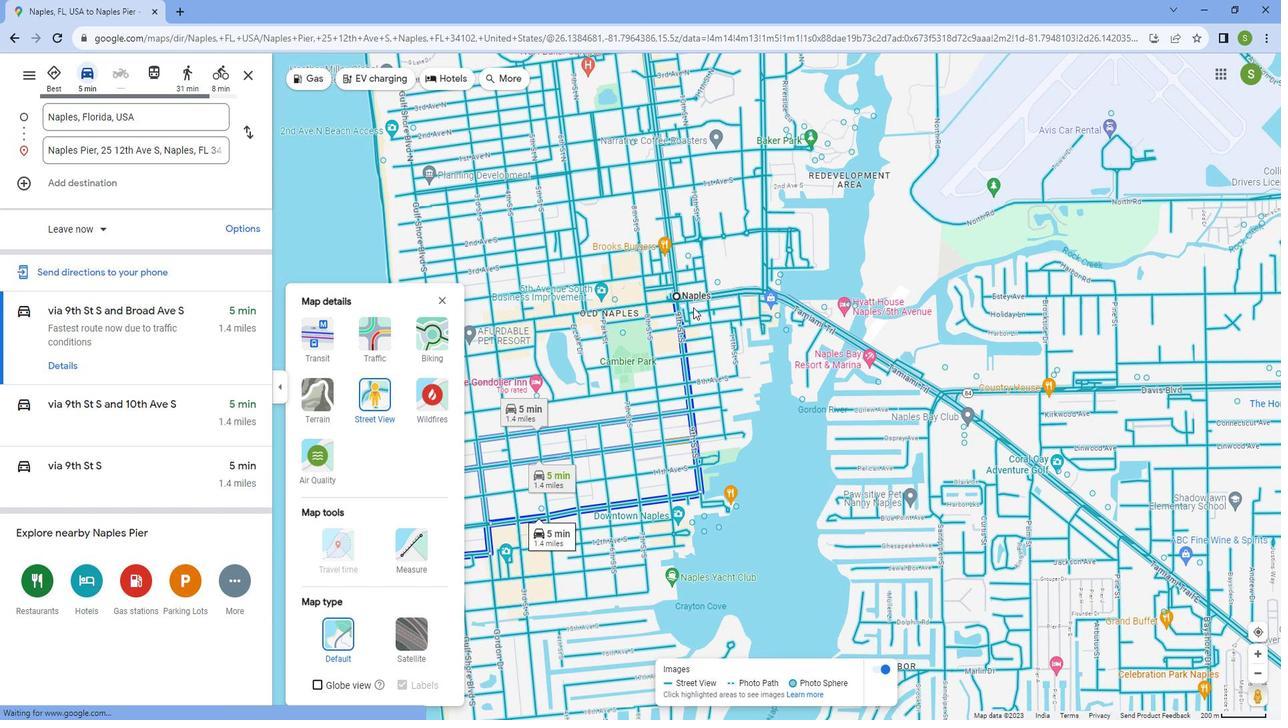 
Action: Mouse scrolled (705, 307) with delta (0, 0)
Screenshot: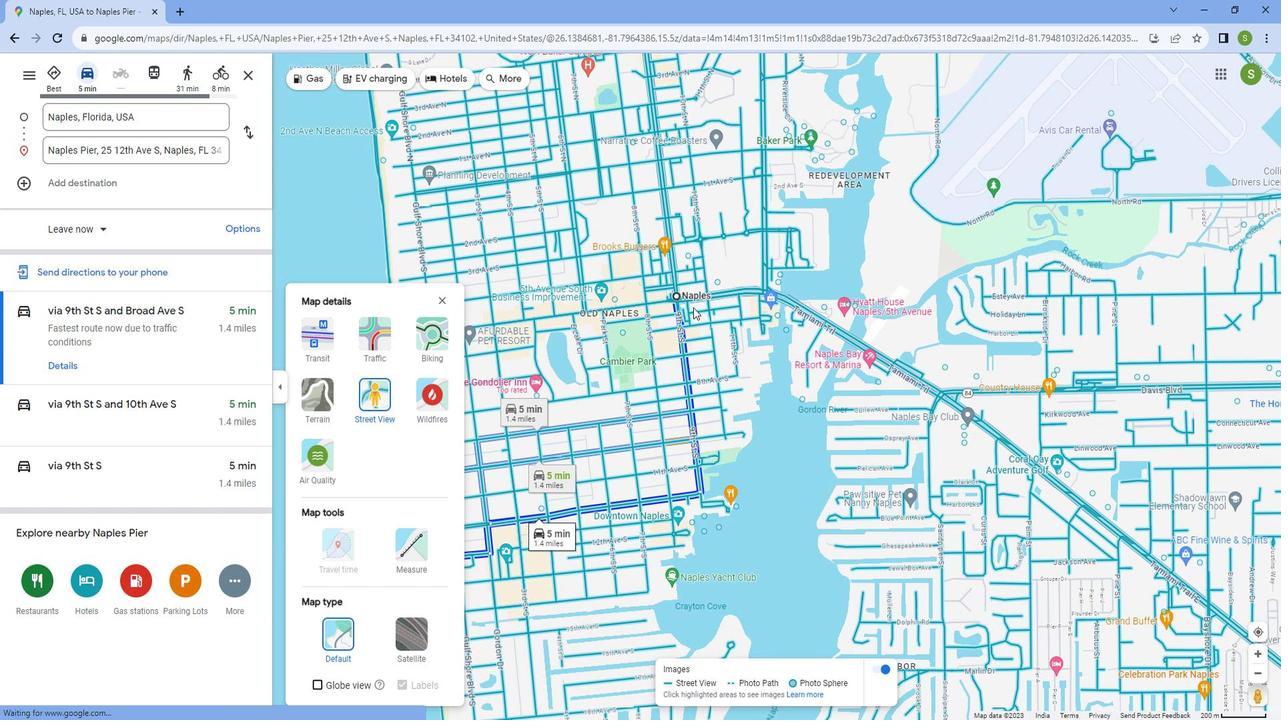 
Action: Mouse scrolled (705, 307) with delta (0, 0)
Screenshot: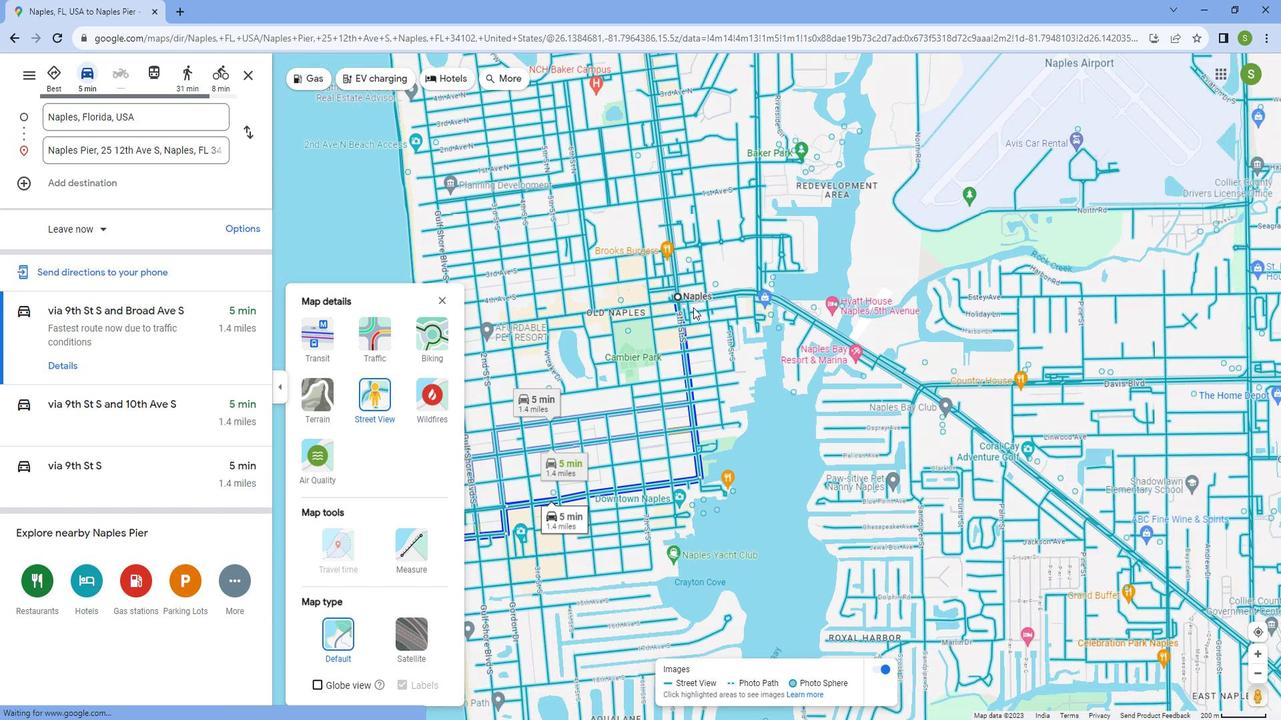 
Action: Mouse scrolled (705, 308) with delta (0, 0)
Screenshot: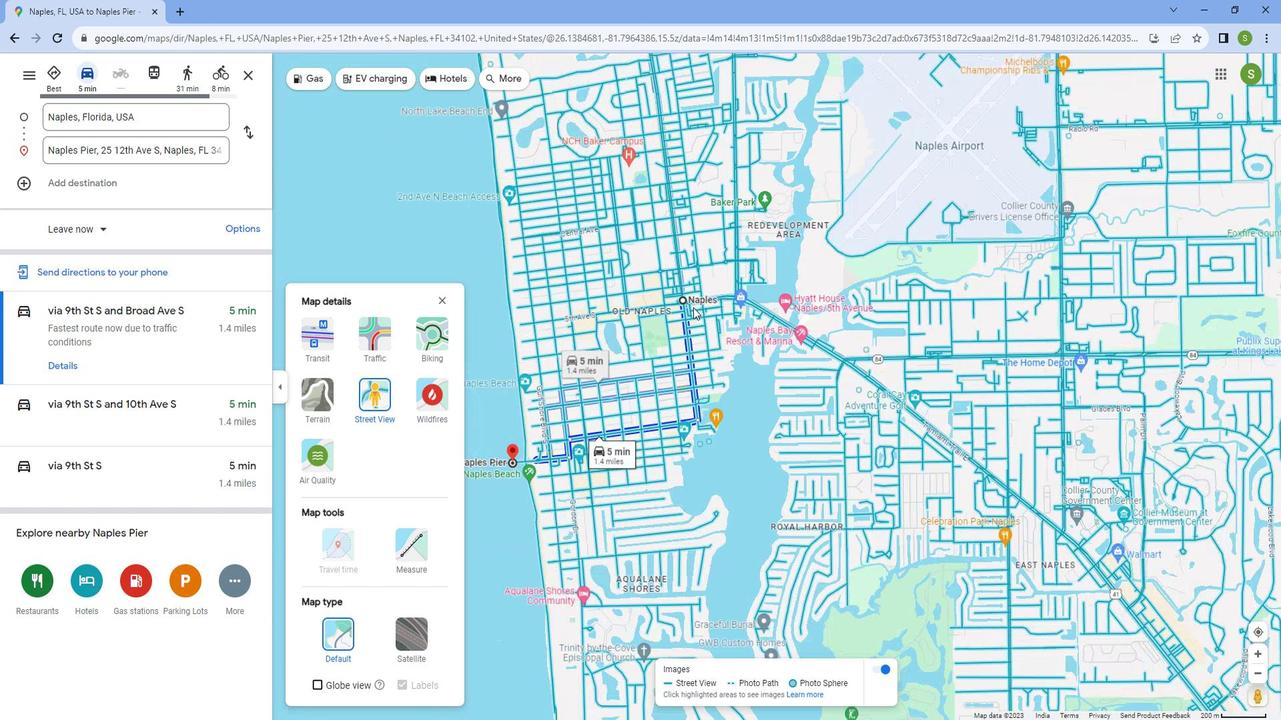 
